 Task: Find connections with filter location Solihull with filter topic #Educationwith filter profile language French with filter current company Forbes Marshall with filter school Dr MGR Educational and Research Institute with filter industry Religious Institutions with filter service category Financial Reporting with filter keywords title Accounting Staff
Action: Mouse moved to (687, 93)
Screenshot: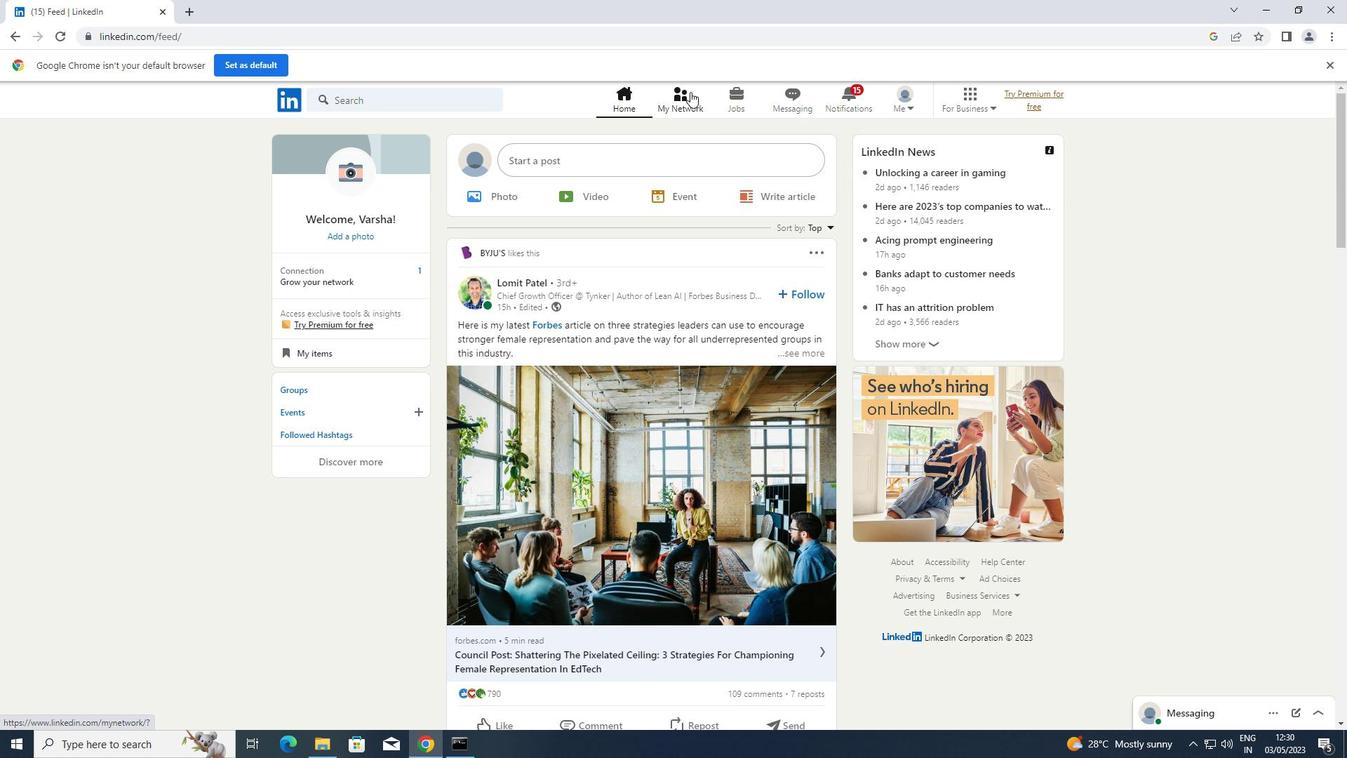 
Action: Mouse pressed left at (687, 93)
Screenshot: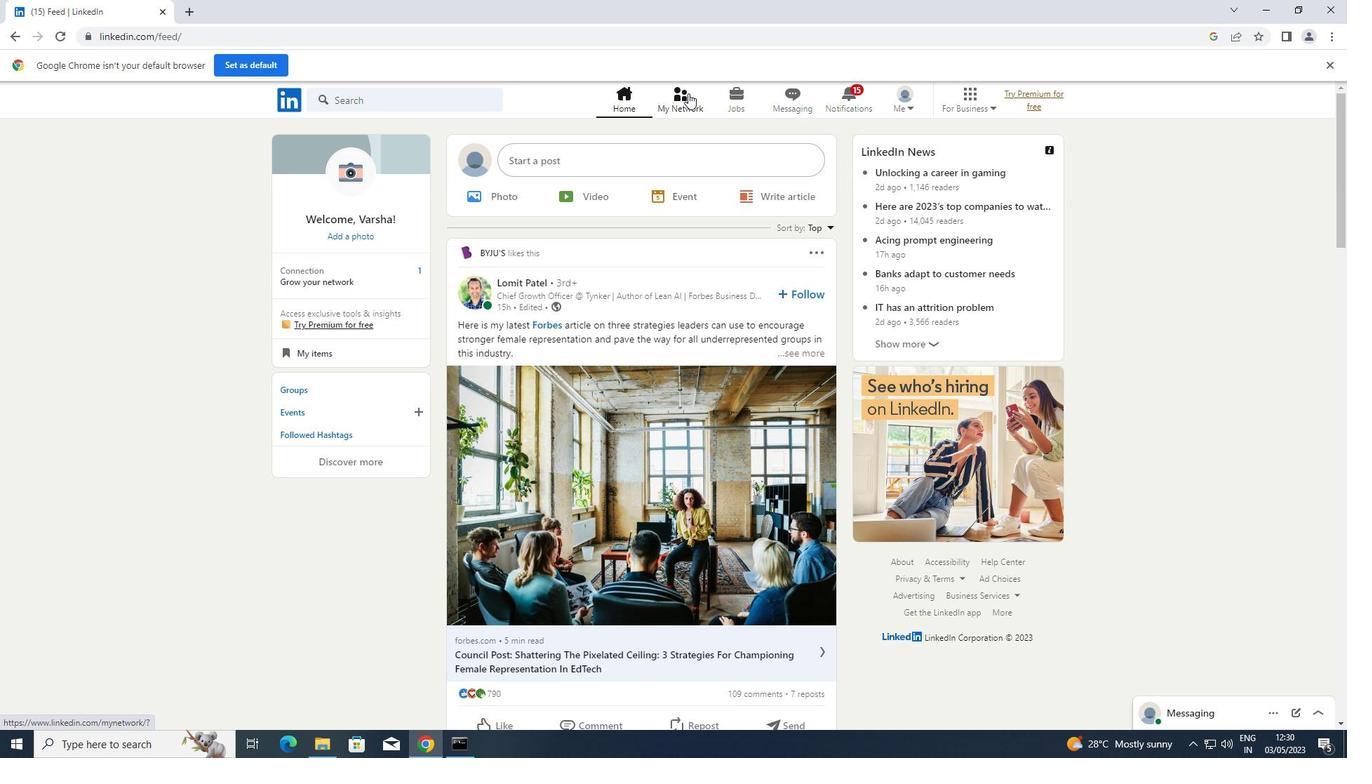 
Action: Mouse moved to (353, 171)
Screenshot: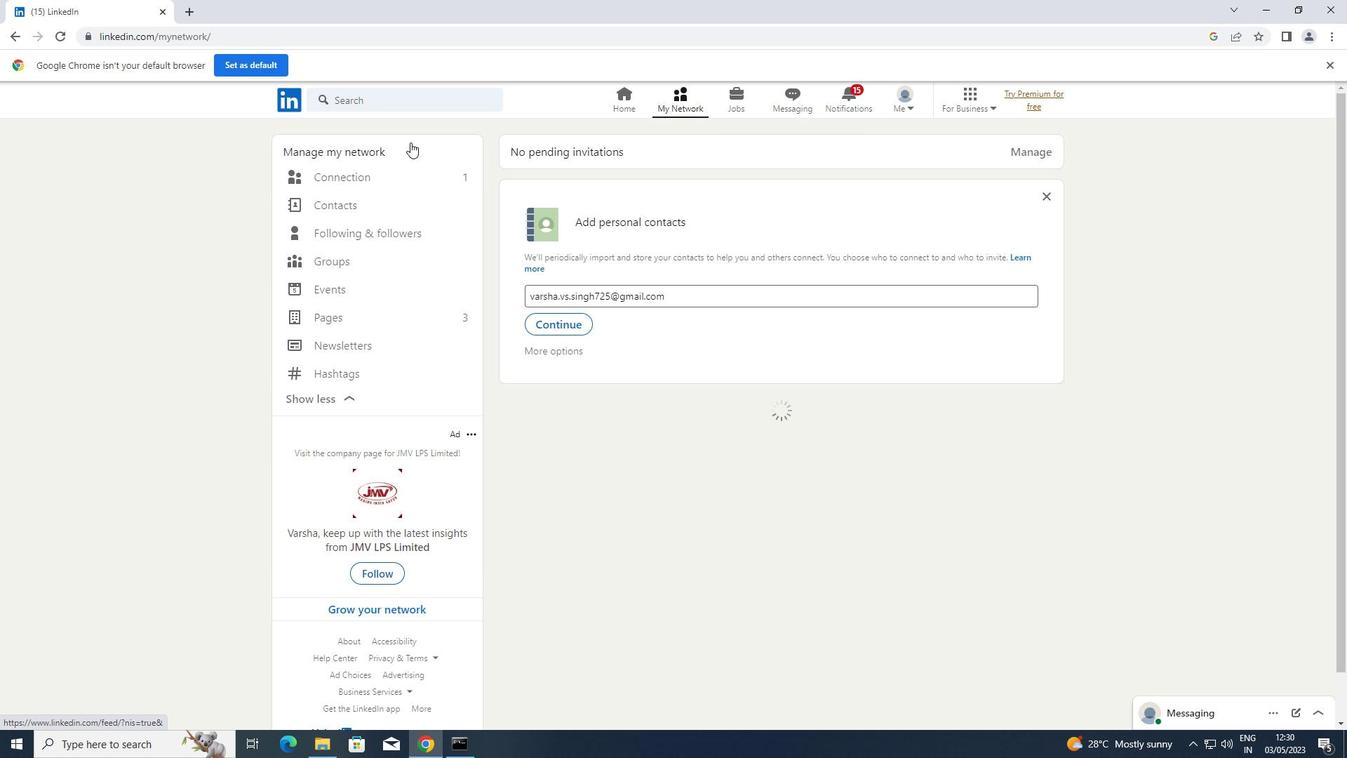 
Action: Mouse pressed left at (353, 171)
Screenshot: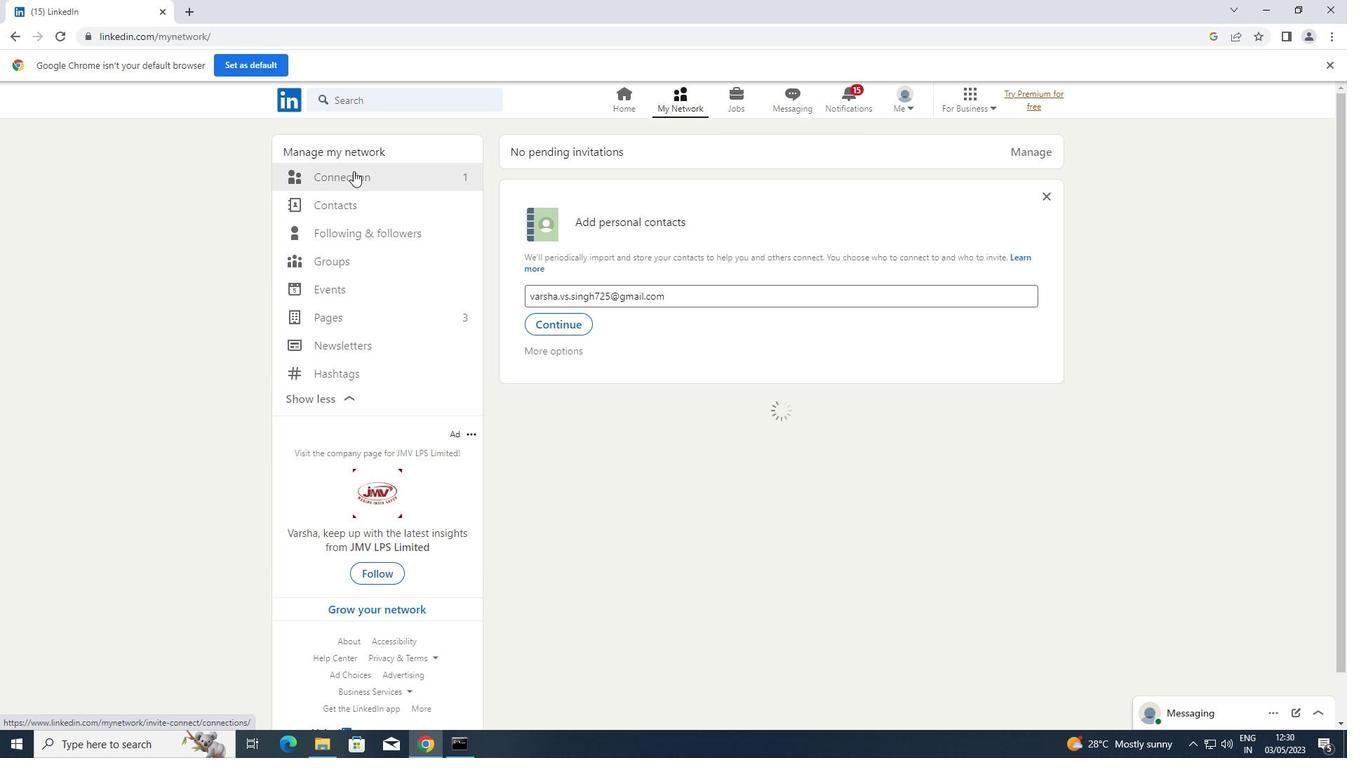 
Action: Mouse moved to (774, 169)
Screenshot: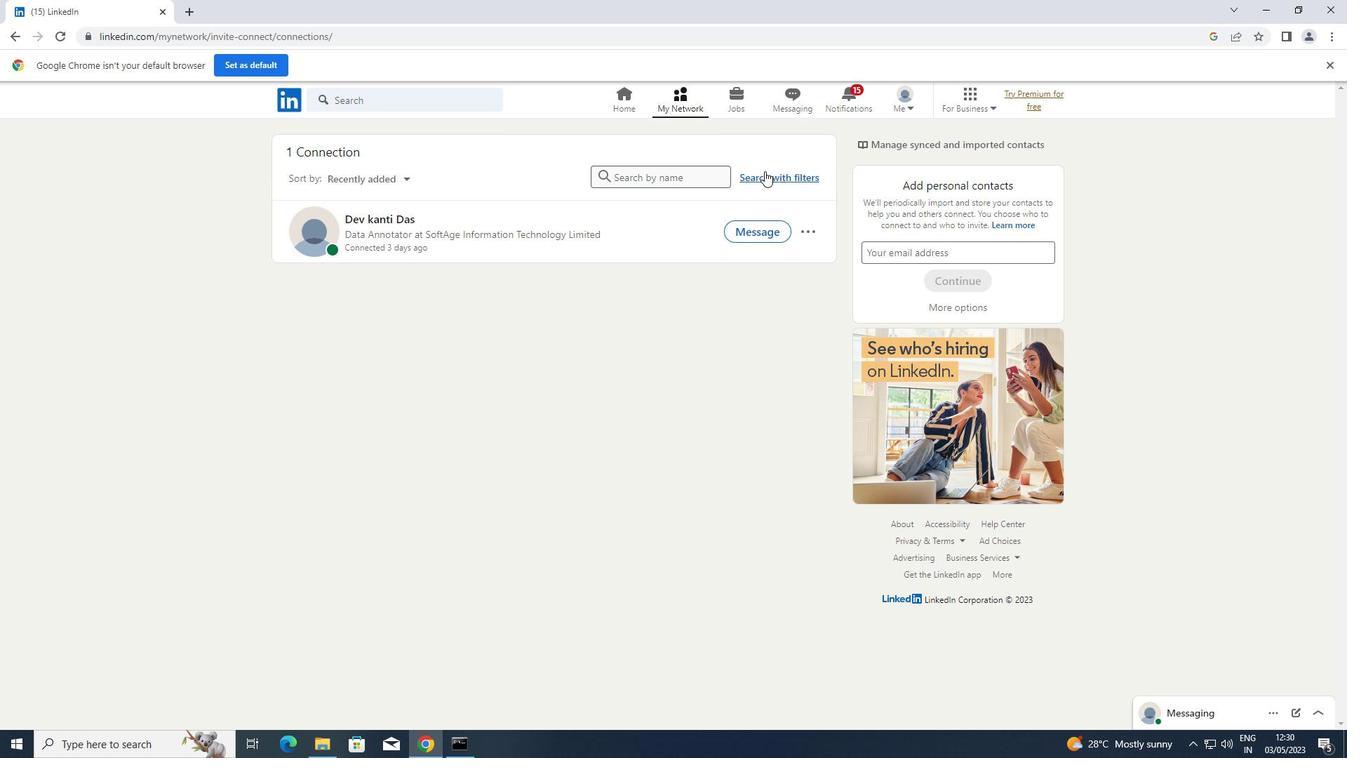 
Action: Mouse pressed left at (774, 169)
Screenshot: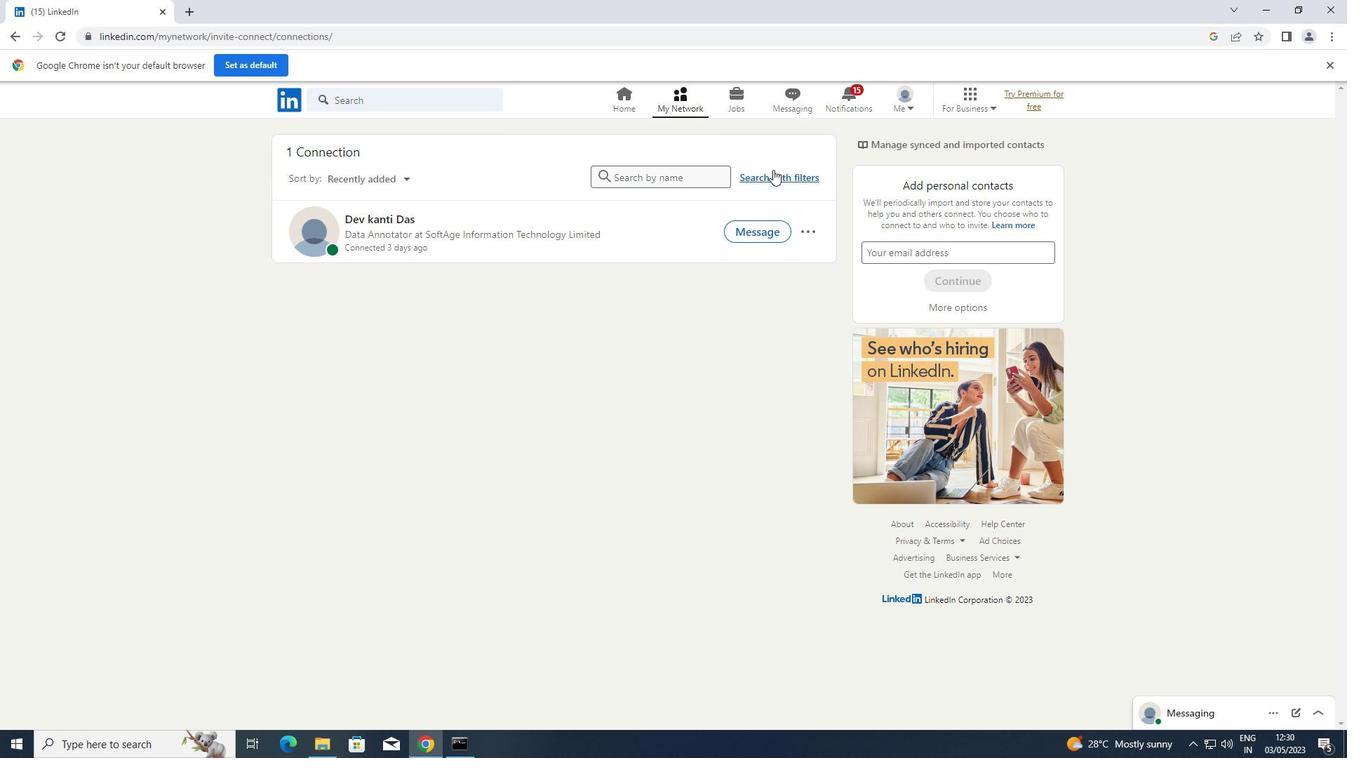 
Action: Mouse moved to (703, 133)
Screenshot: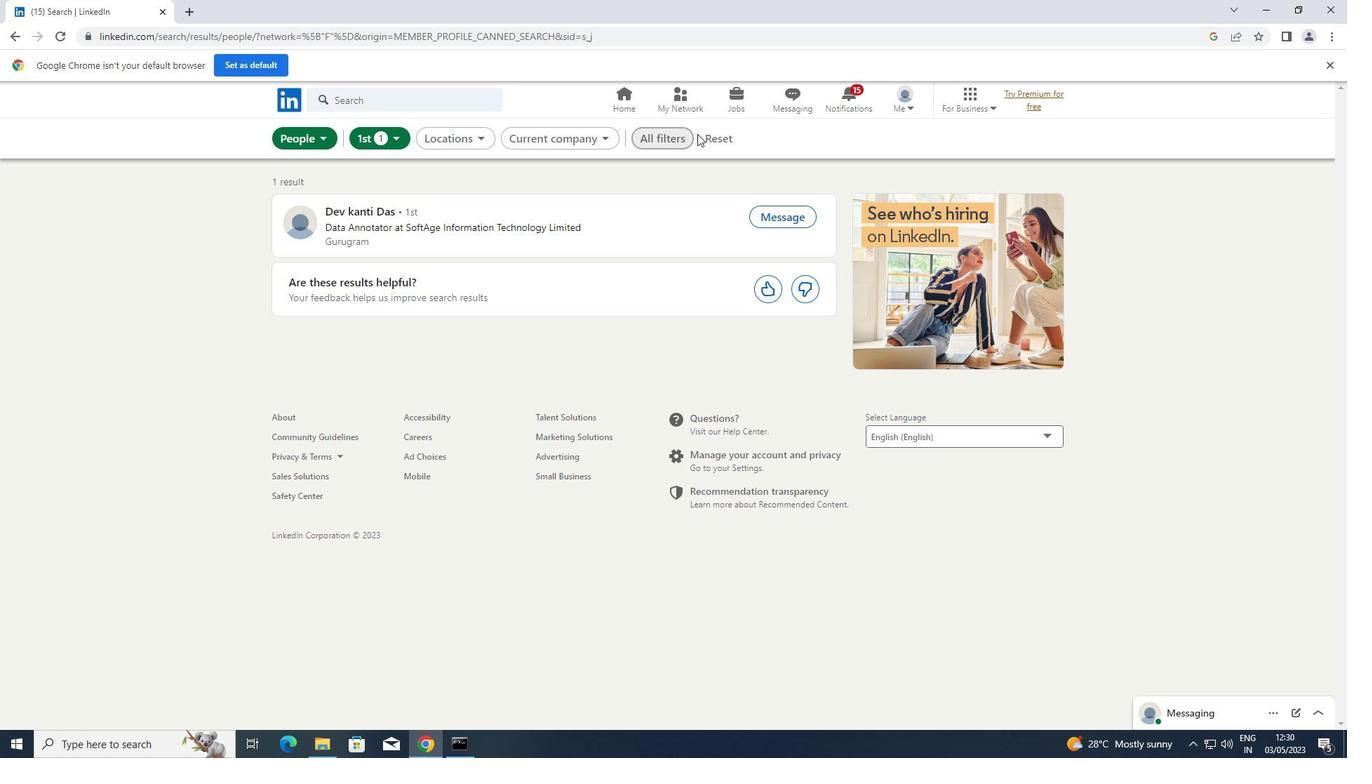 
Action: Mouse pressed left at (703, 133)
Screenshot: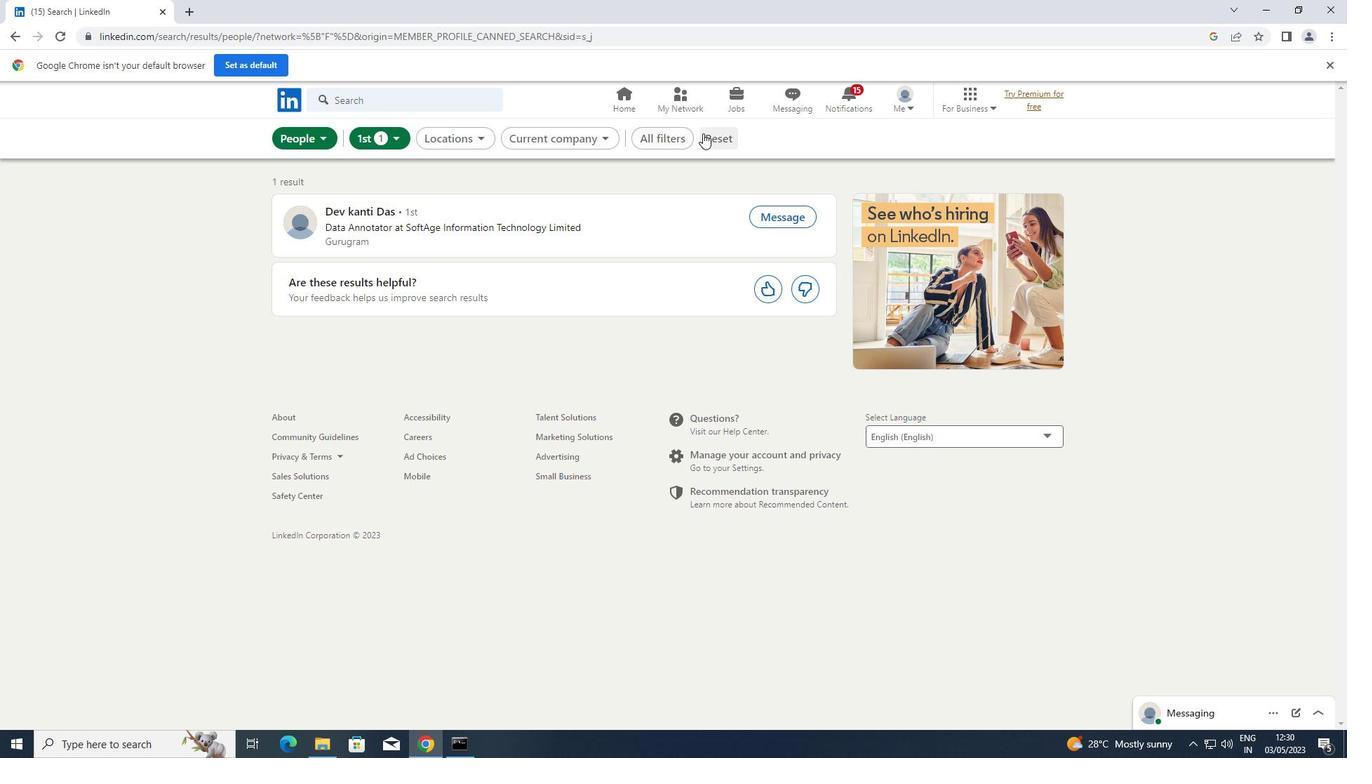 
Action: Mouse moved to (673, 134)
Screenshot: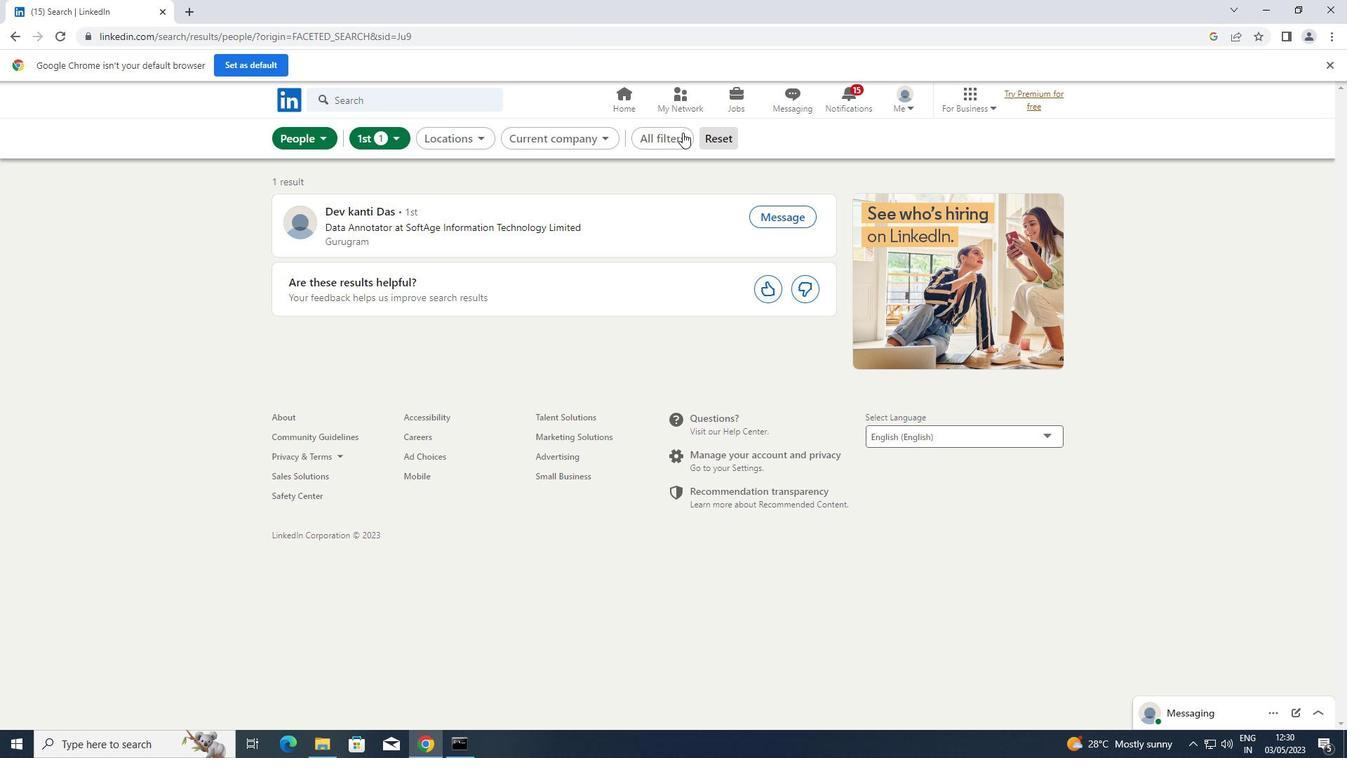
Action: Mouse pressed left at (673, 134)
Screenshot: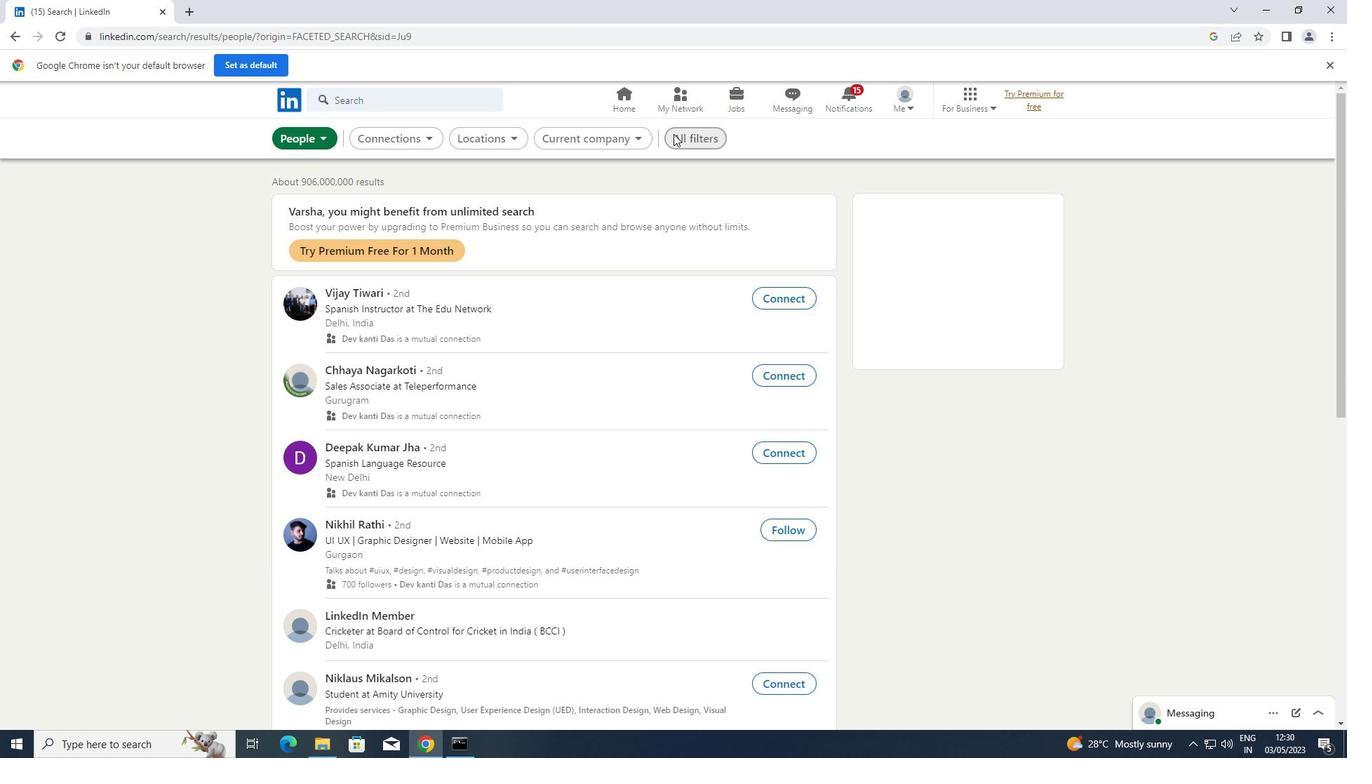 
Action: Mouse moved to (1173, 421)
Screenshot: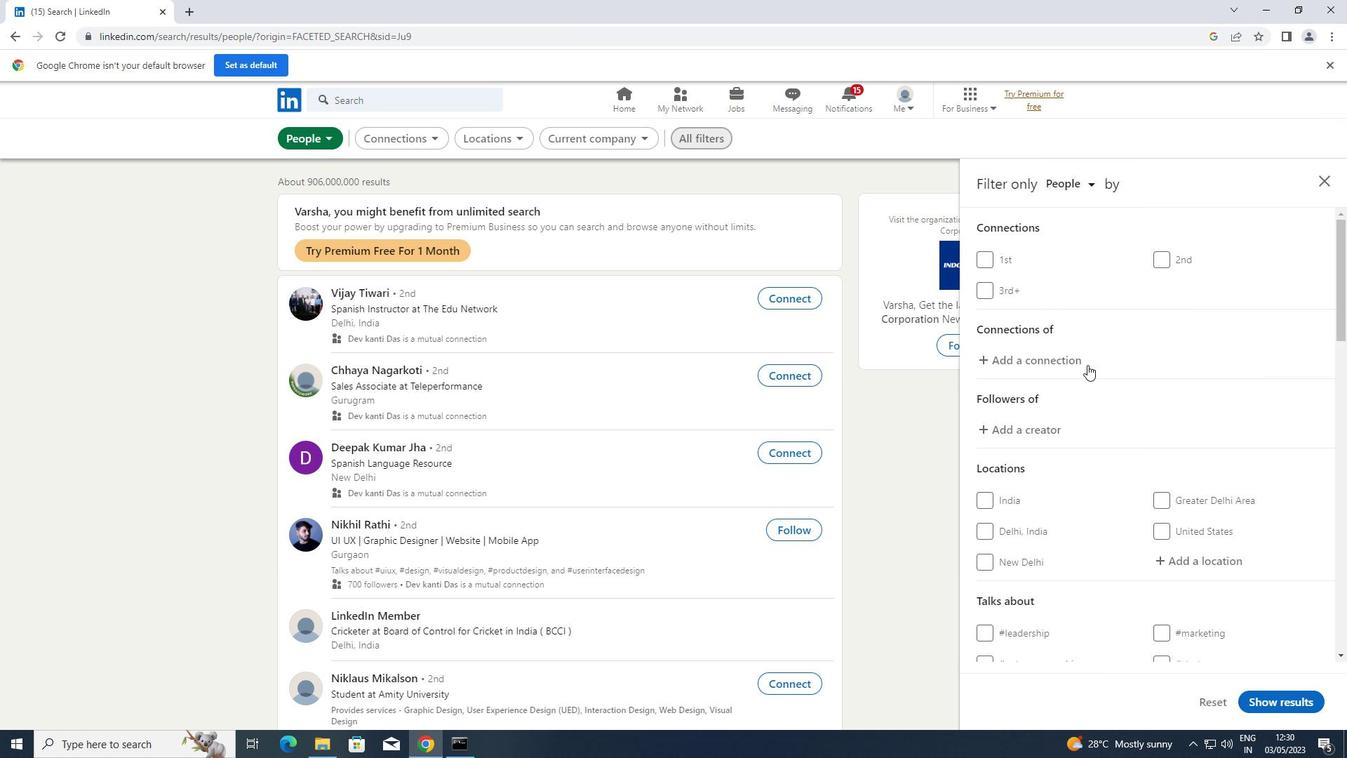 
Action: Mouse scrolled (1173, 421) with delta (0, 0)
Screenshot: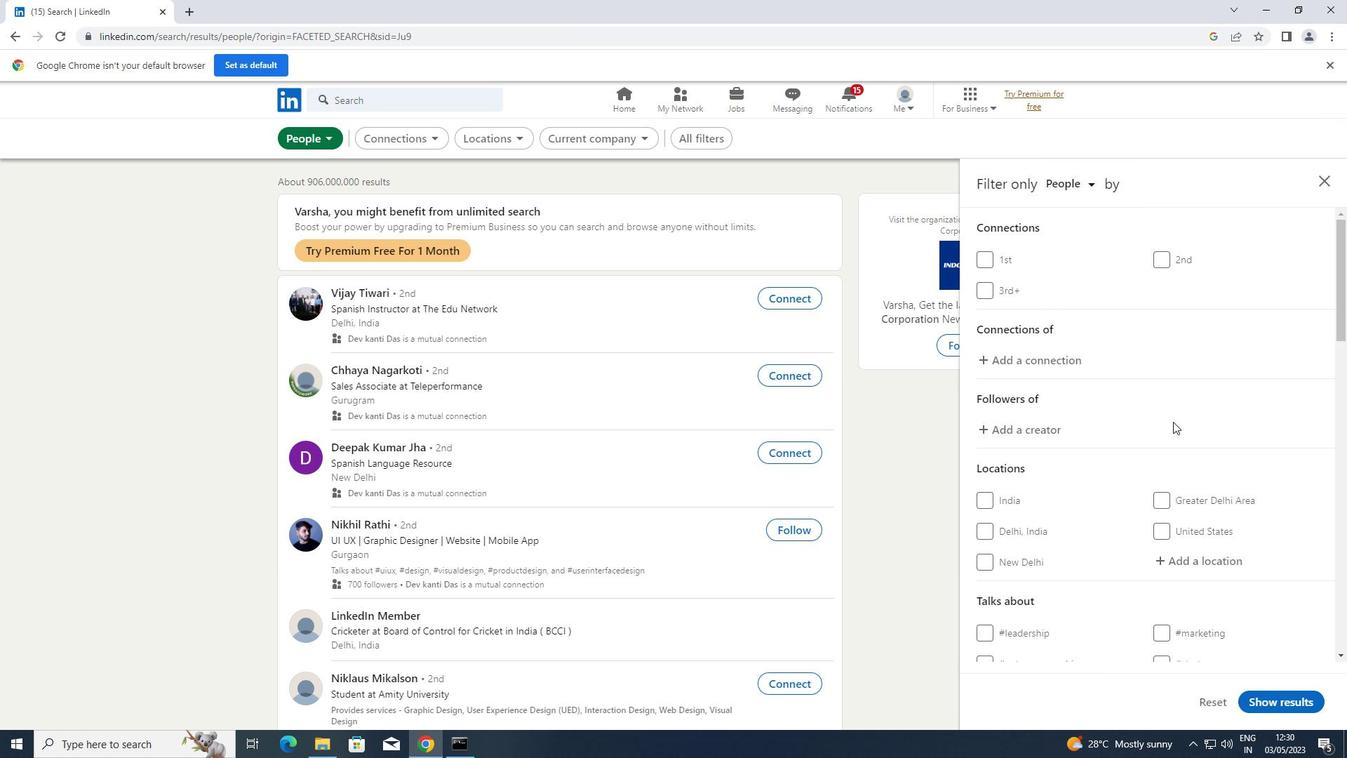 
Action: Mouse scrolled (1173, 421) with delta (0, 0)
Screenshot: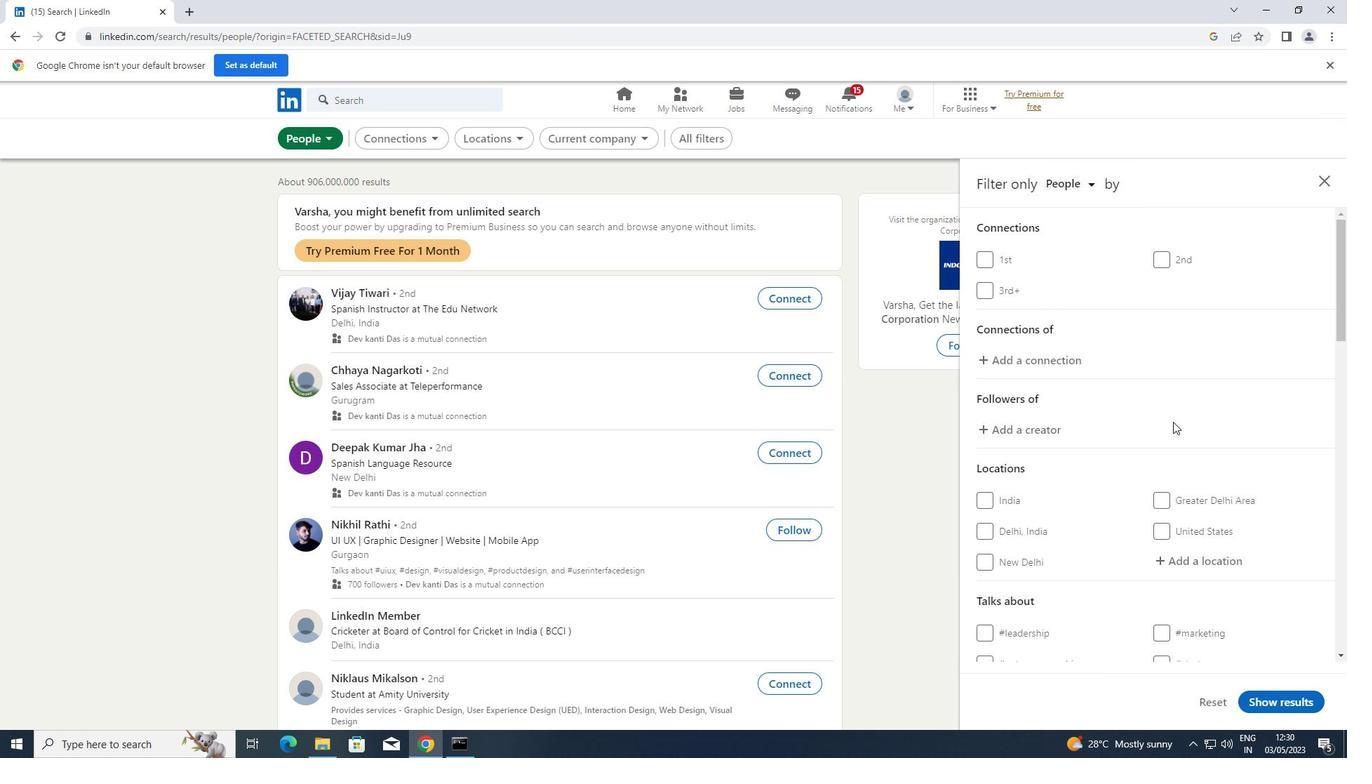 
Action: Mouse moved to (1182, 421)
Screenshot: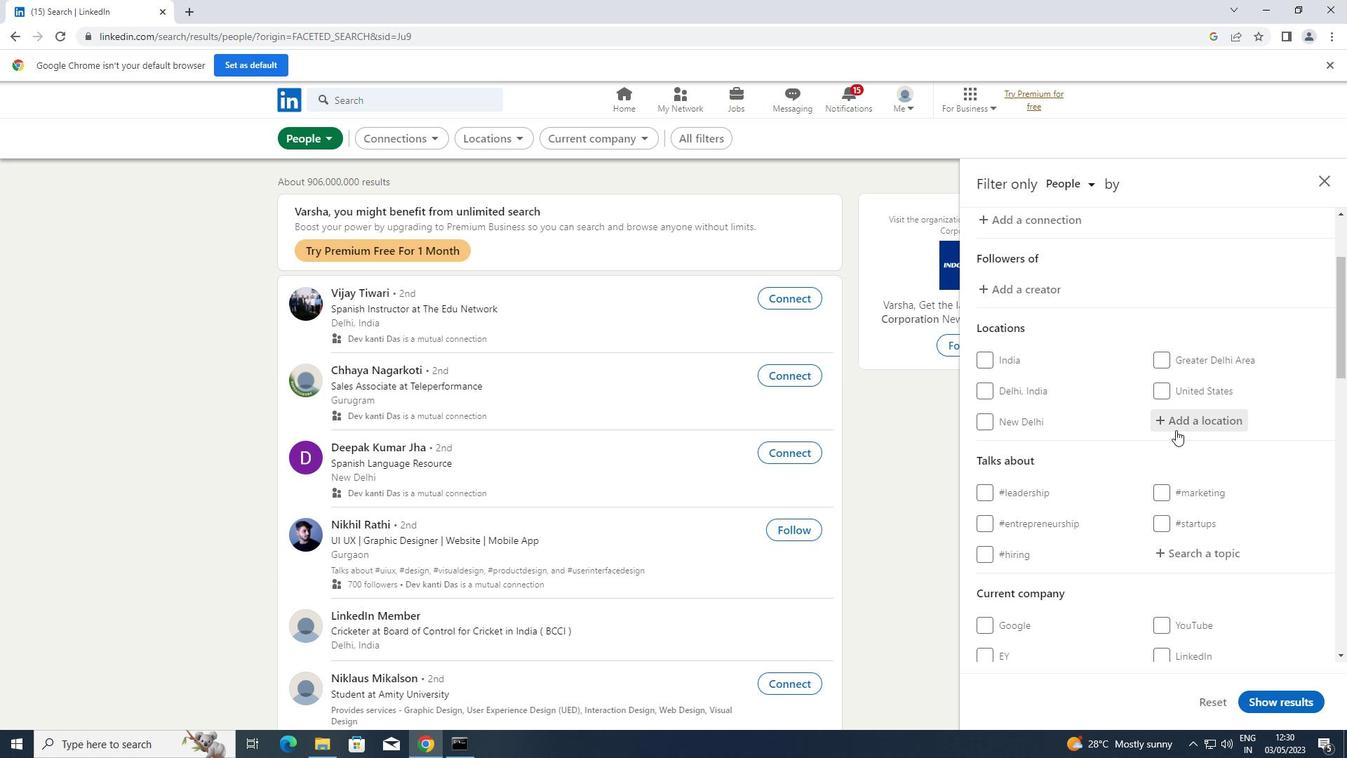 
Action: Mouse pressed left at (1182, 421)
Screenshot: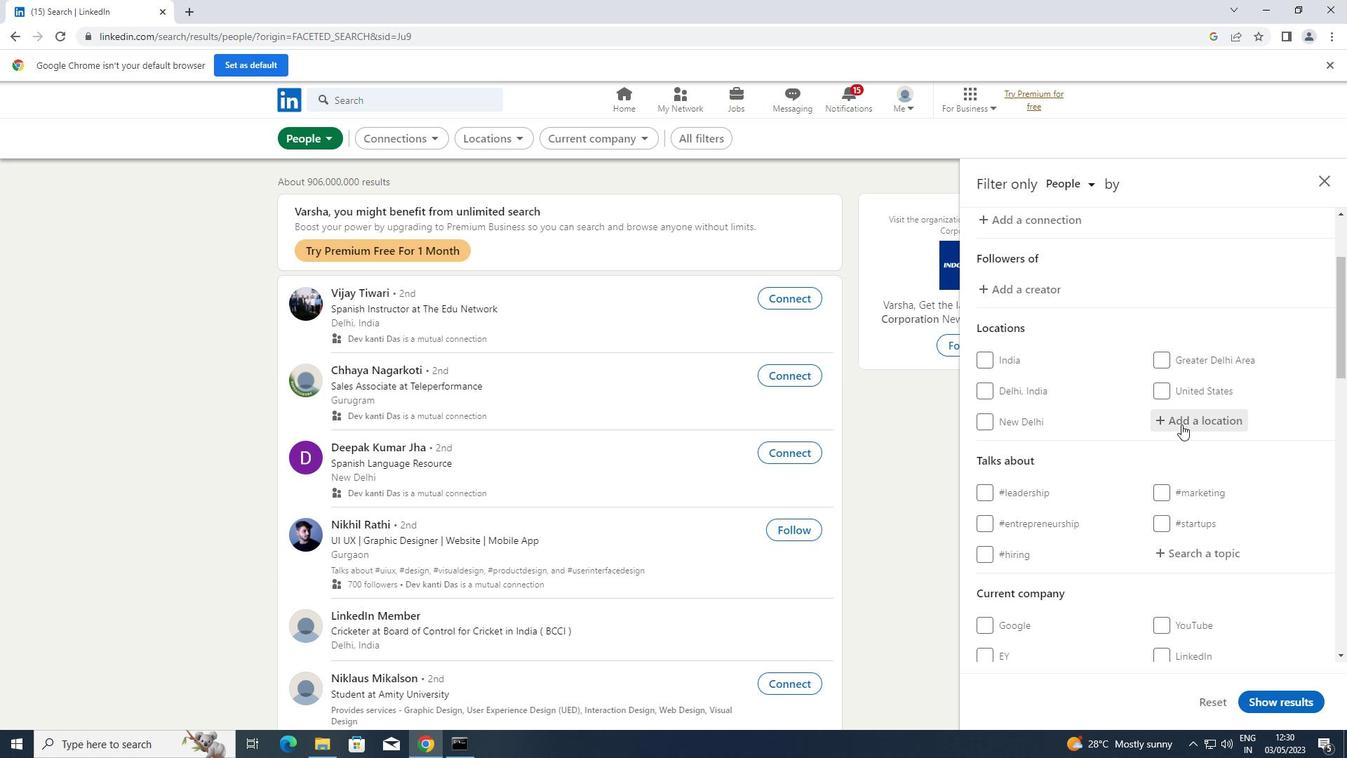 
Action: Key pressed <Key.shift>SOLIHULL
Screenshot: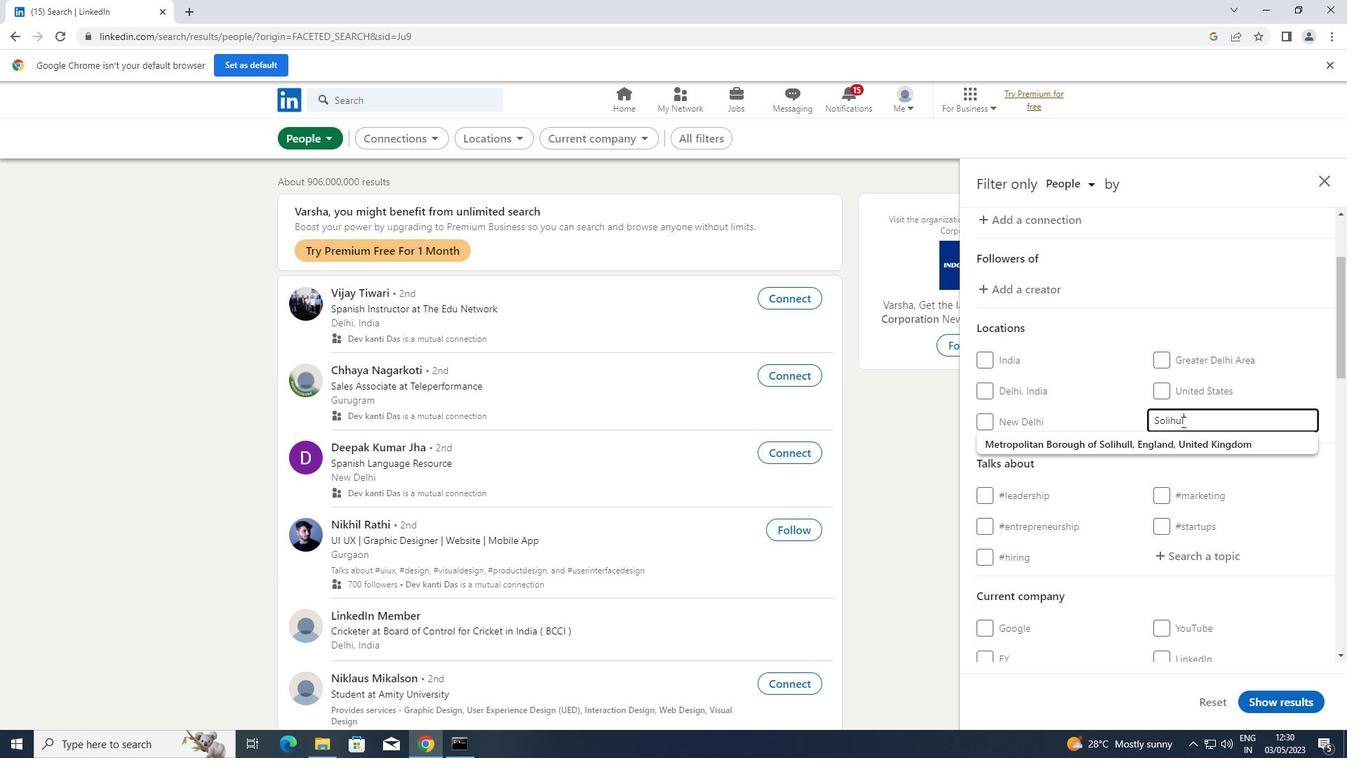
Action: Mouse moved to (1189, 560)
Screenshot: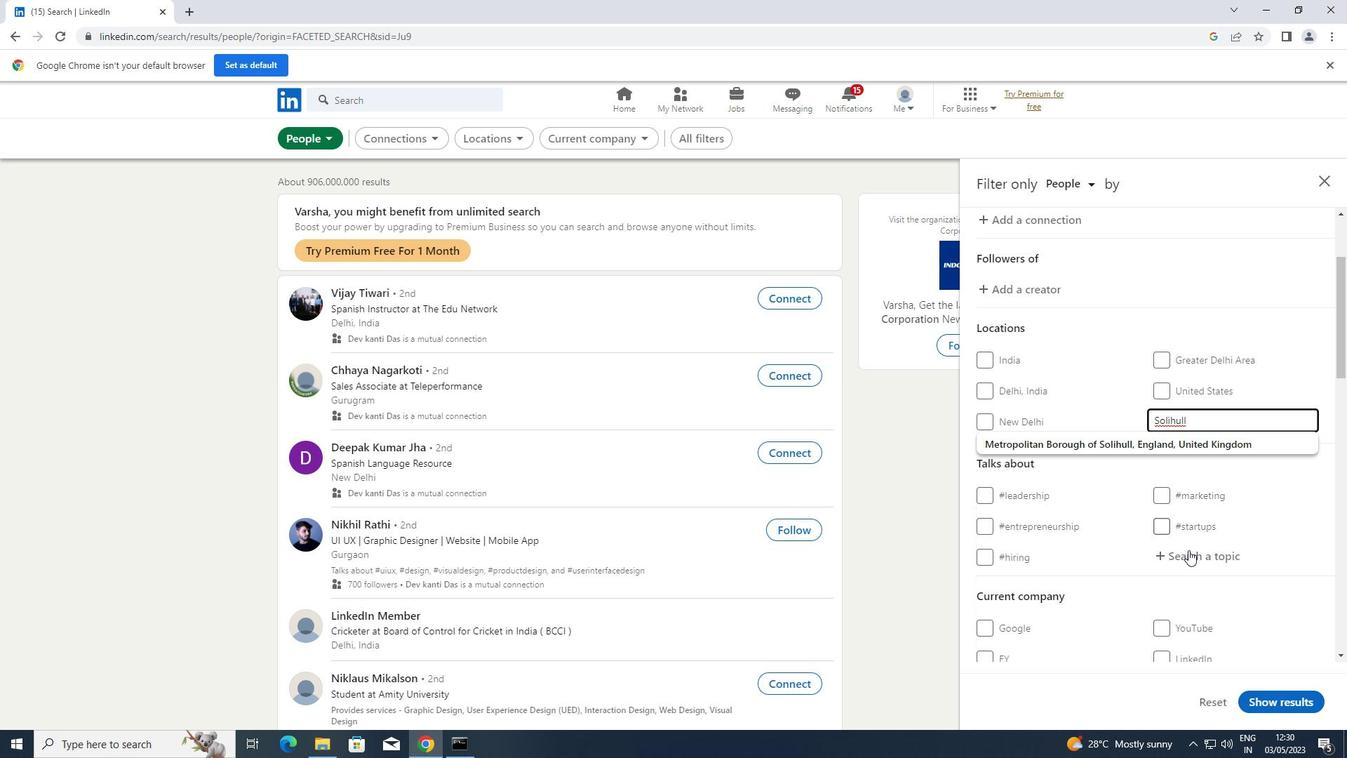 
Action: Mouse pressed left at (1189, 560)
Screenshot: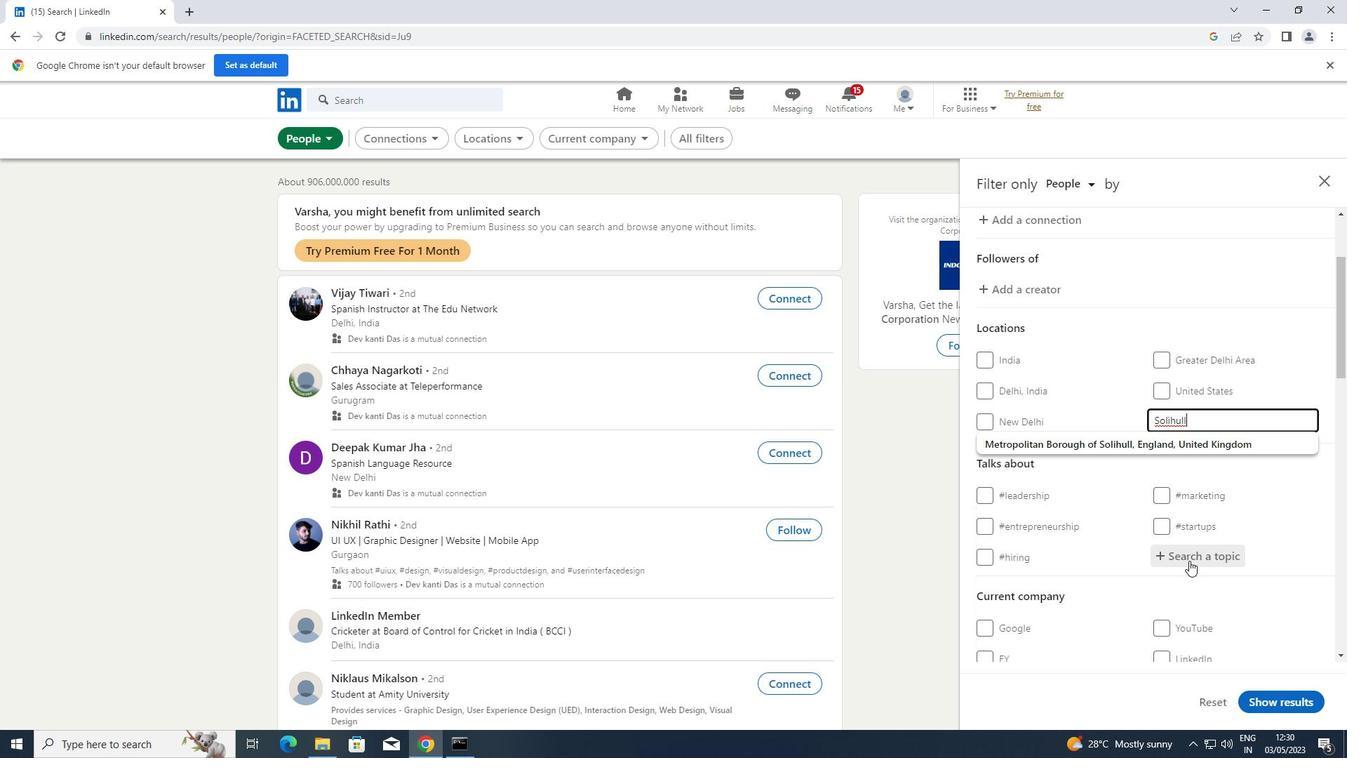 
Action: Key pressed EDUCATIO
Screenshot: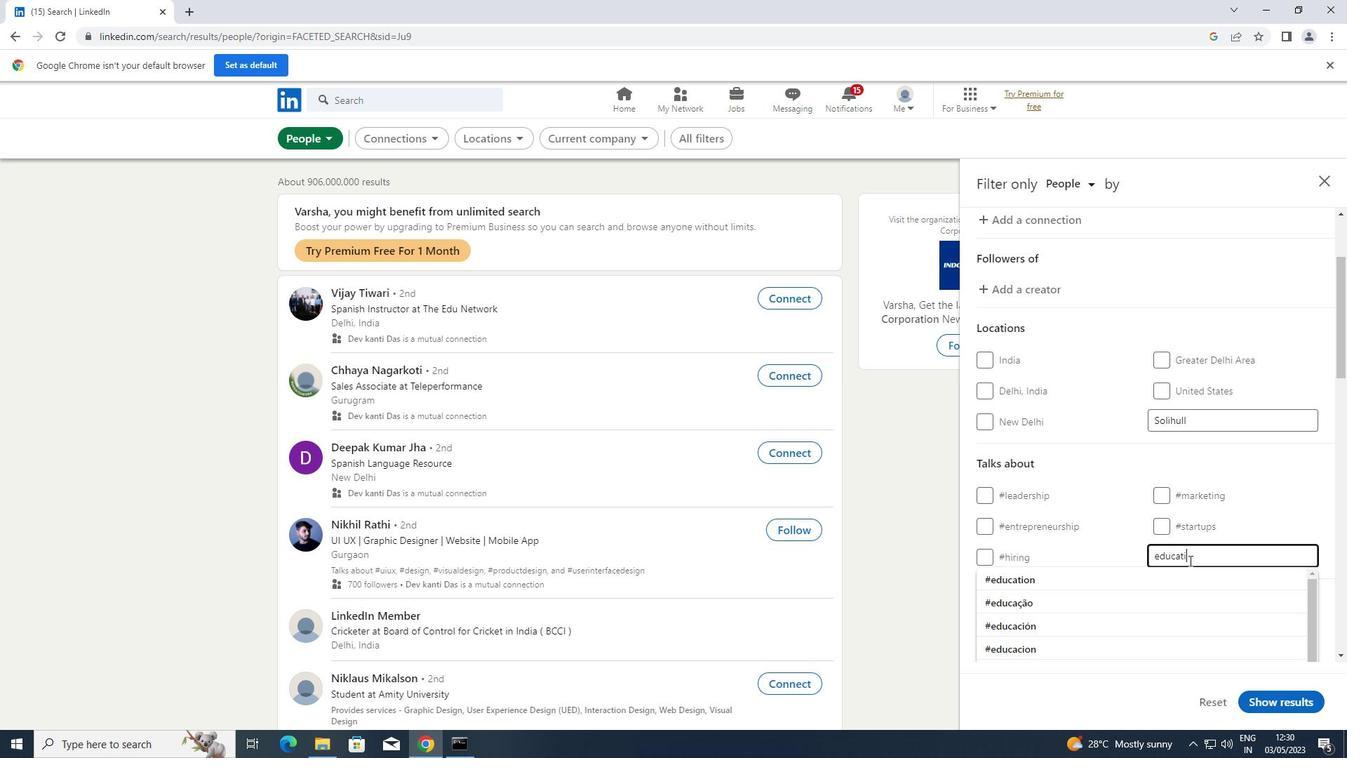 
Action: Mouse moved to (1131, 572)
Screenshot: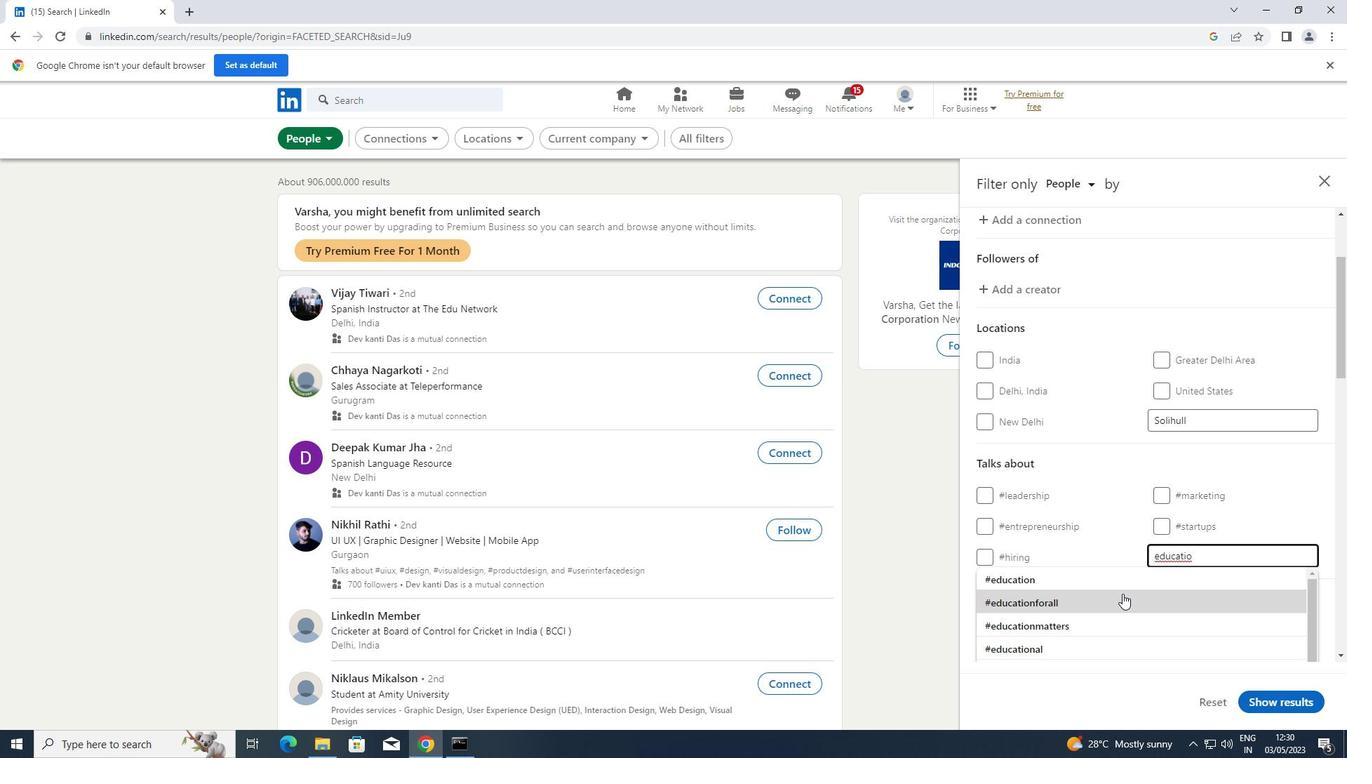 
Action: Mouse pressed left at (1131, 572)
Screenshot: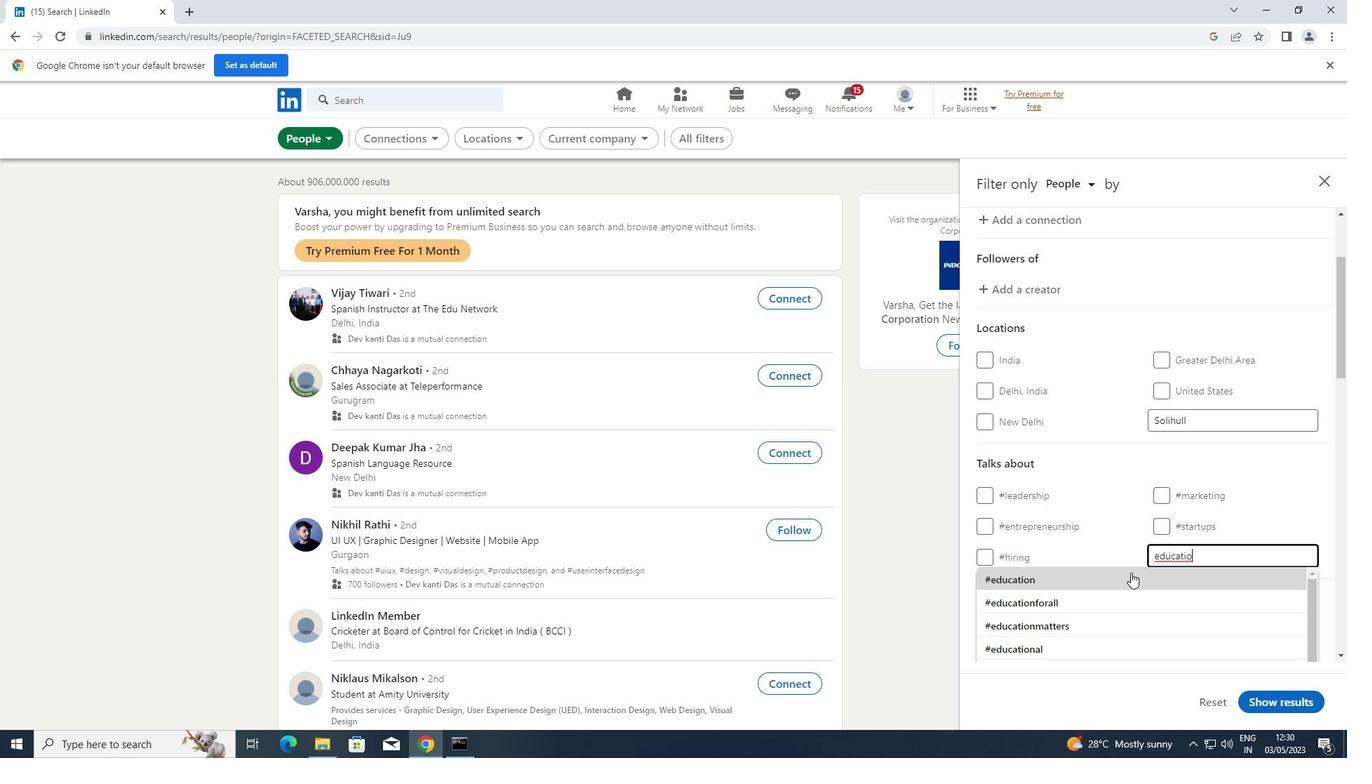 
Action: Mouse moved to (1139, 548)
Screenshot: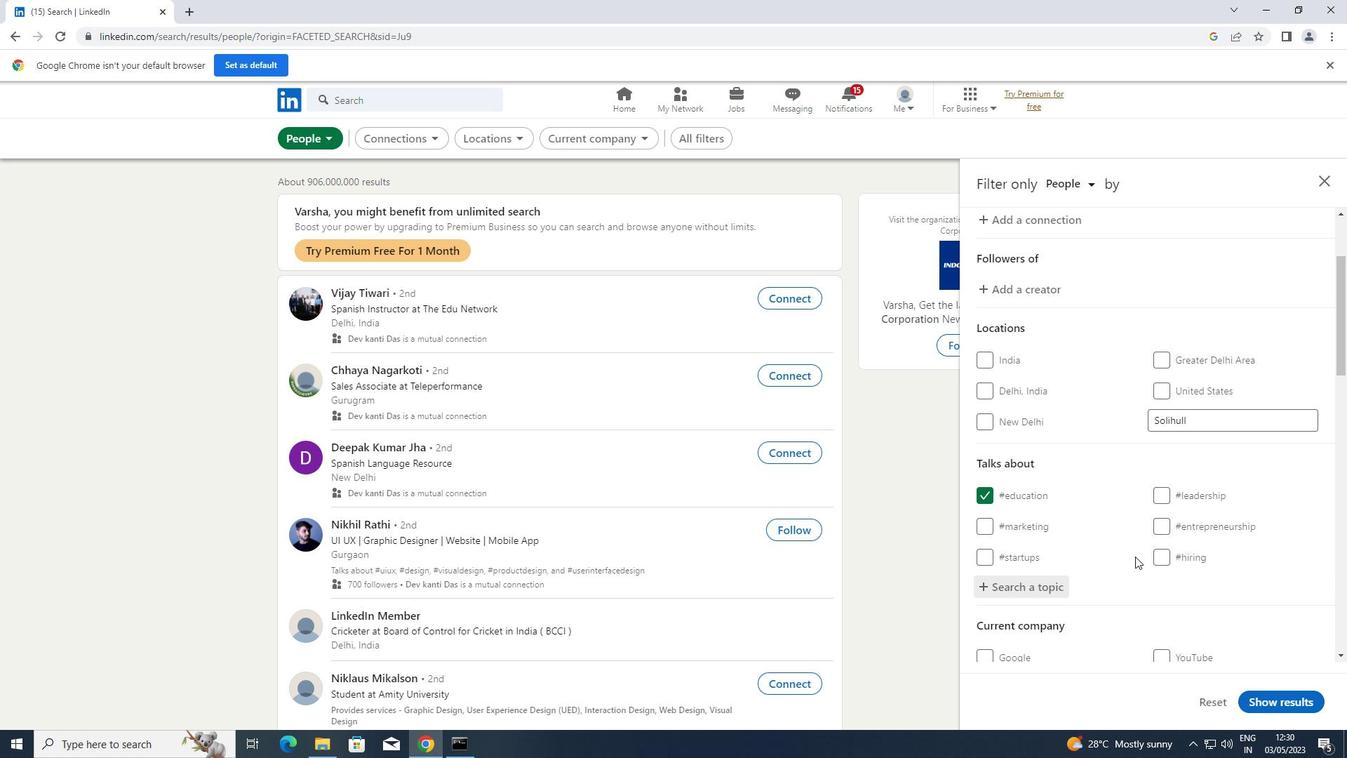 
Action: Mouse scrolled (1139, 547) with delta (0, 0)
Screenshot: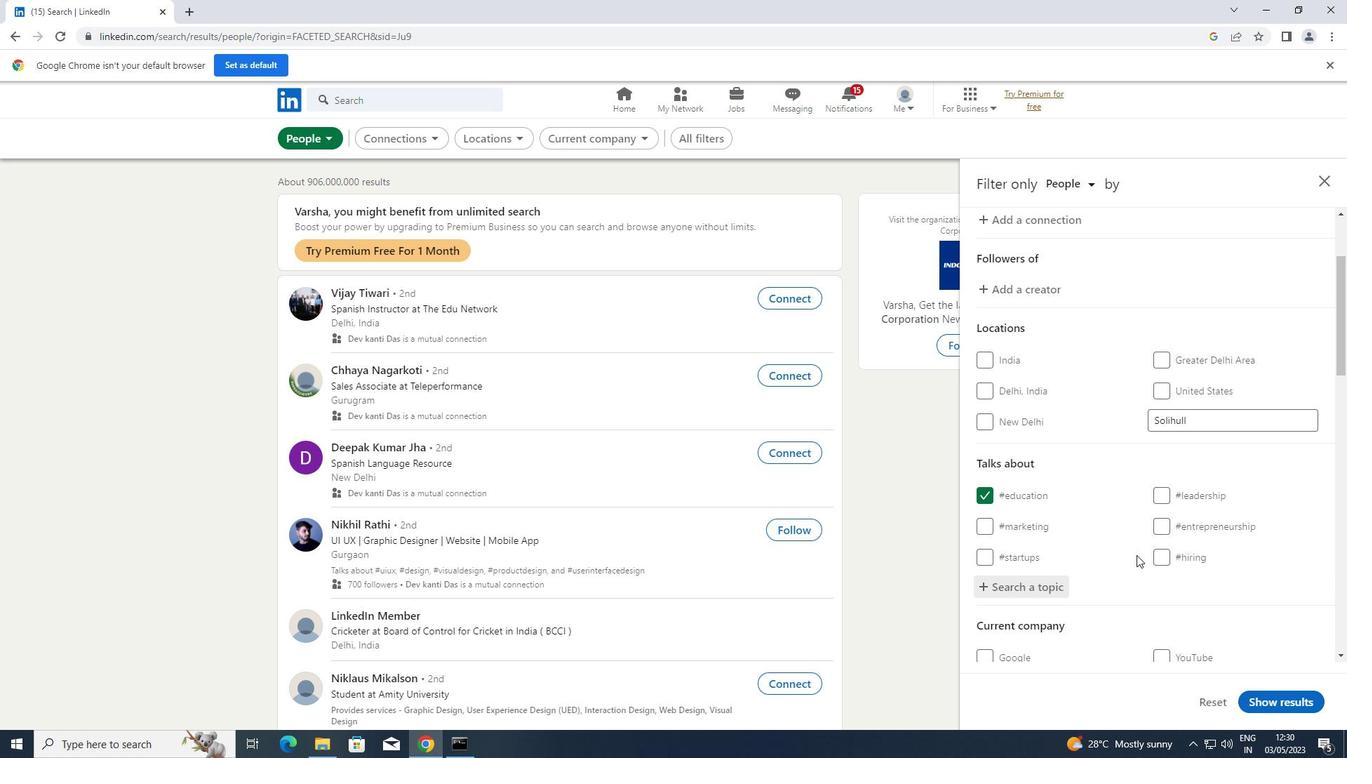 
Action: Mouse scrolled (1139, 547) with delta (0, 0)
Screenshot: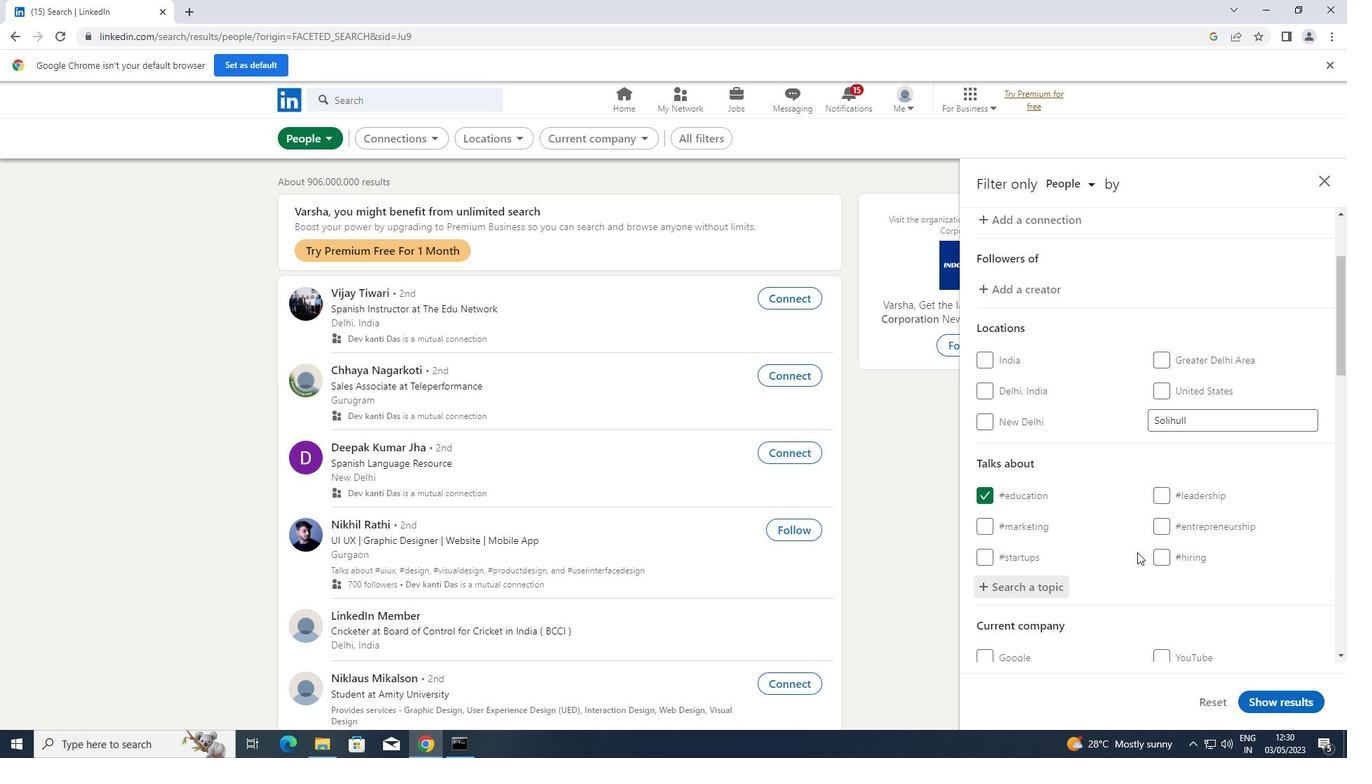 
Action: Mouse scrolled (1139, 547) with delta (0, 0)
Screenshot: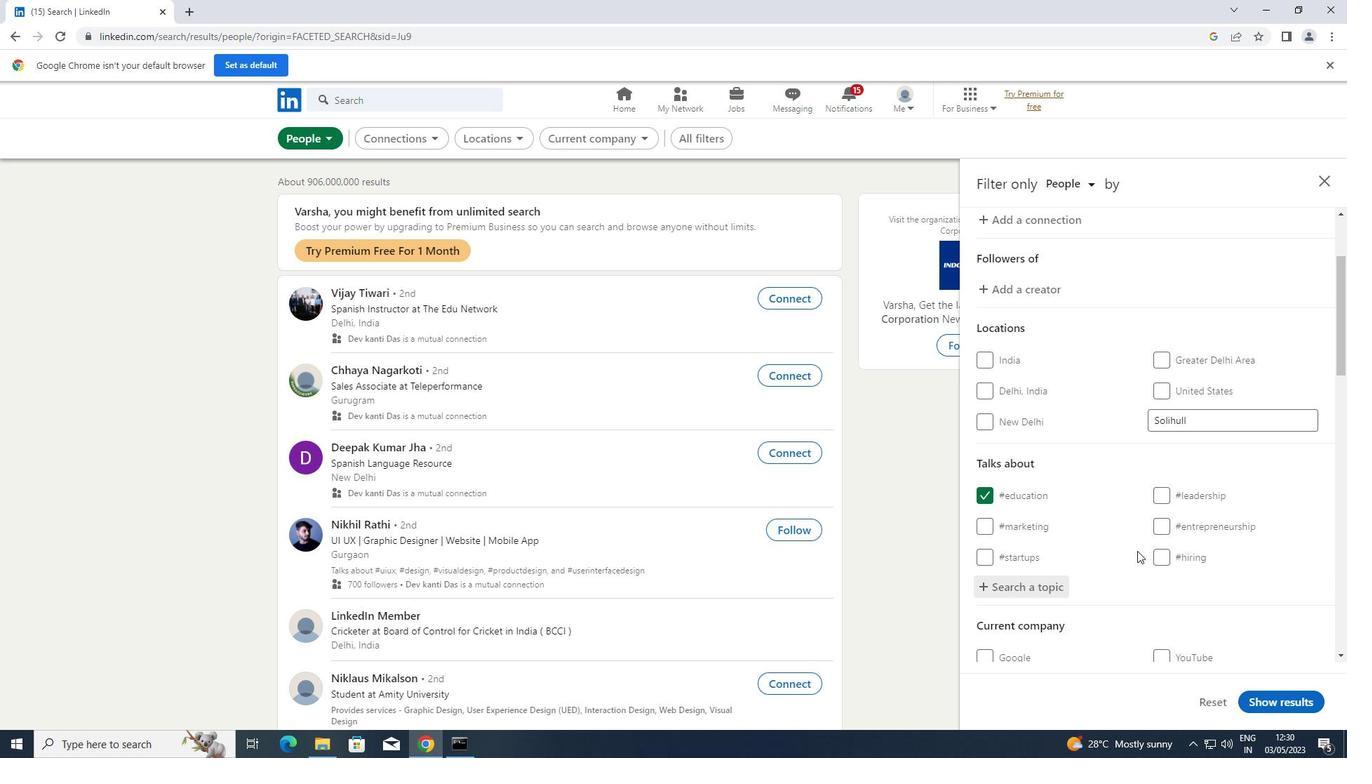 
Action: Mouse scrolled (1139, 547) with delta (0, 0)
Screenshot: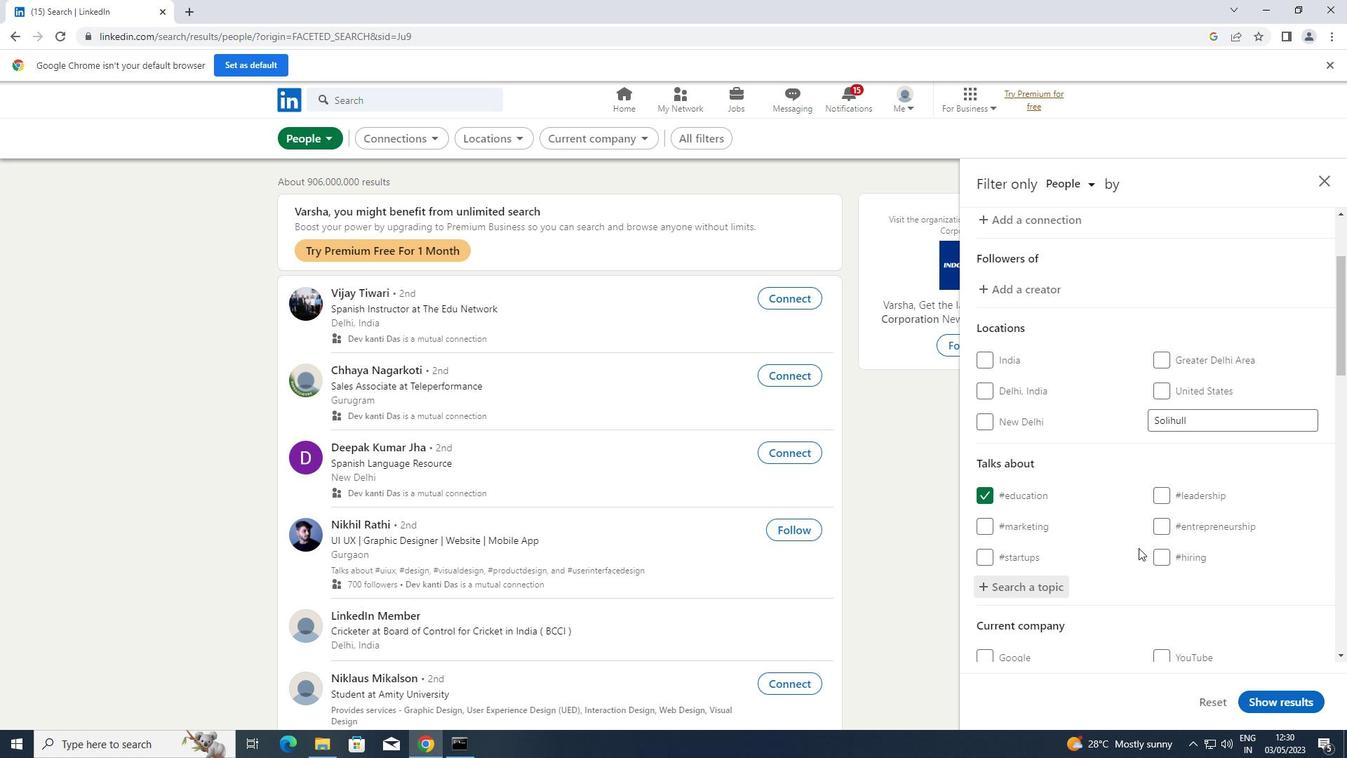 
Action: Mouse scrolled (1139, 547) with delta (0, 0)
Screenshot: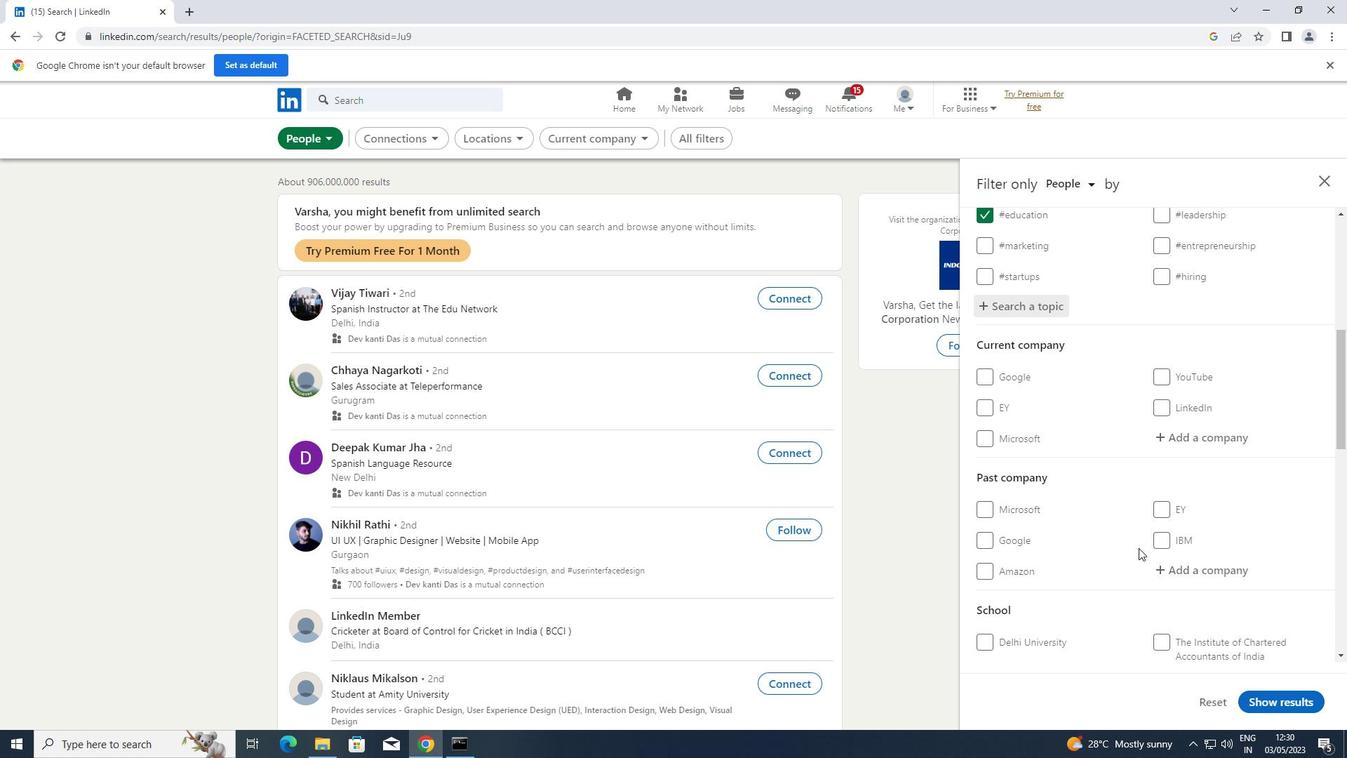 
Action: Mouse scrolled (1139, 547) with delta (0, 0)
Screenshot: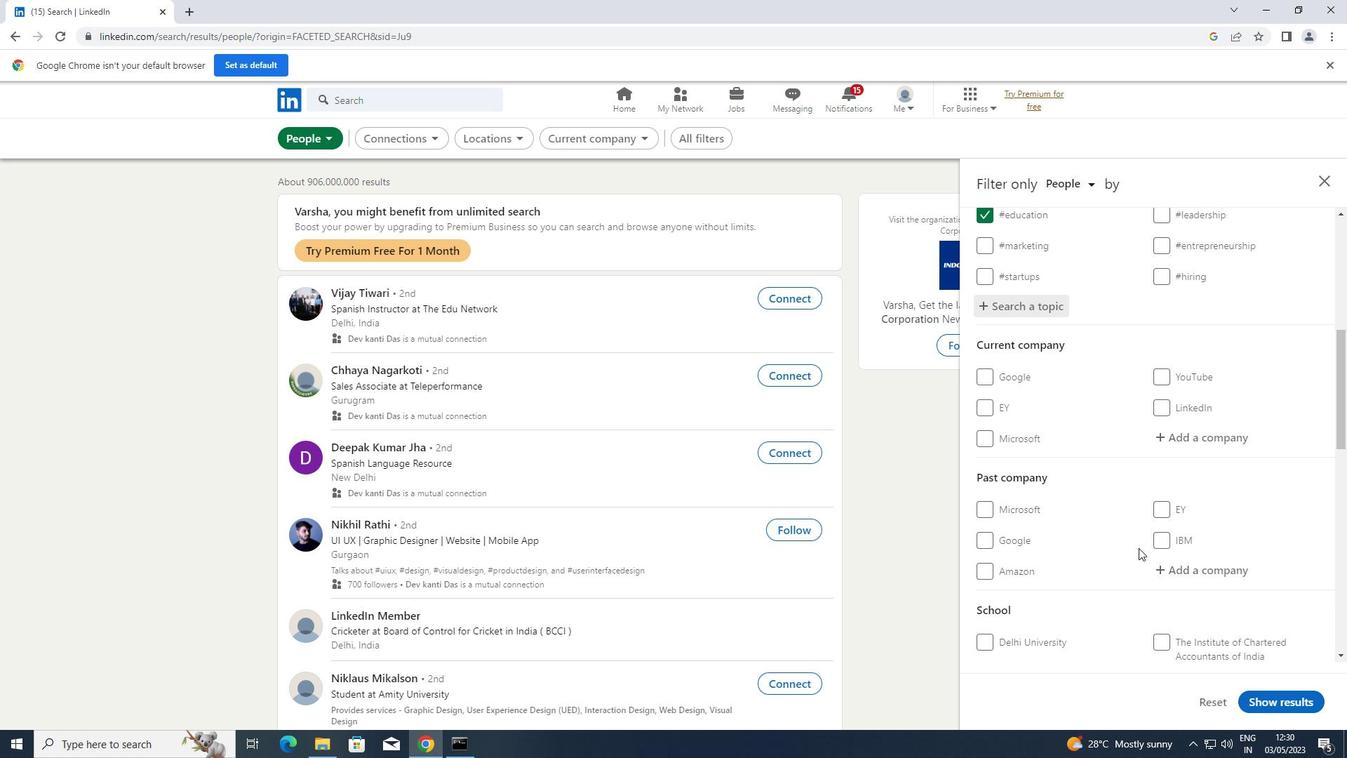 
Action: Mouse scrolled (1139, 547) with delta (0, 0)
Screenshot: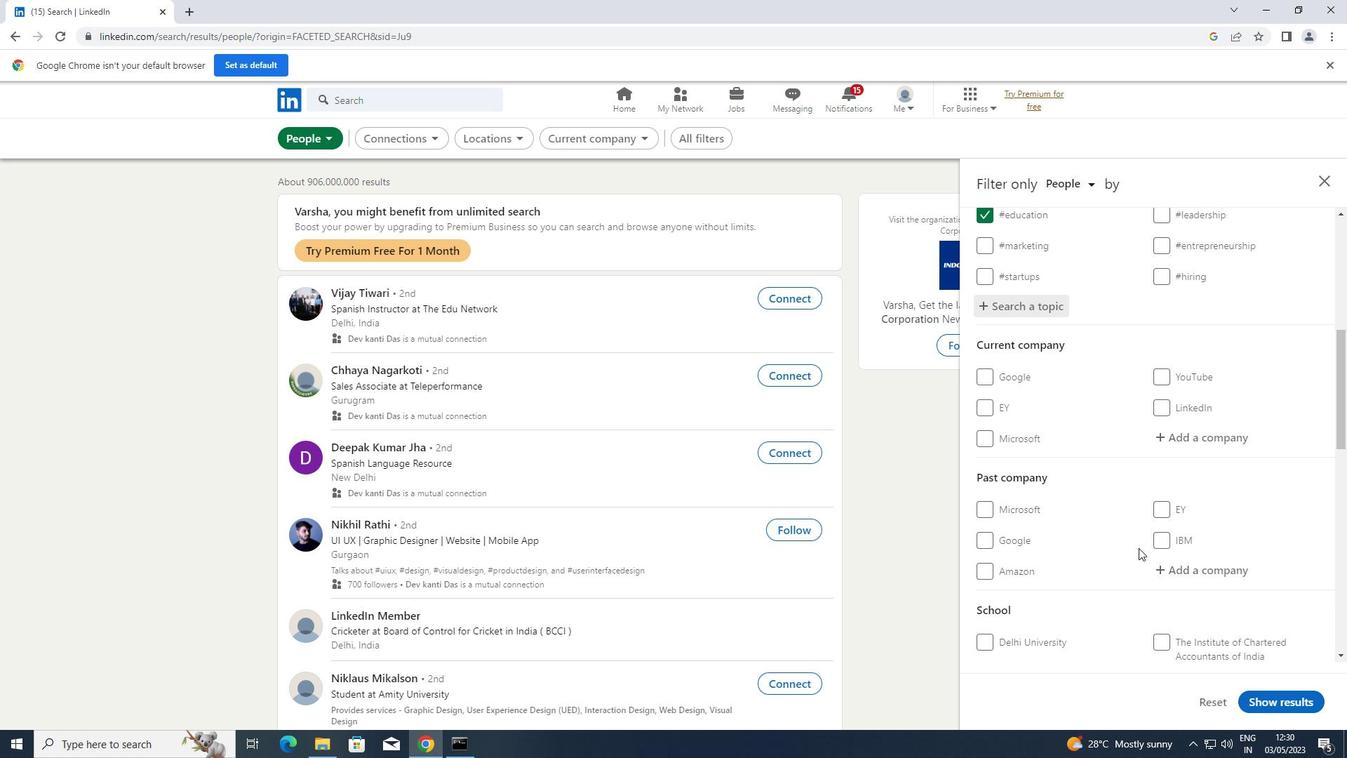 
Action: Mouse scrolled (1139, 547) with delta (0, 0)
Screenshot: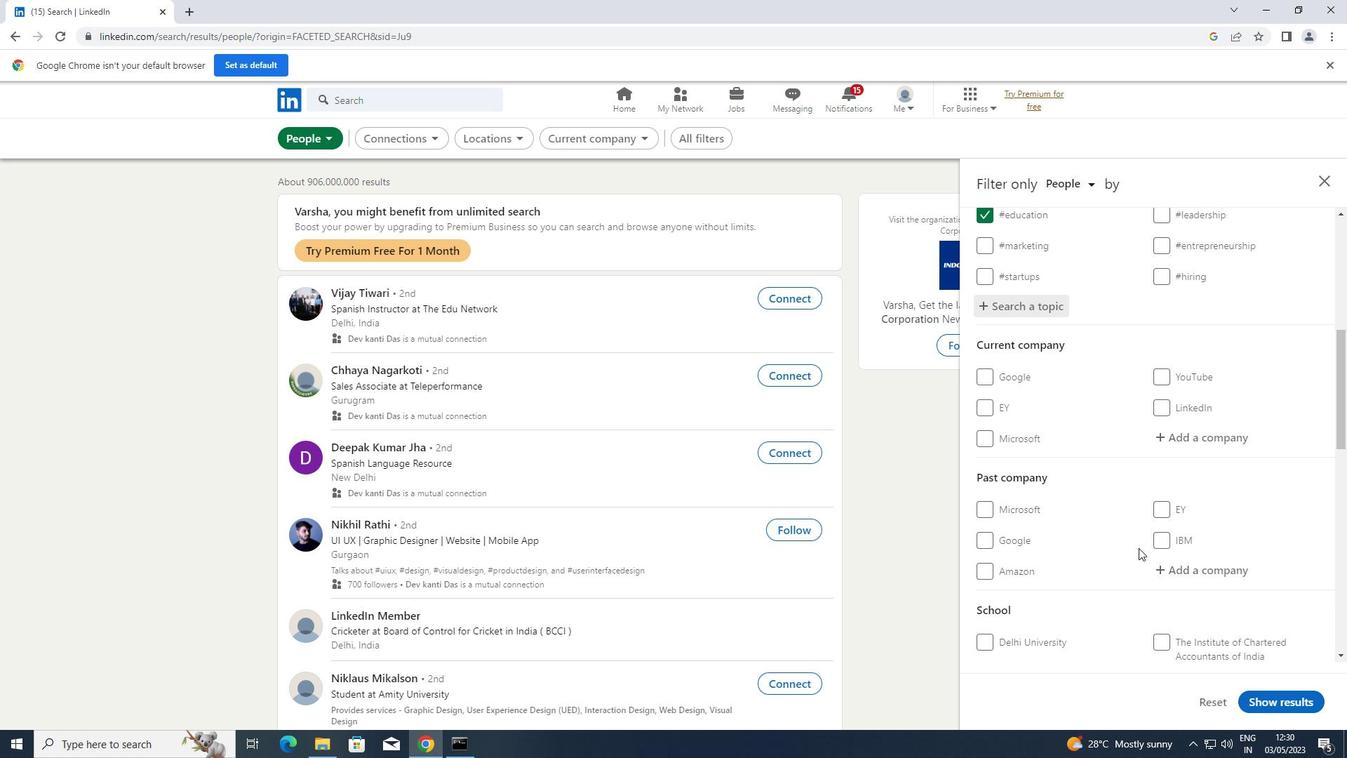 
Action: Mouse scrolled (1139, 547) with delta (0, 0)
Screenshot: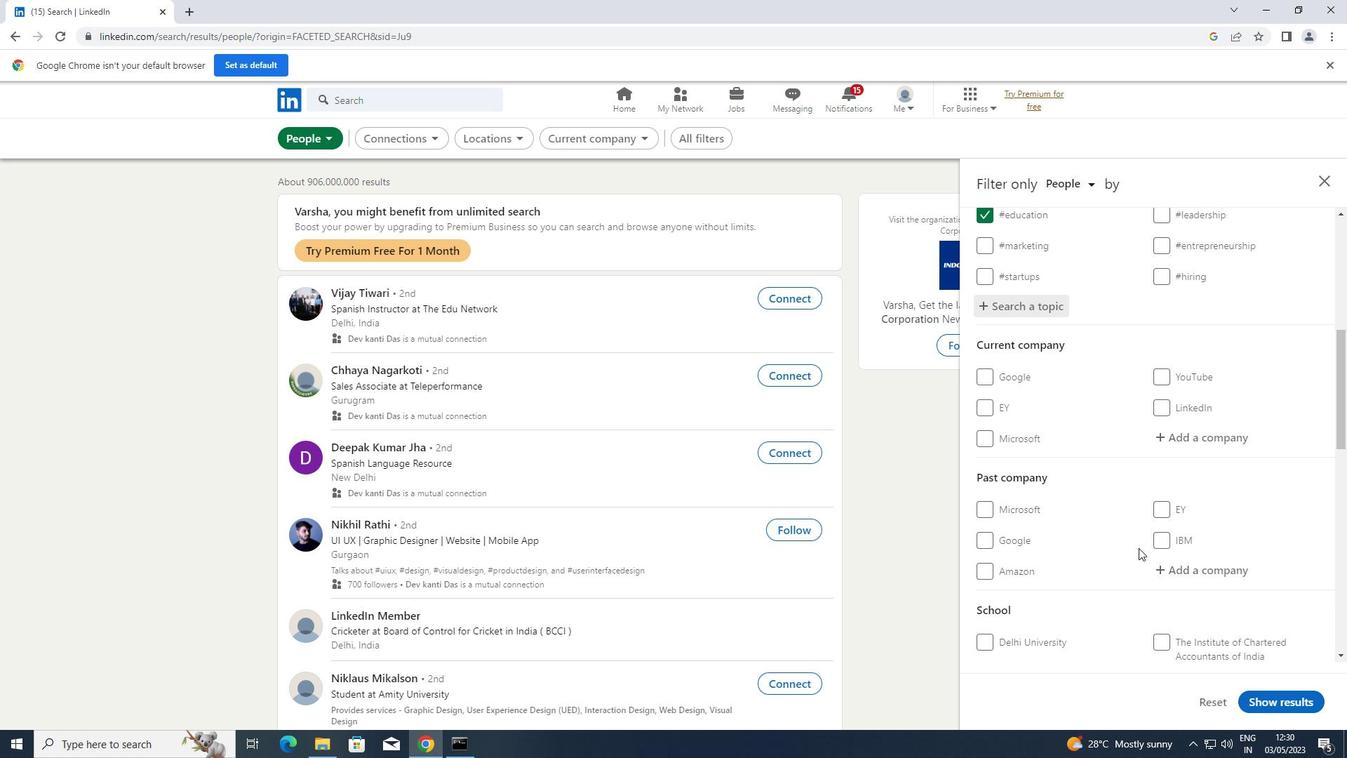 
Action: Mouse moved to (1160, 595)
Screenshot: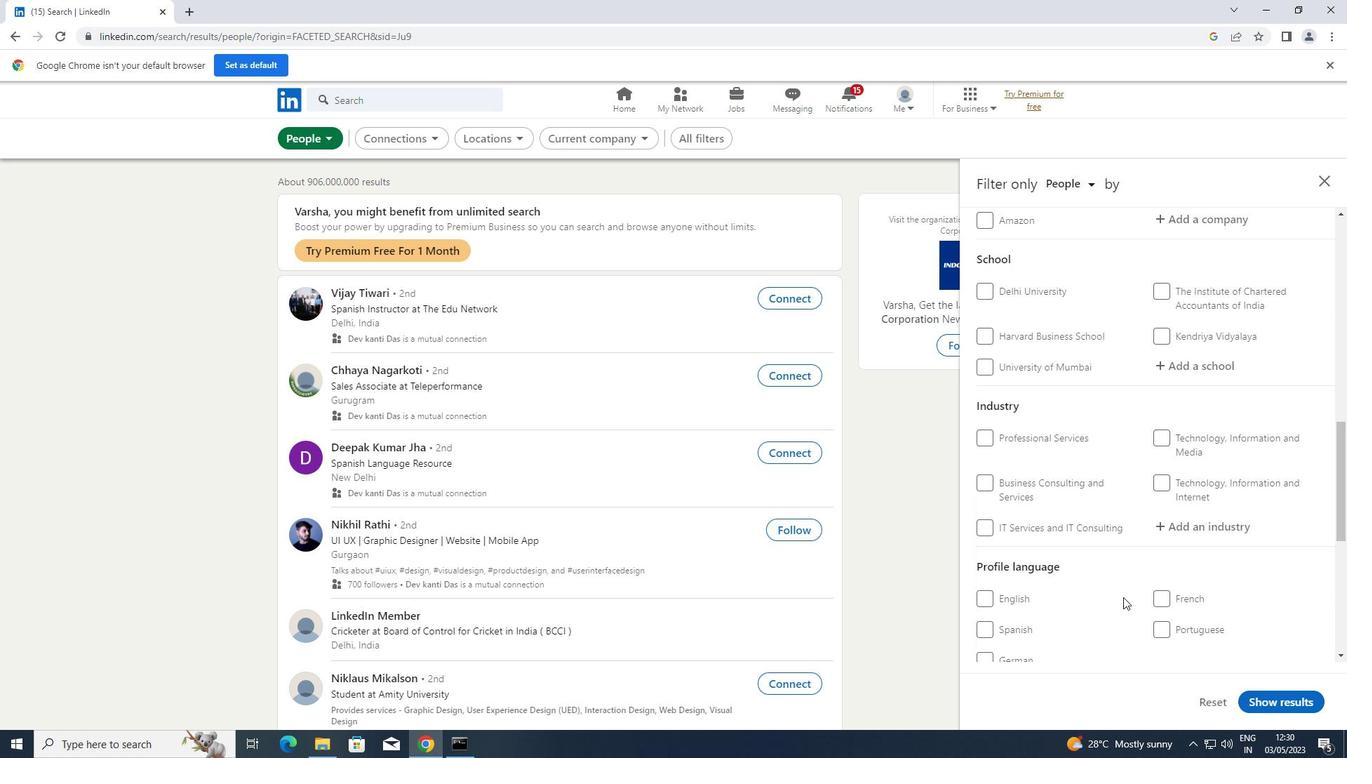
Action: Mouse pressed left at (1160, 595)
Screenshot: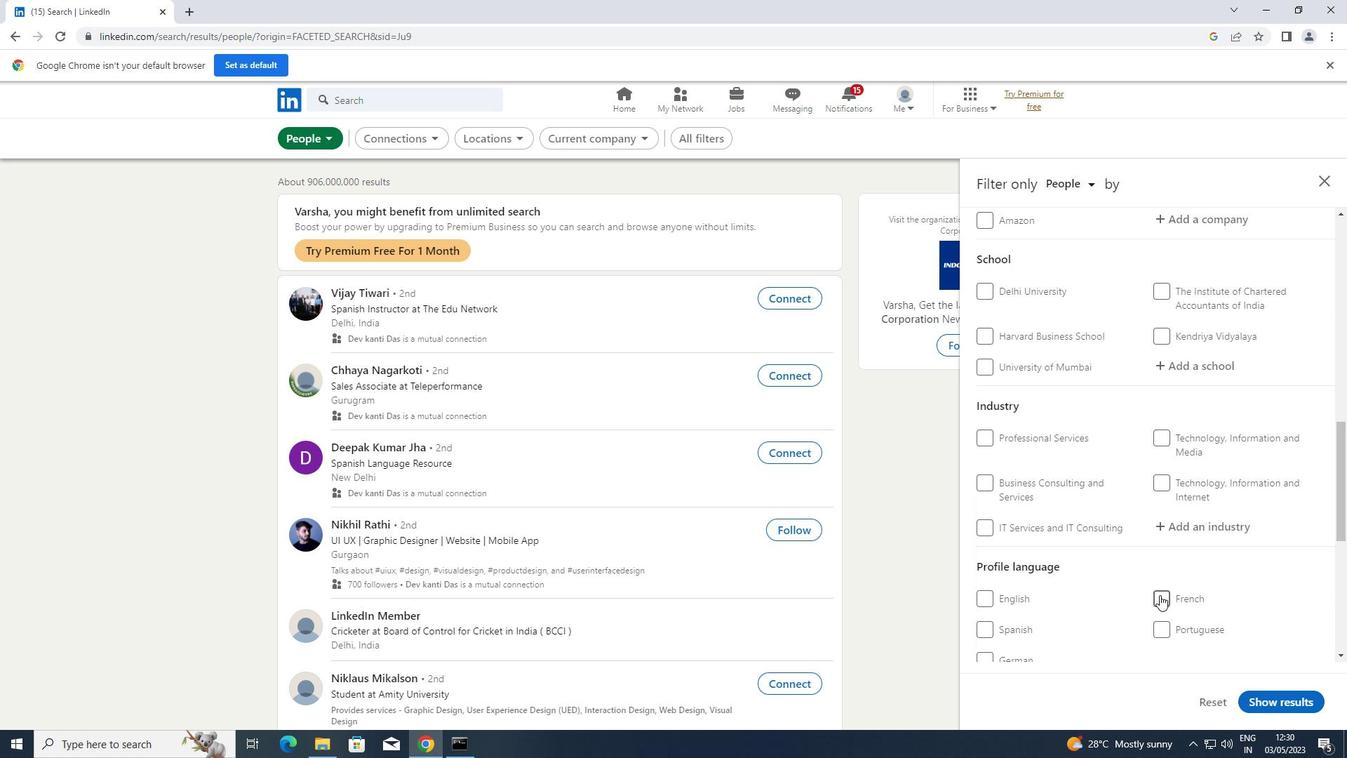 
Action: Mouse moved to (1160, 541)
Screenshot: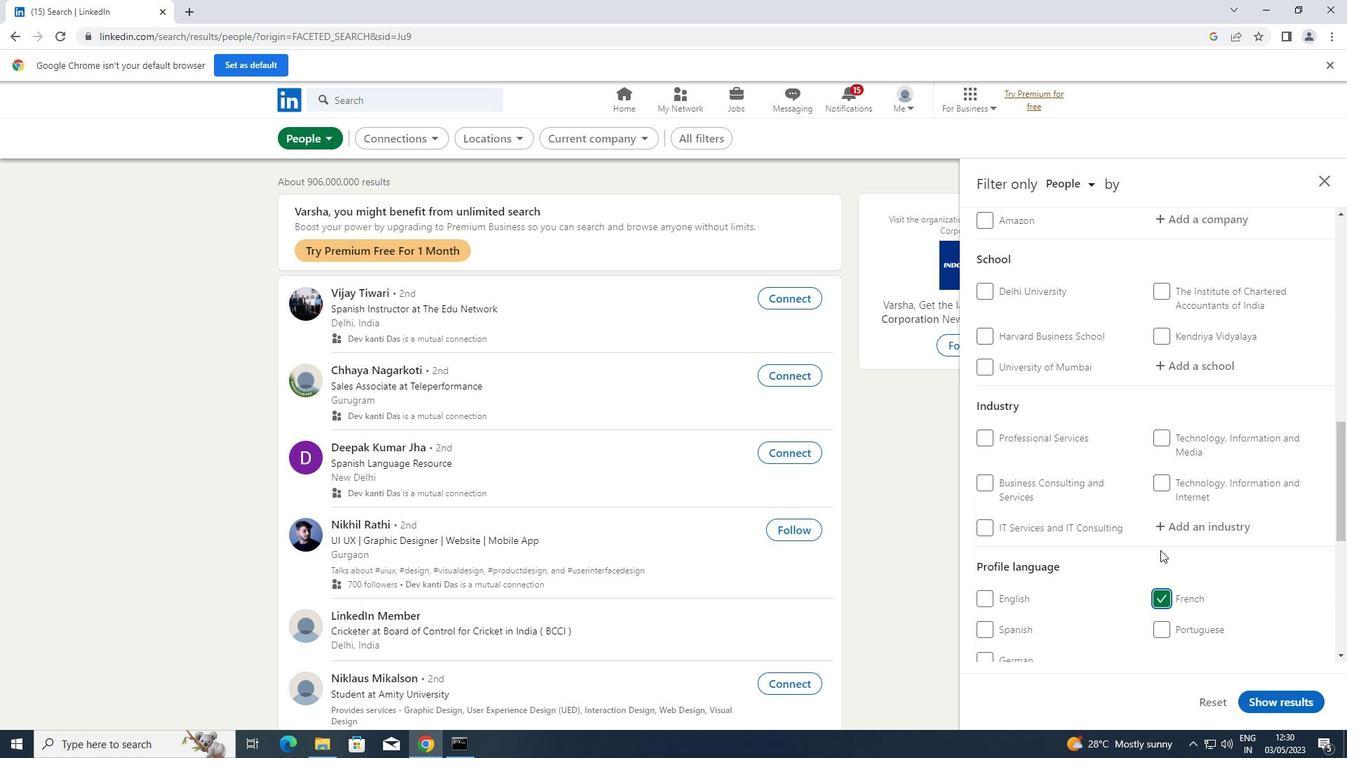 
Action: Mouse scrolled (1160, 542) with delta (0, 0)
Screenshot: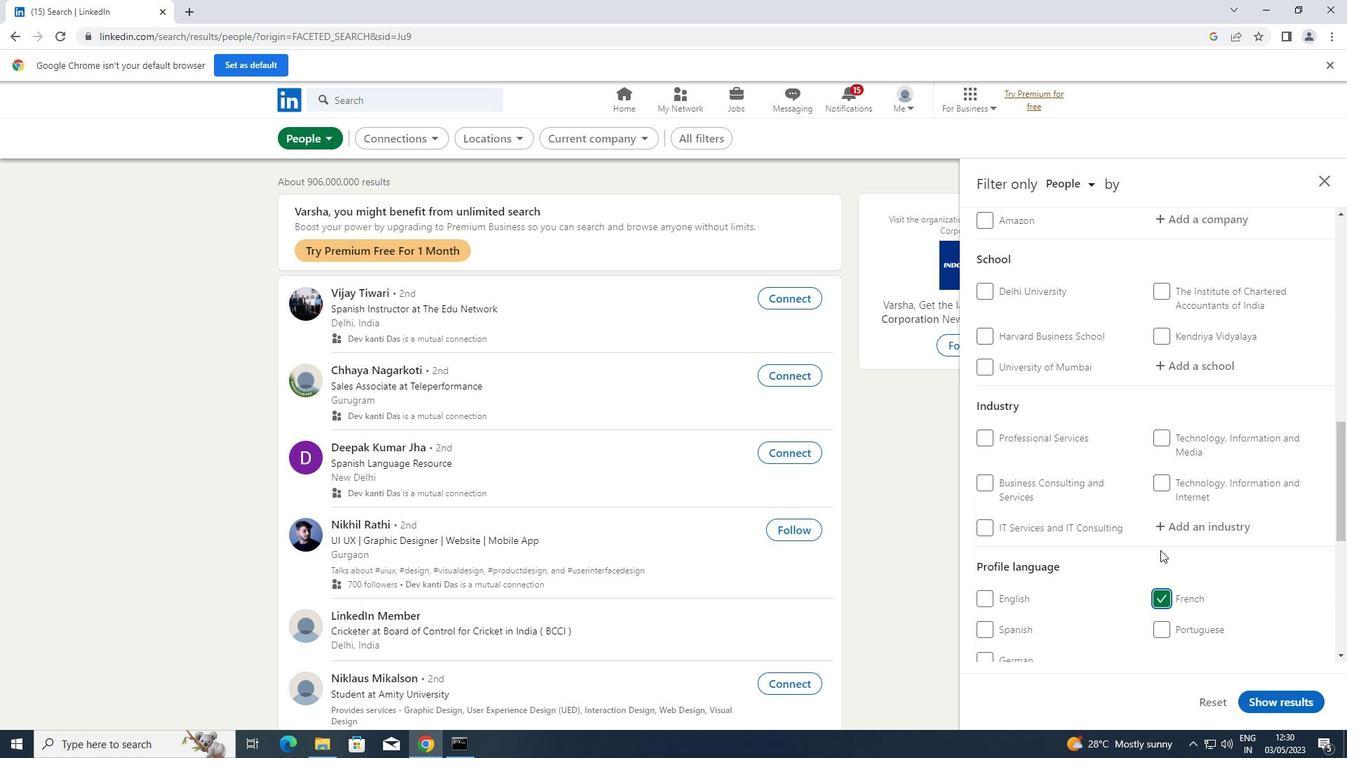
Action: Mouse moved to (1160, 537)
Screenshot: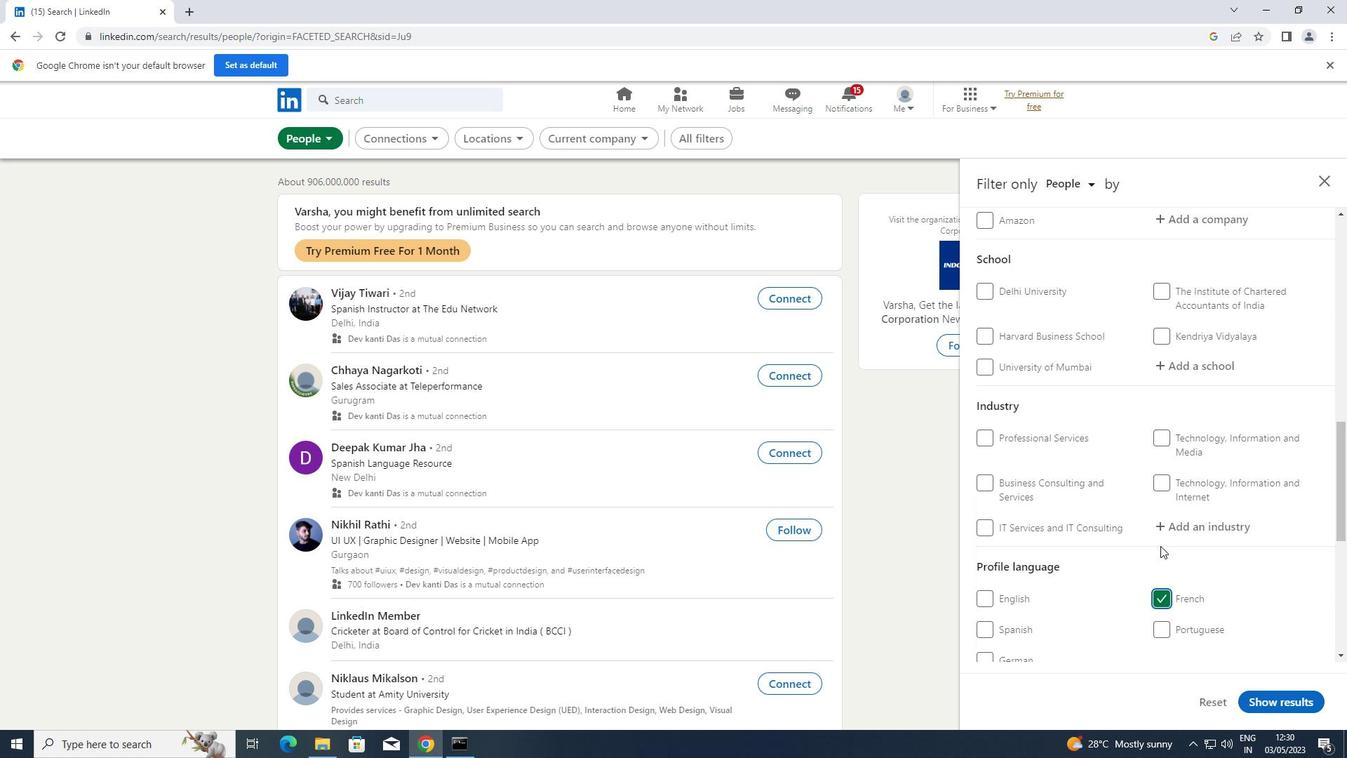 
Action: Mouse scrolled (1160, 538) with delta (0, 0)
Screenshot: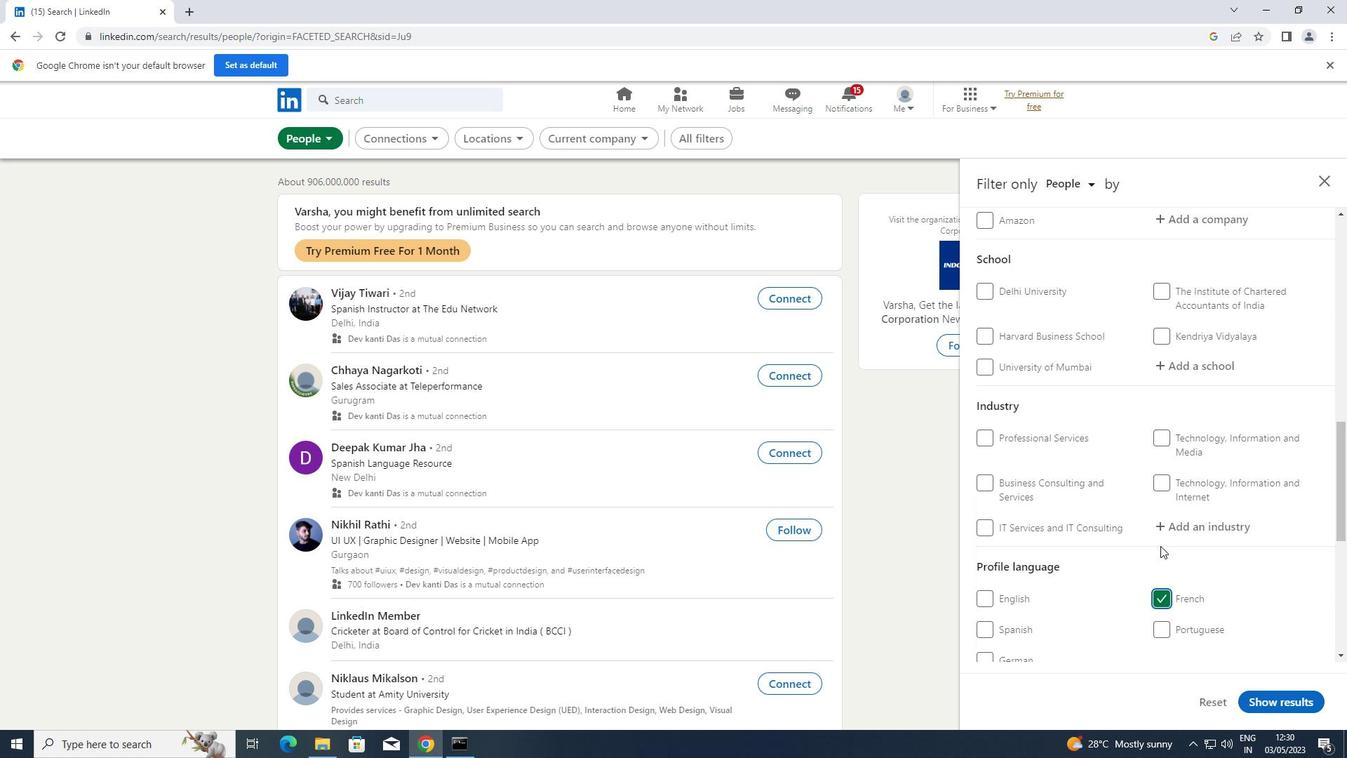 
Action: Mouse moved to (1160, 536)
Screenshot: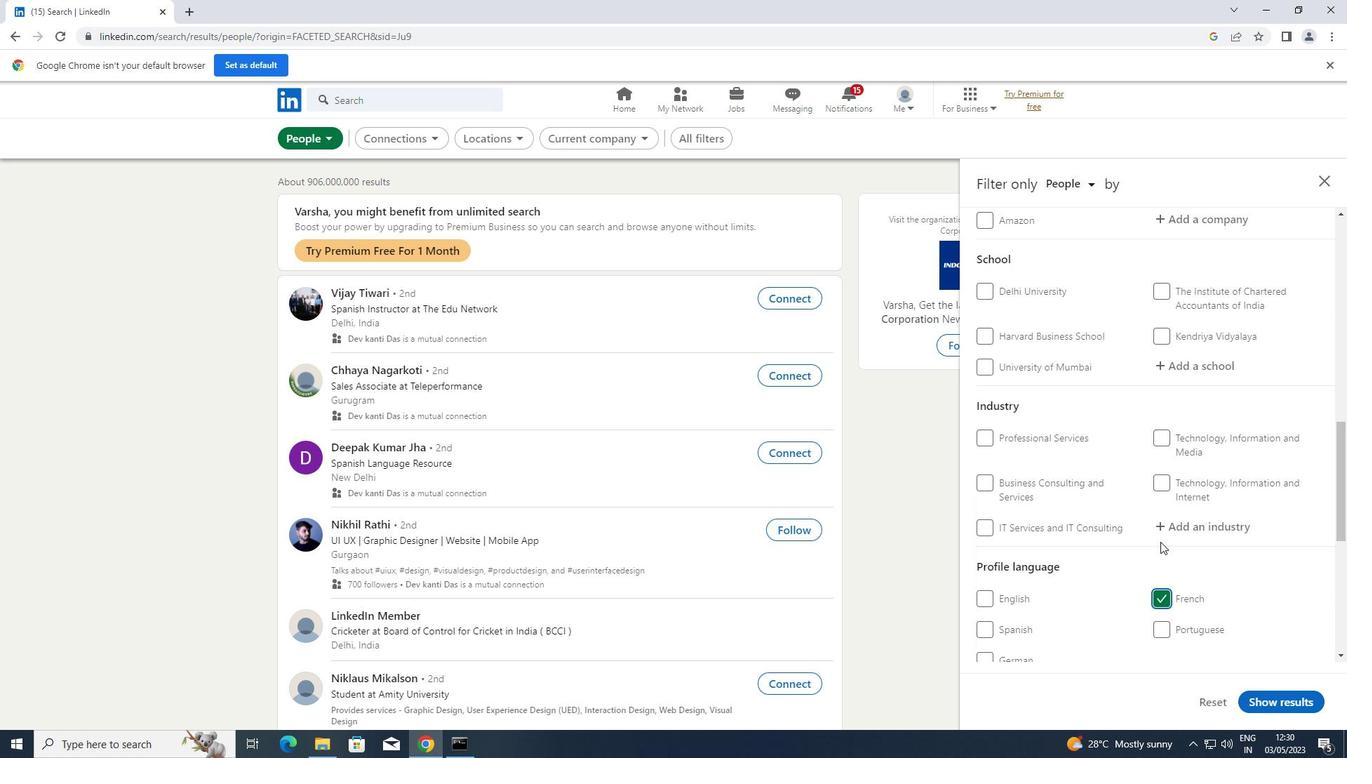 
Action: Mouse scrolled (1160, 536) with delta (0, 0)
Screenshot: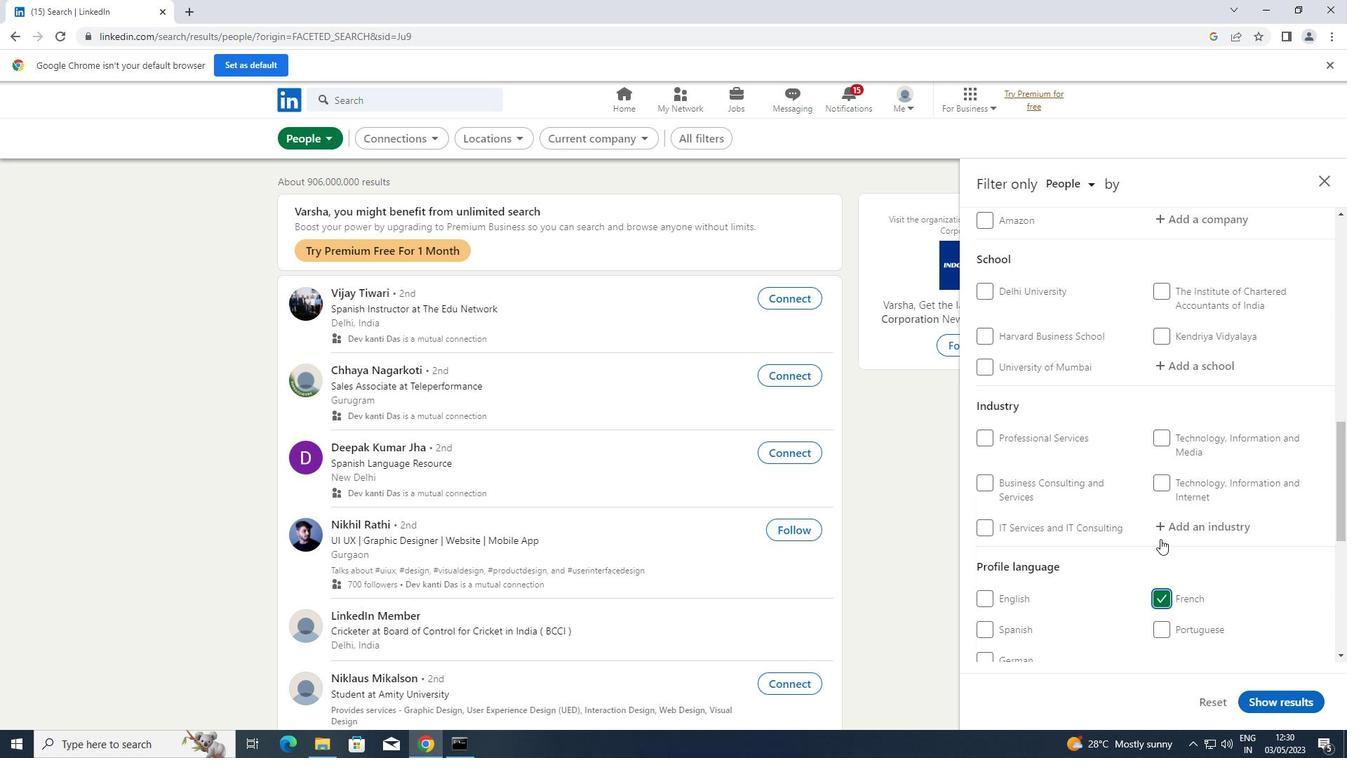 
Action: Mouse scrolled (1160, 536) with delta (0, 0)
Screenshot: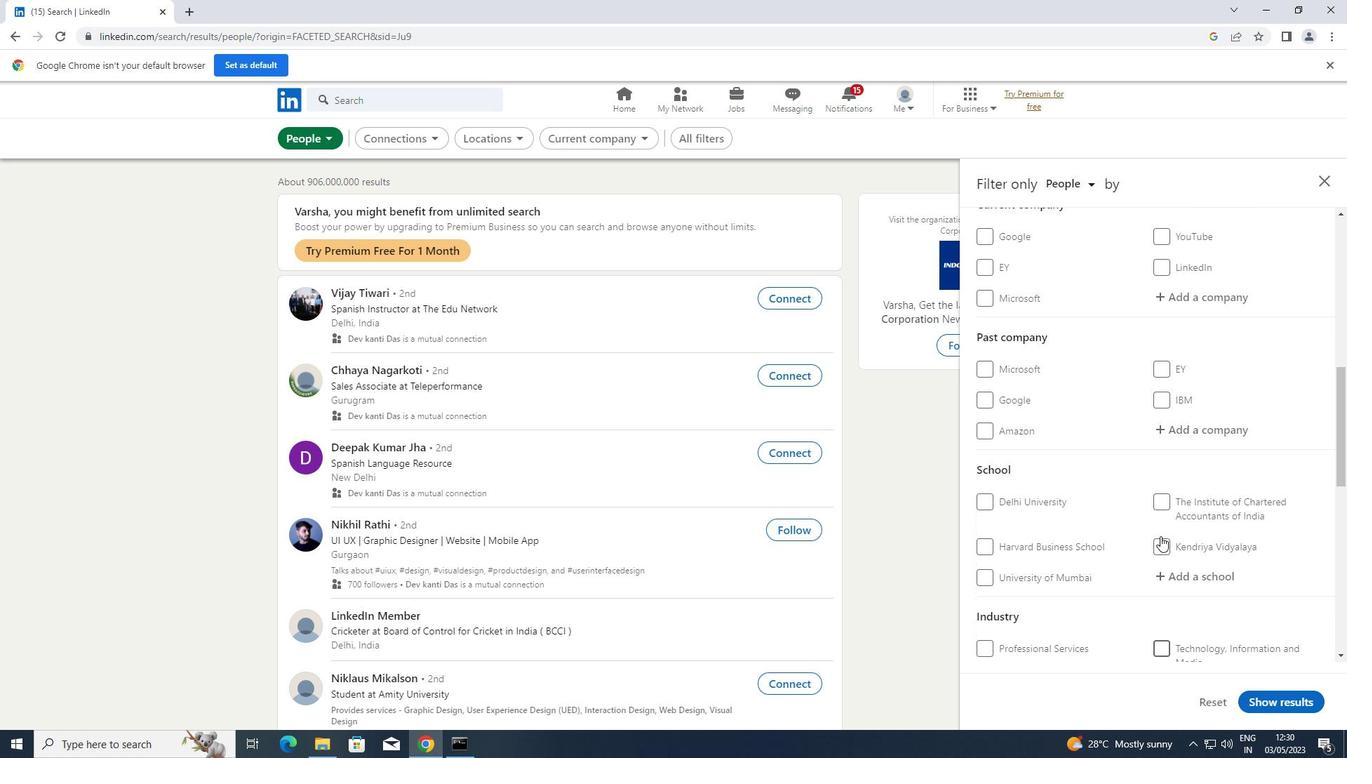
Action: Mouse scrolled (1160, 536) with delta (0, 0)
Screenshot: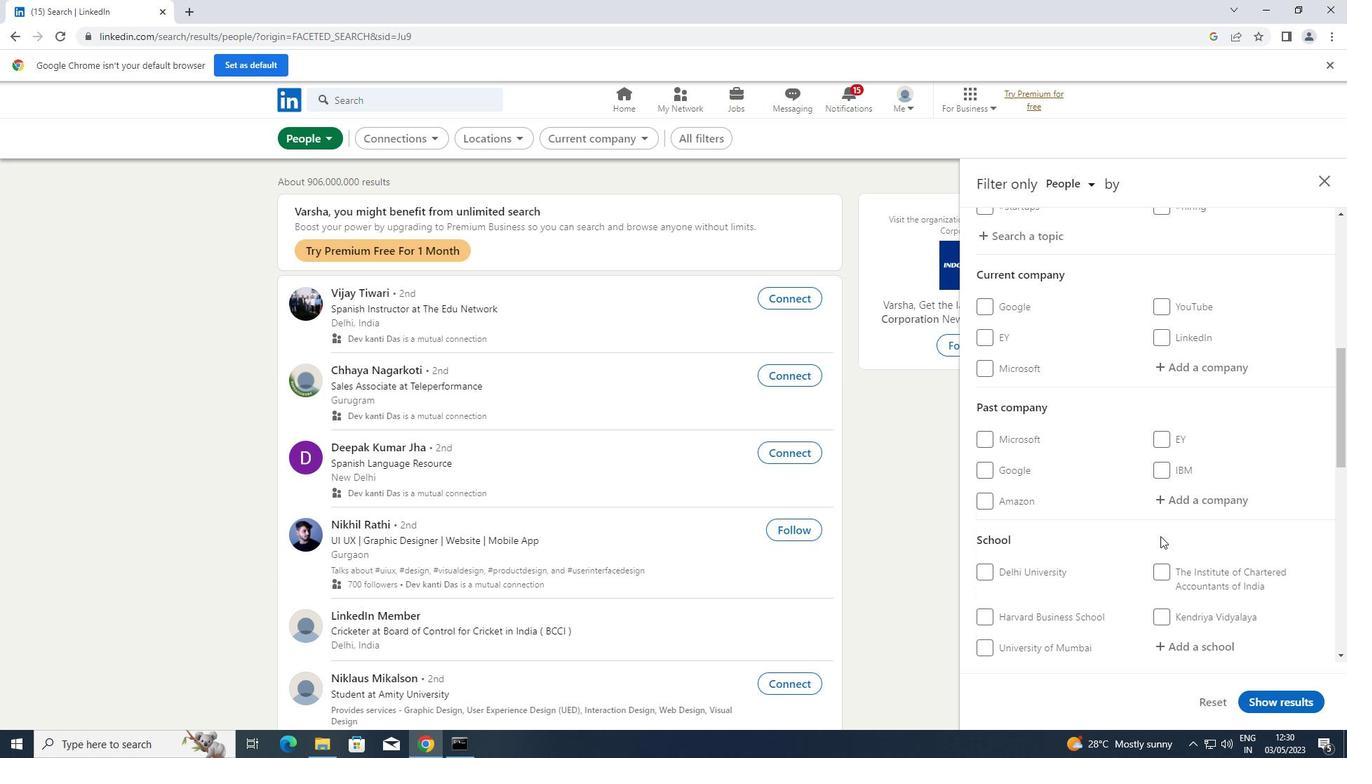 
Action: Mouse moved to (1193, 433)
Screenshot: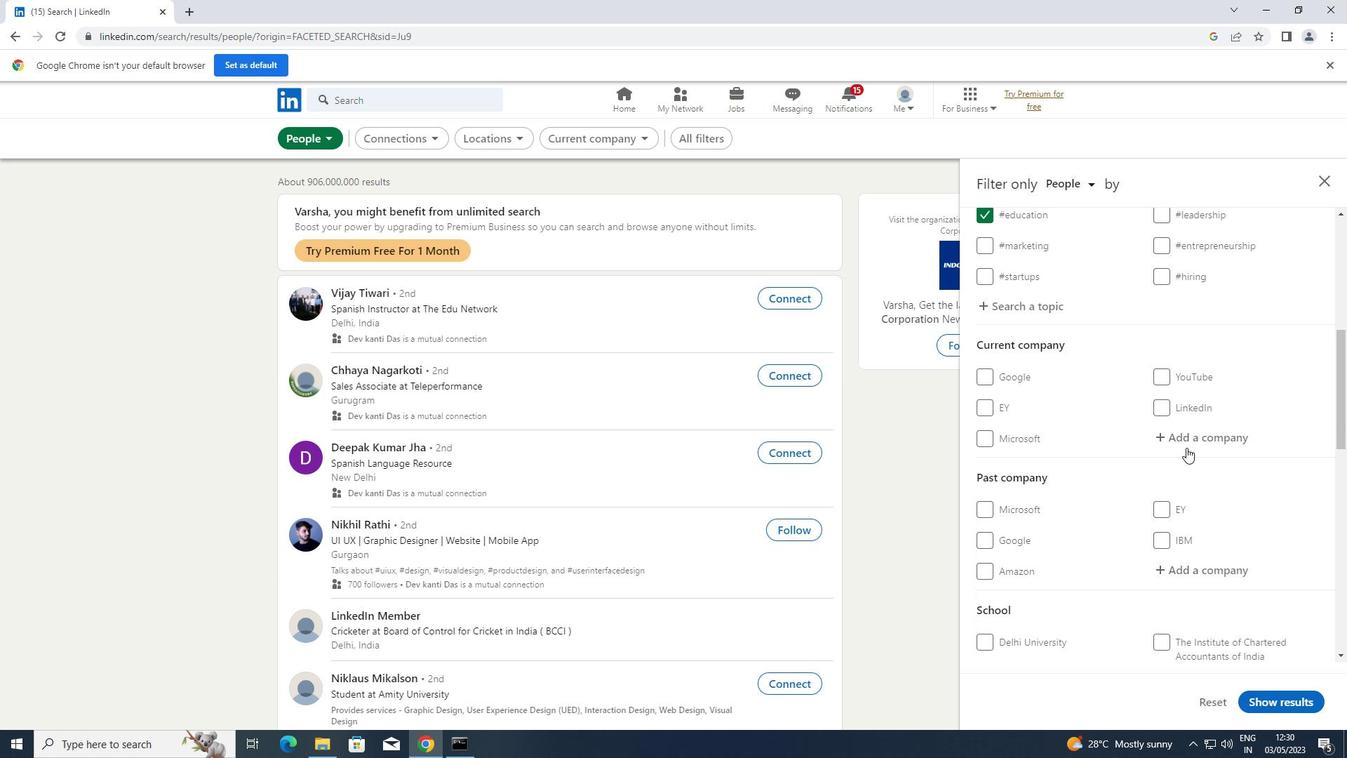
Action: Mouse pressed left at (1193, 433)
Screenshot: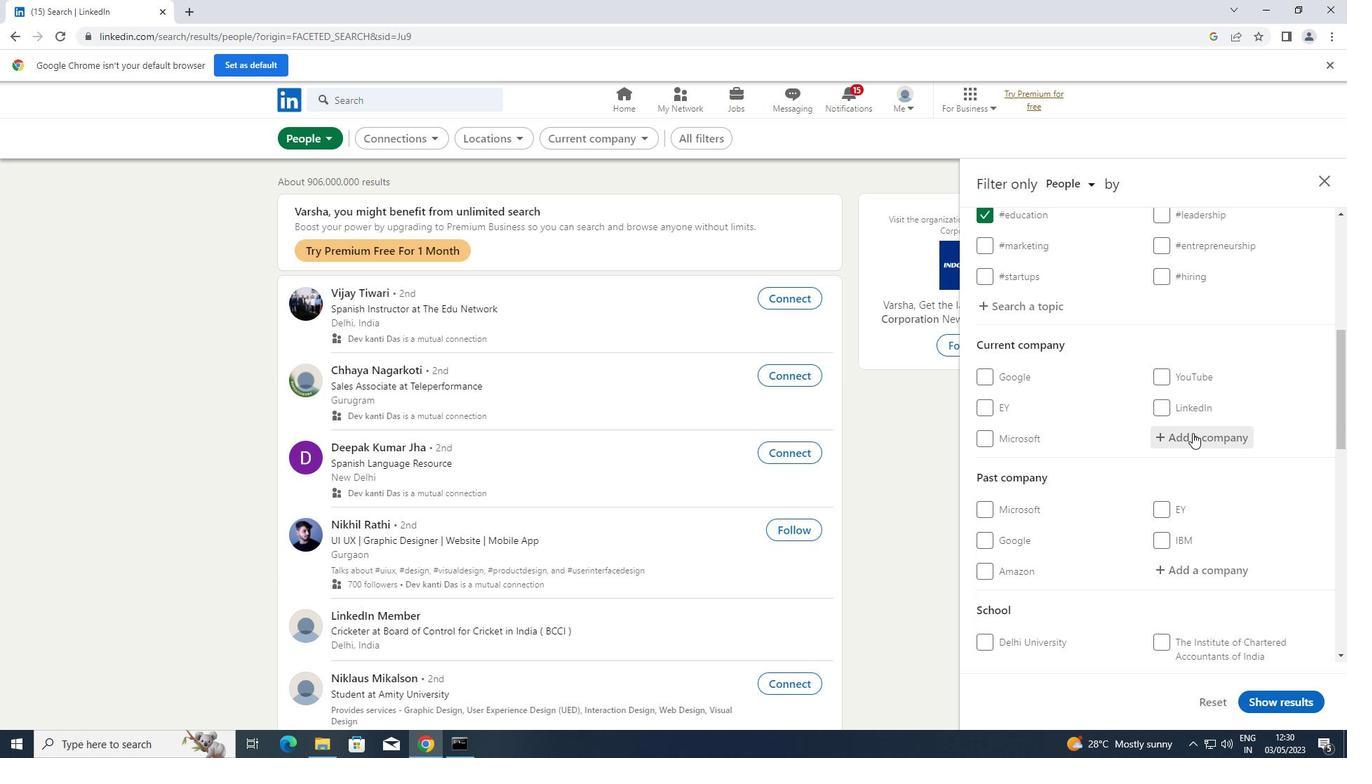 
Action: Key pressed <Key.shift>FORBES<Key.space>
Screenshot: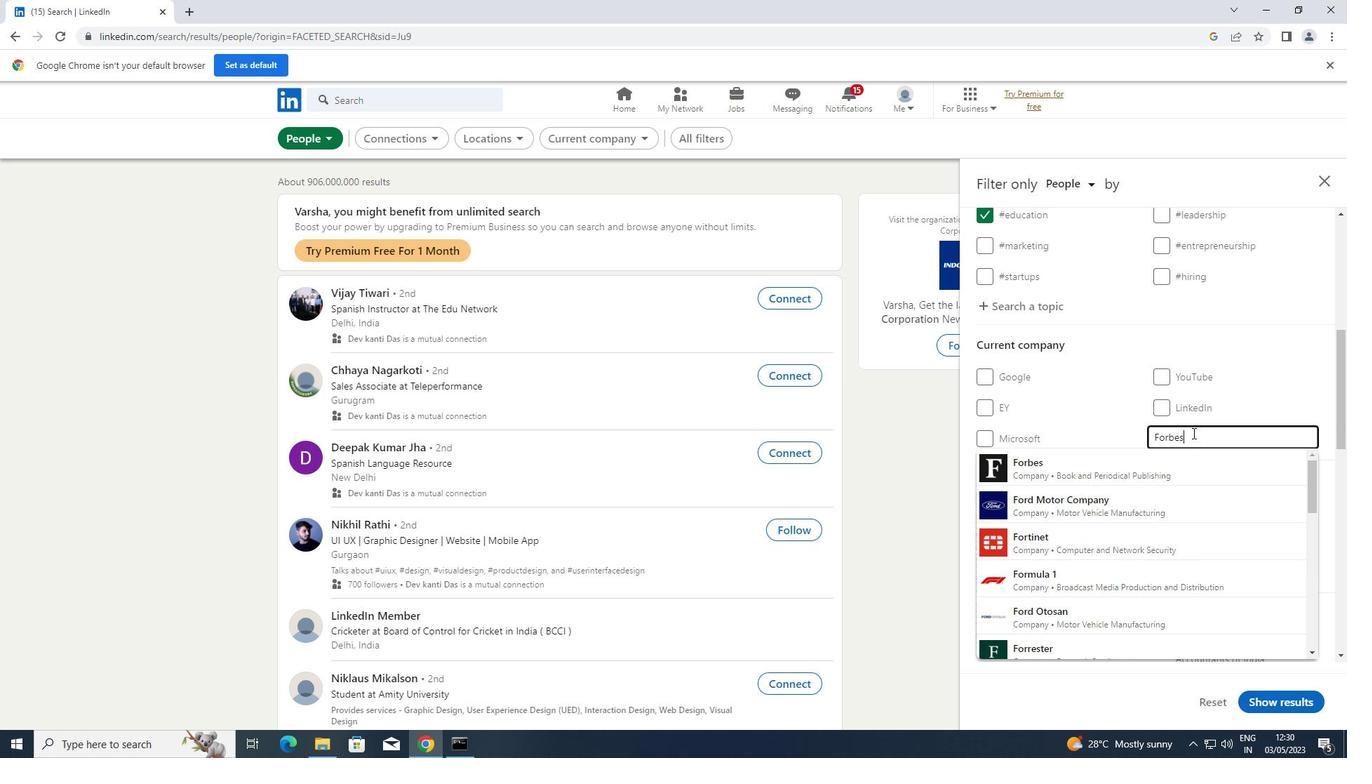 
Action: Mouse moved to (1092, 575)
Screenshot: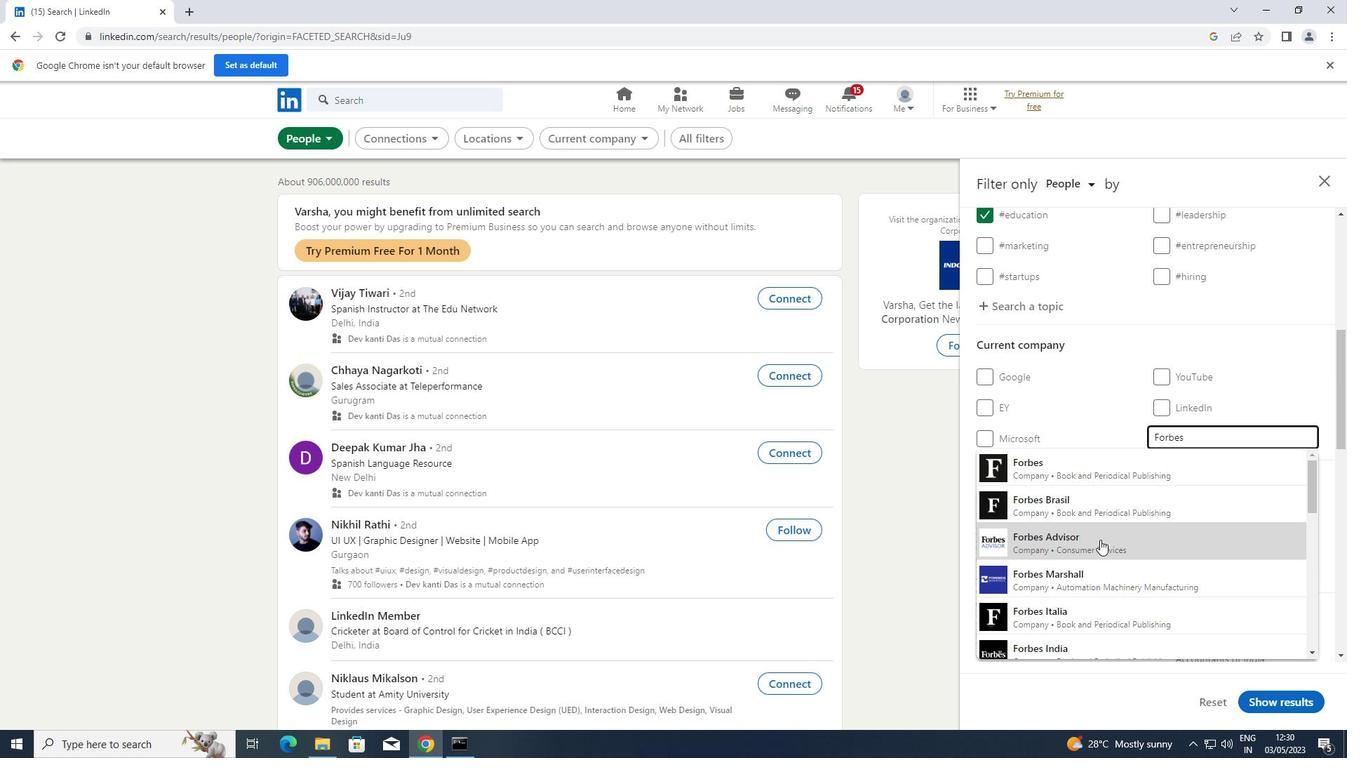 
Action: Mouse pressed left at (1092, 575)
Screenshot: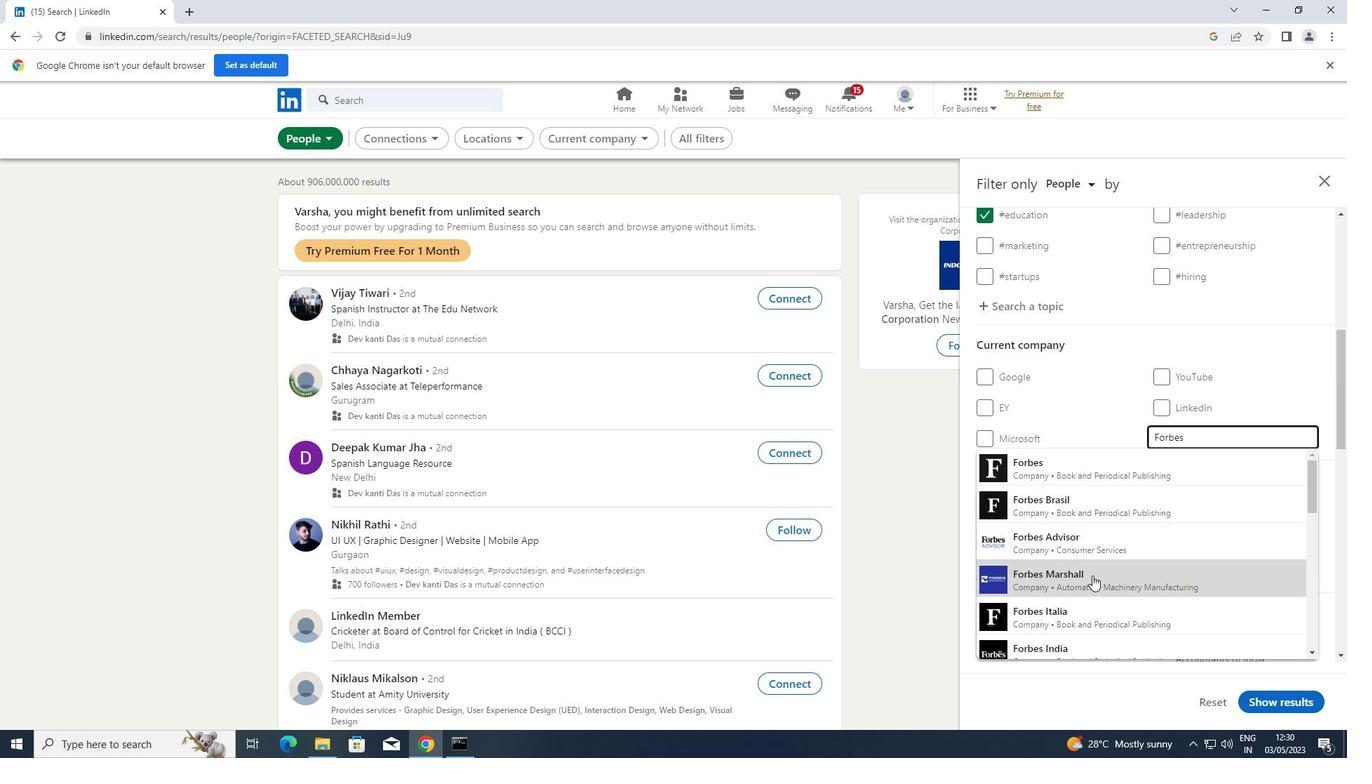 
Action: Mouse scrolled (1092, 574) with delta (0, 0)
Screenshot: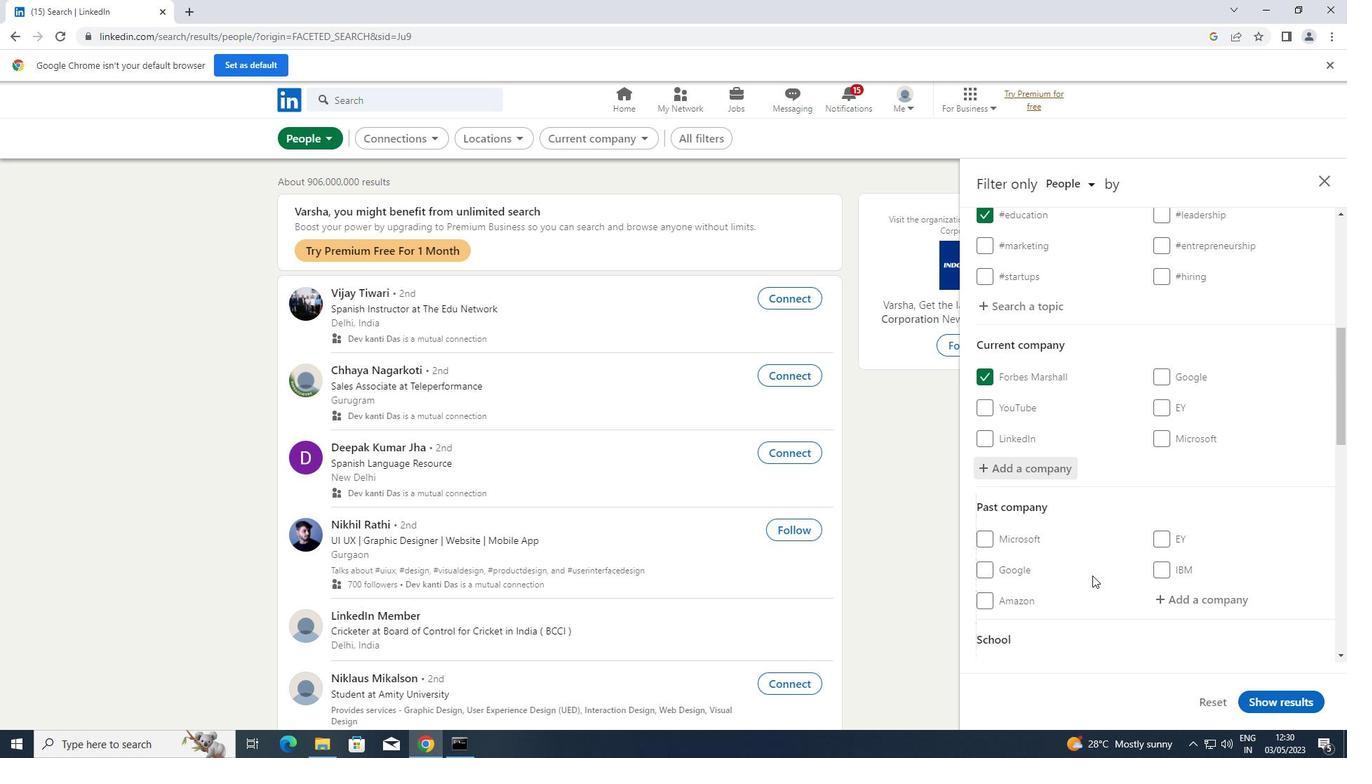 
Action: Mouse scrolled (1092, 574) with delta (0, 0)
Screenshot: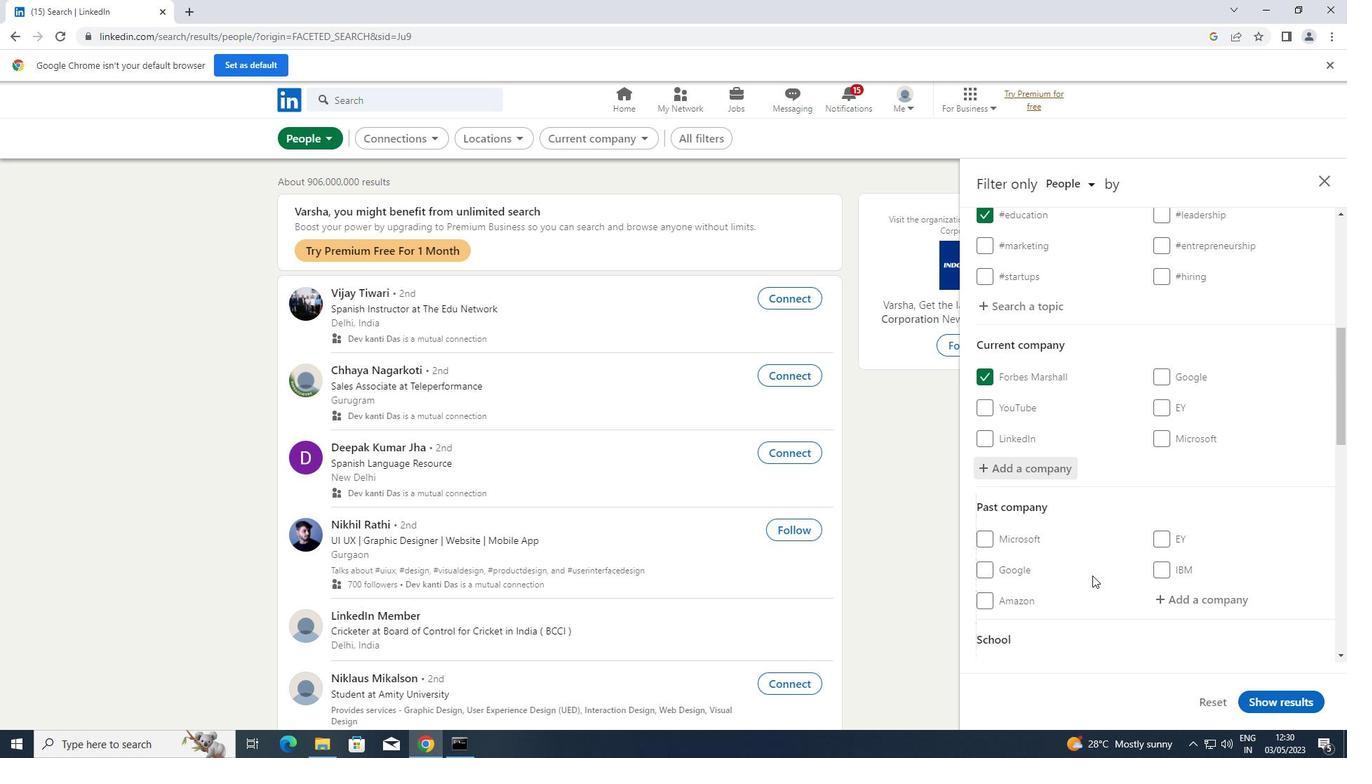
Action: Mouse moved to (1184, 598)
Screenshot: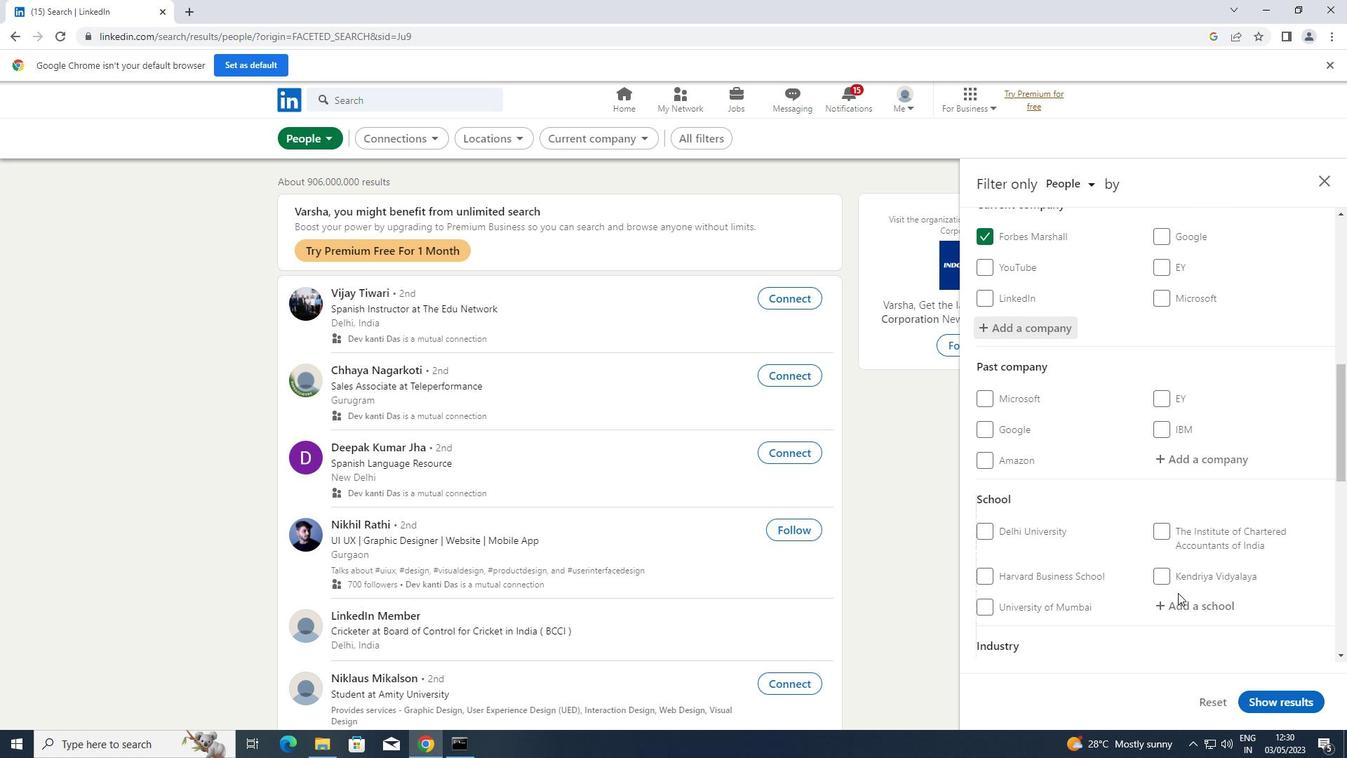 
Action: Mouse pressed left at (1184, 598)
Screenshot: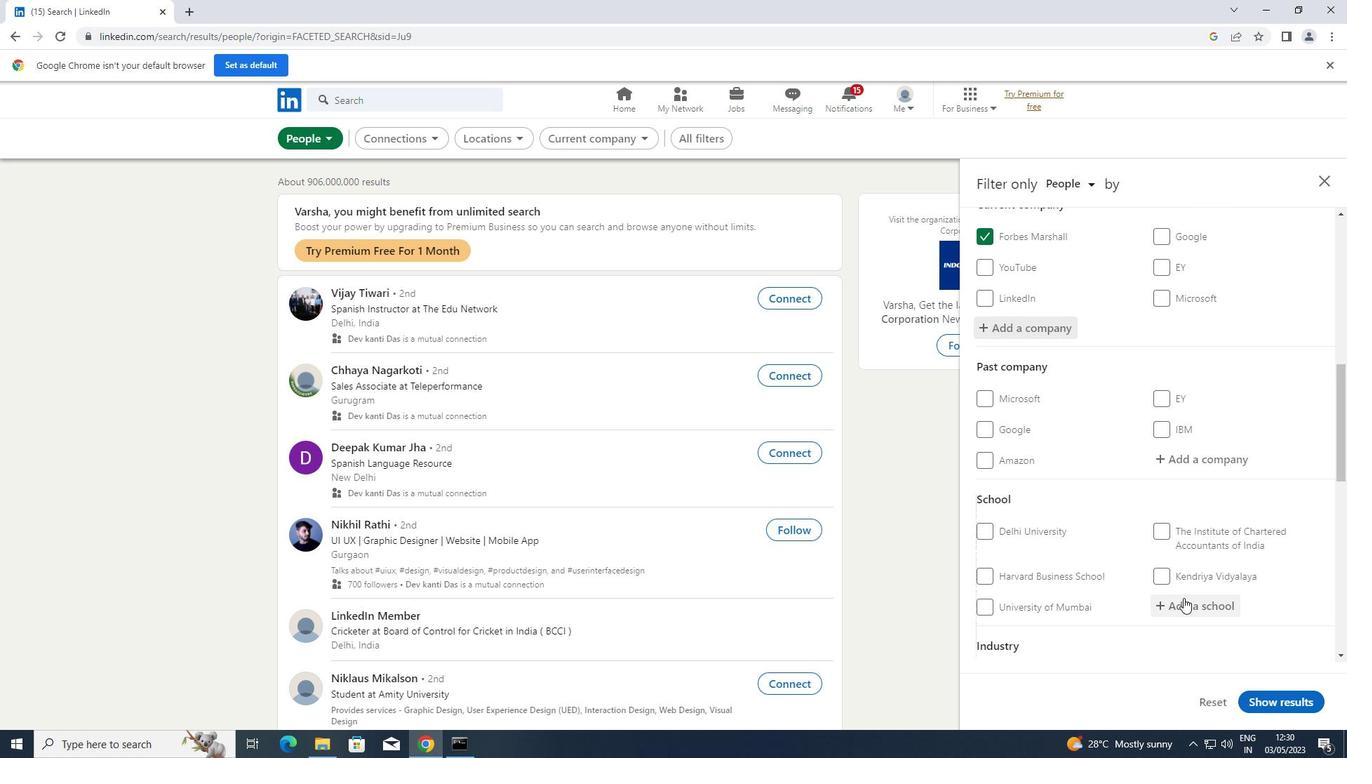 
Action: Key pressed <Key.shift>DR<Key.space><Key.shift>MGR
Screenshot: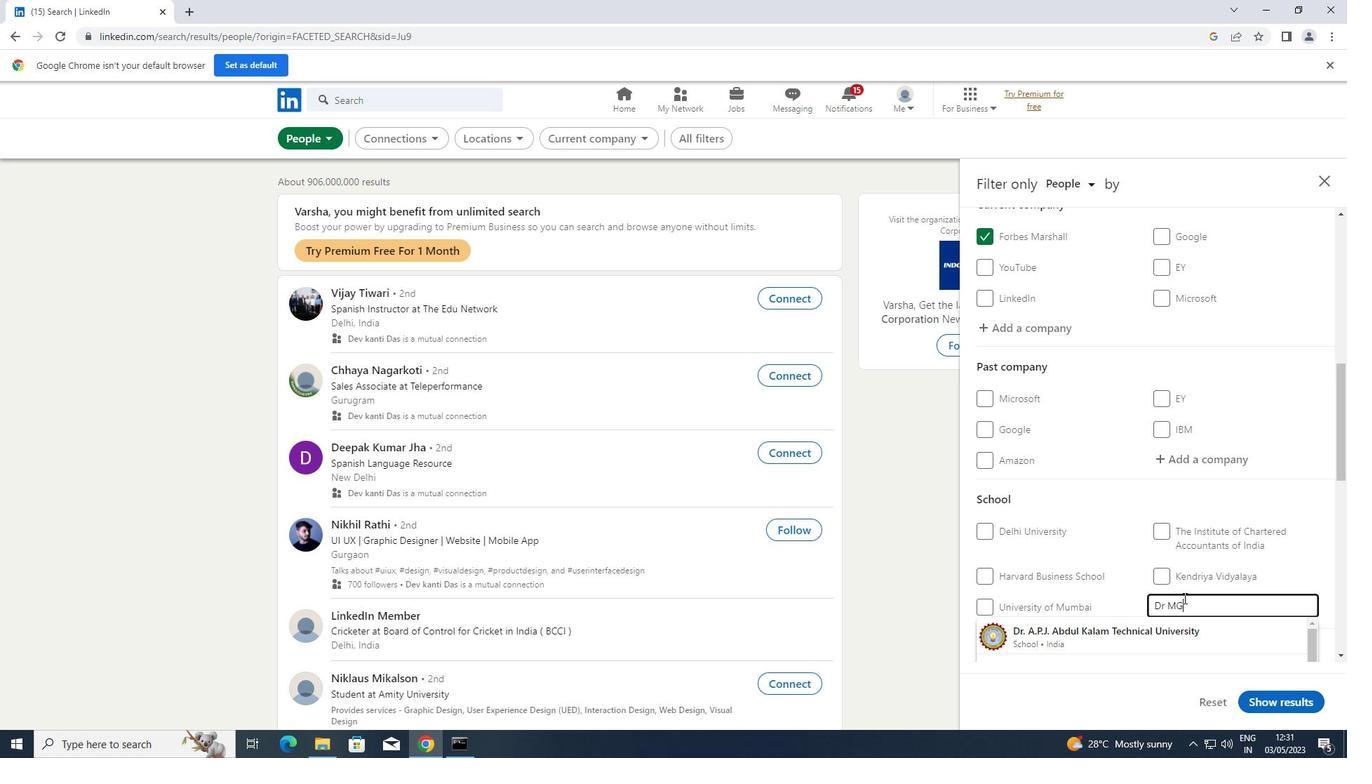 
Action: Mouse moved to (1159, 631)
Screenshot: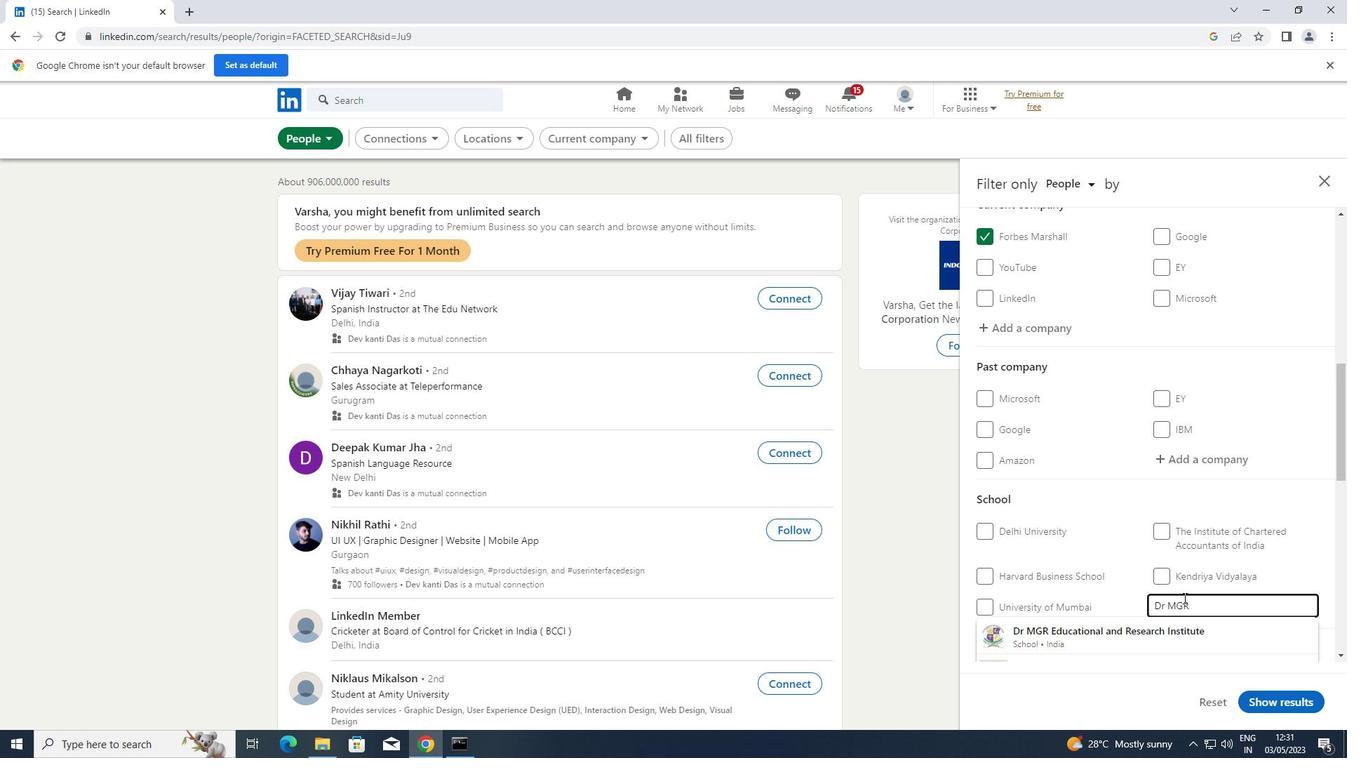 
Action: Mouse pressed left at (1159, 631)
Screenshot: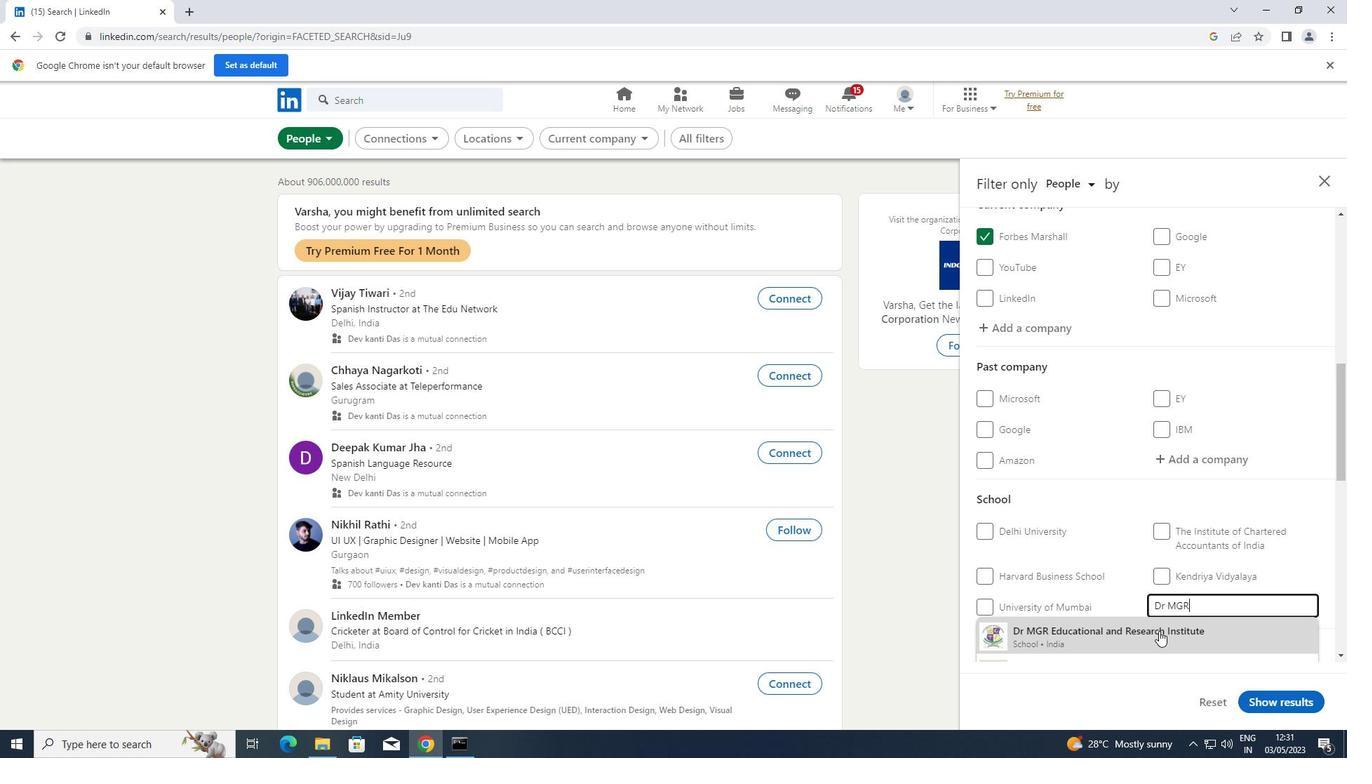 
Action: Mouse moved to (1177, 593)
Screenshot: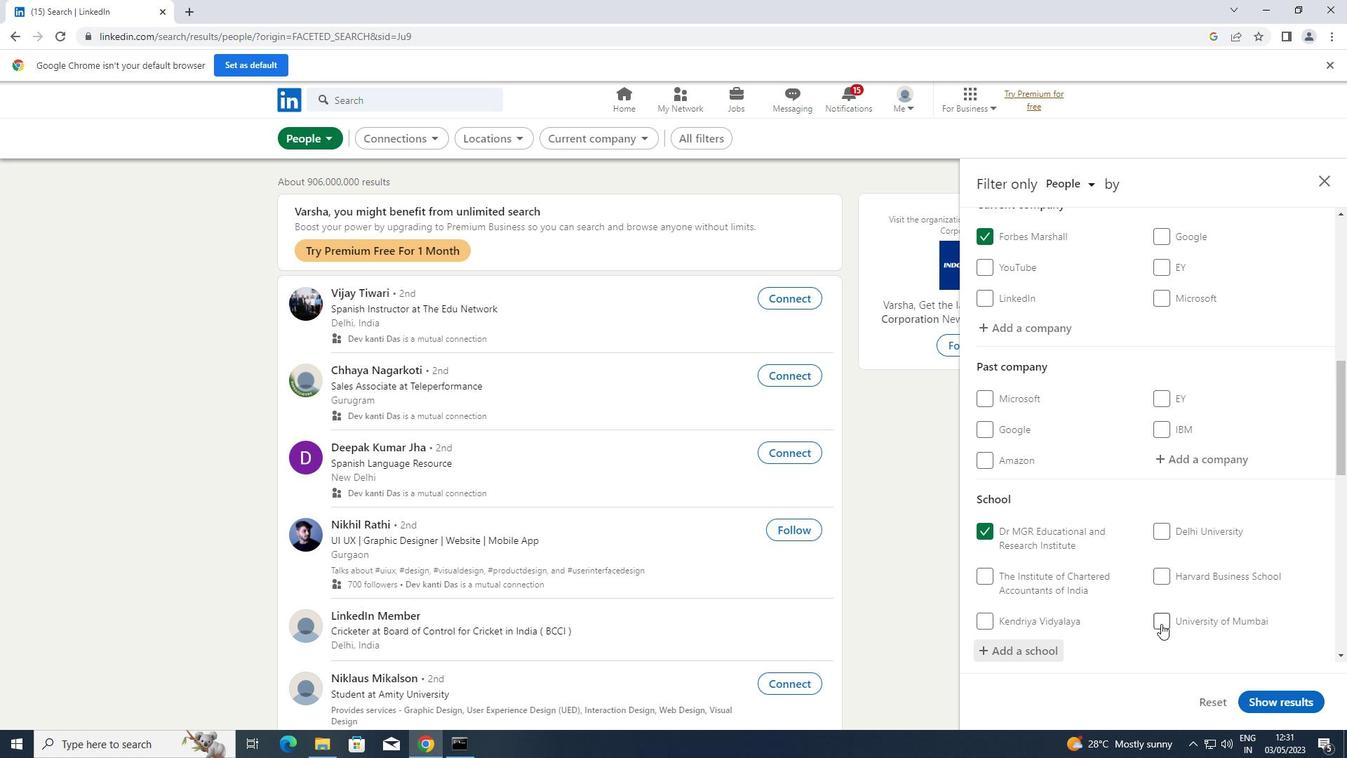 
Action: Mouse scrolled (1177, 592) with delta (0, 0)
Screenshot: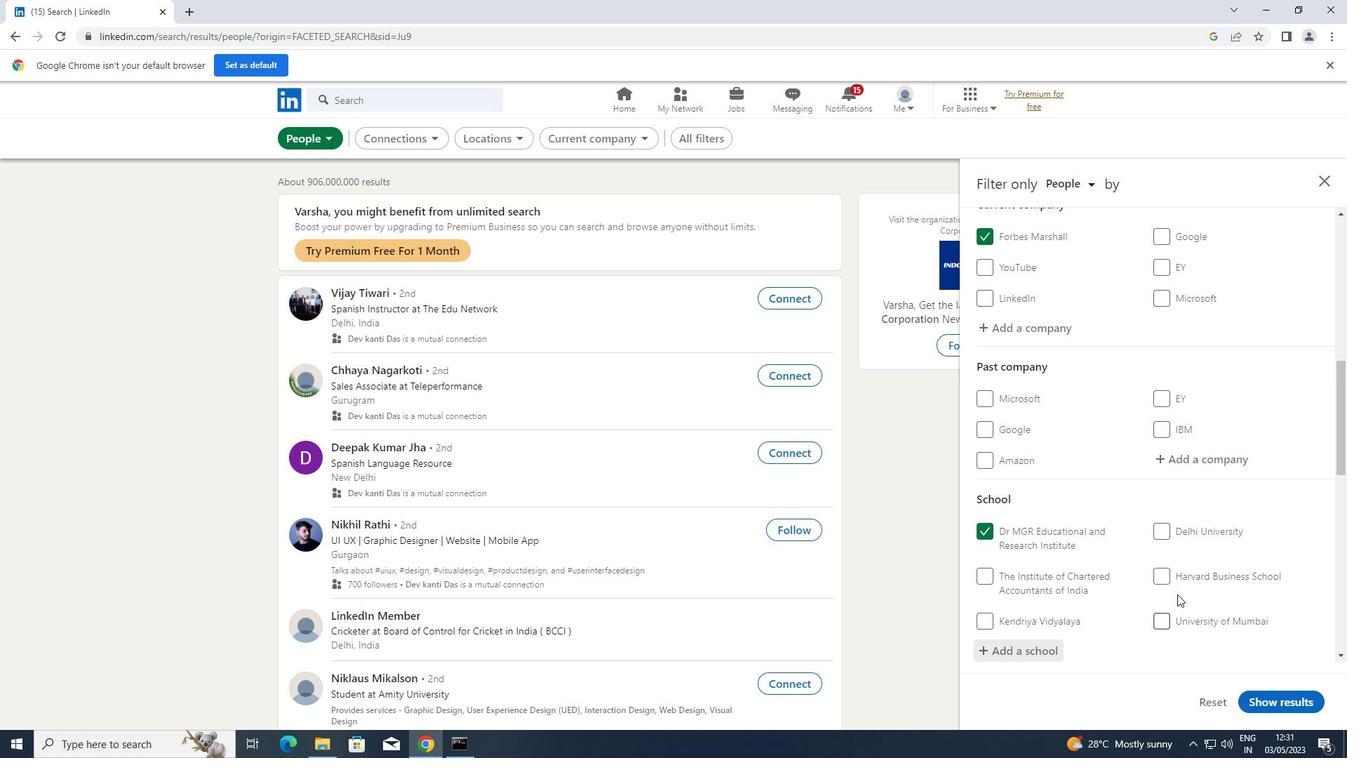 
Action: Mouse scrolled (1177, 592) with delta (0, 0)
Screenshot: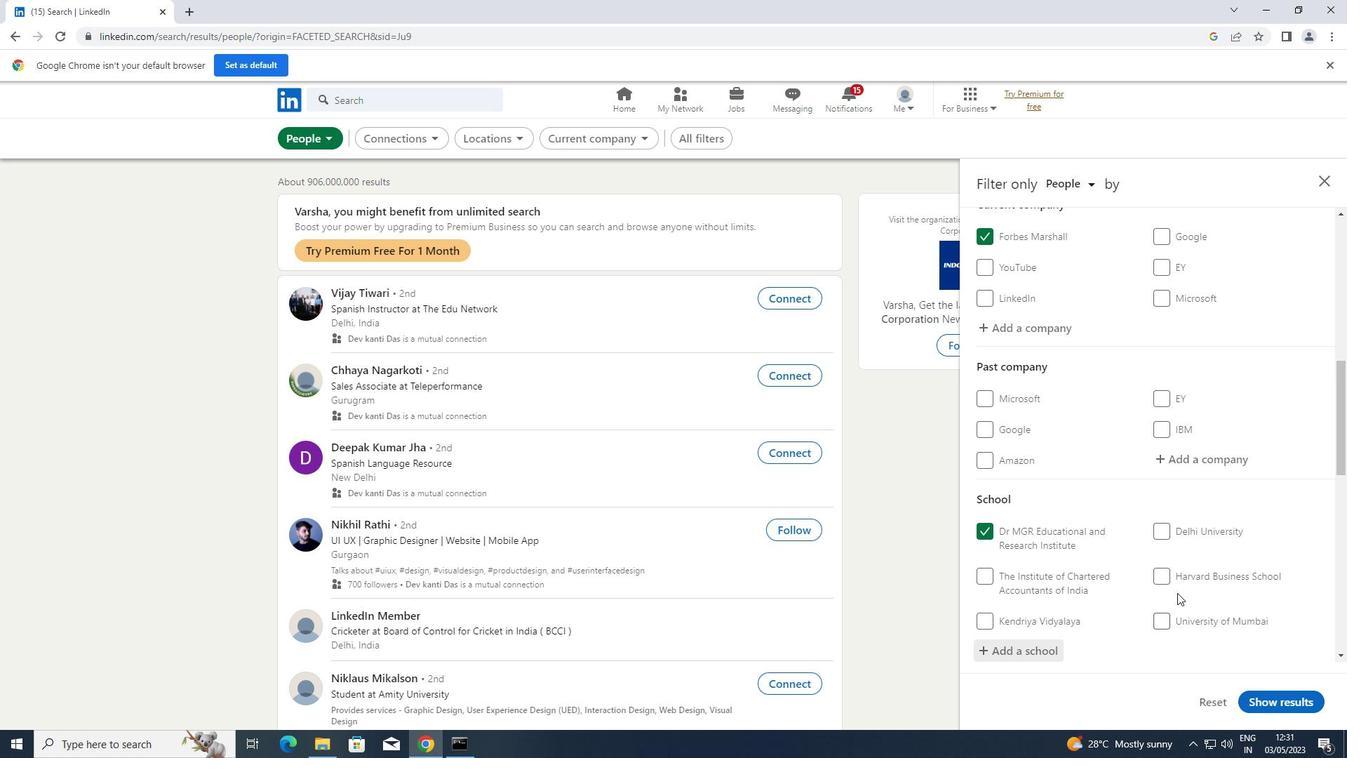
Action: Mouse scrolled (1177, 592) with delta (0, 0)
Screenshot: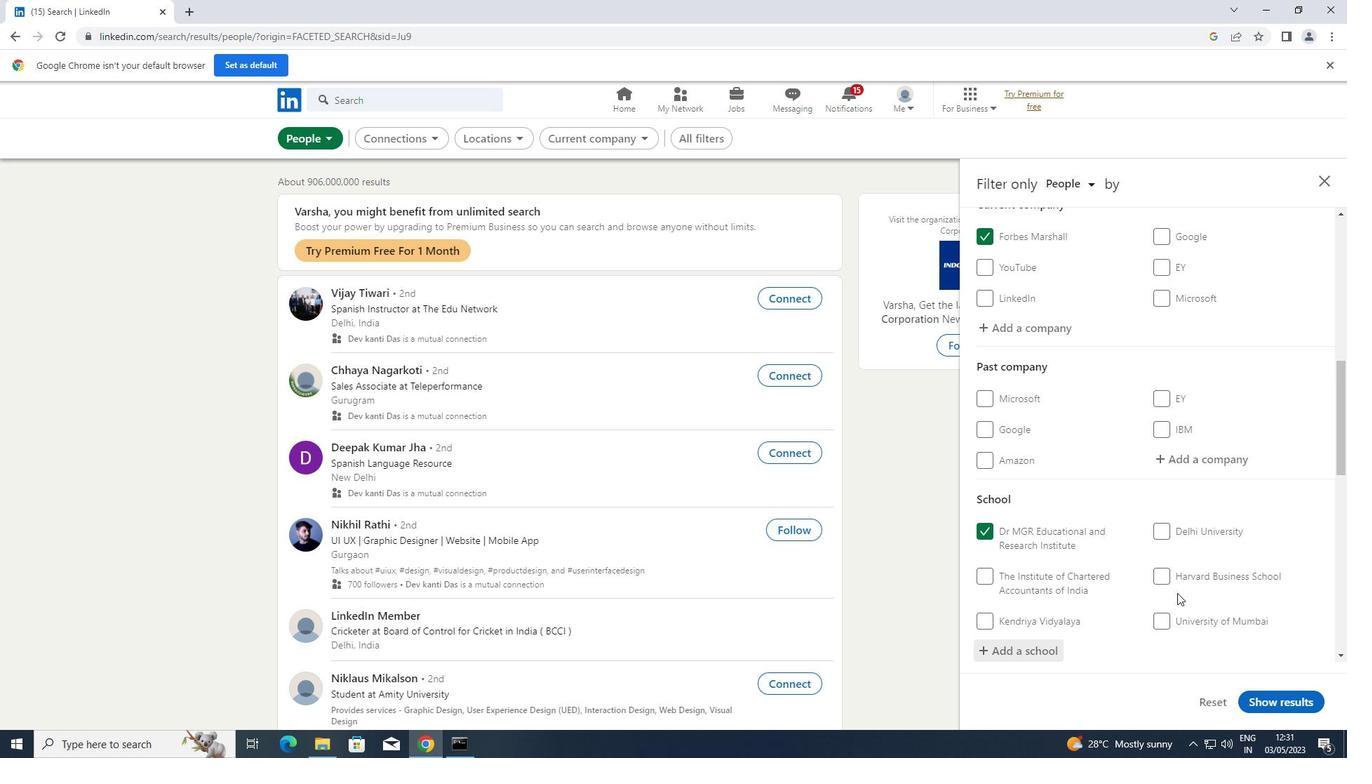 
Action: Mouse scrolled (1177, 592) with delta (0, 0)
Screenshot: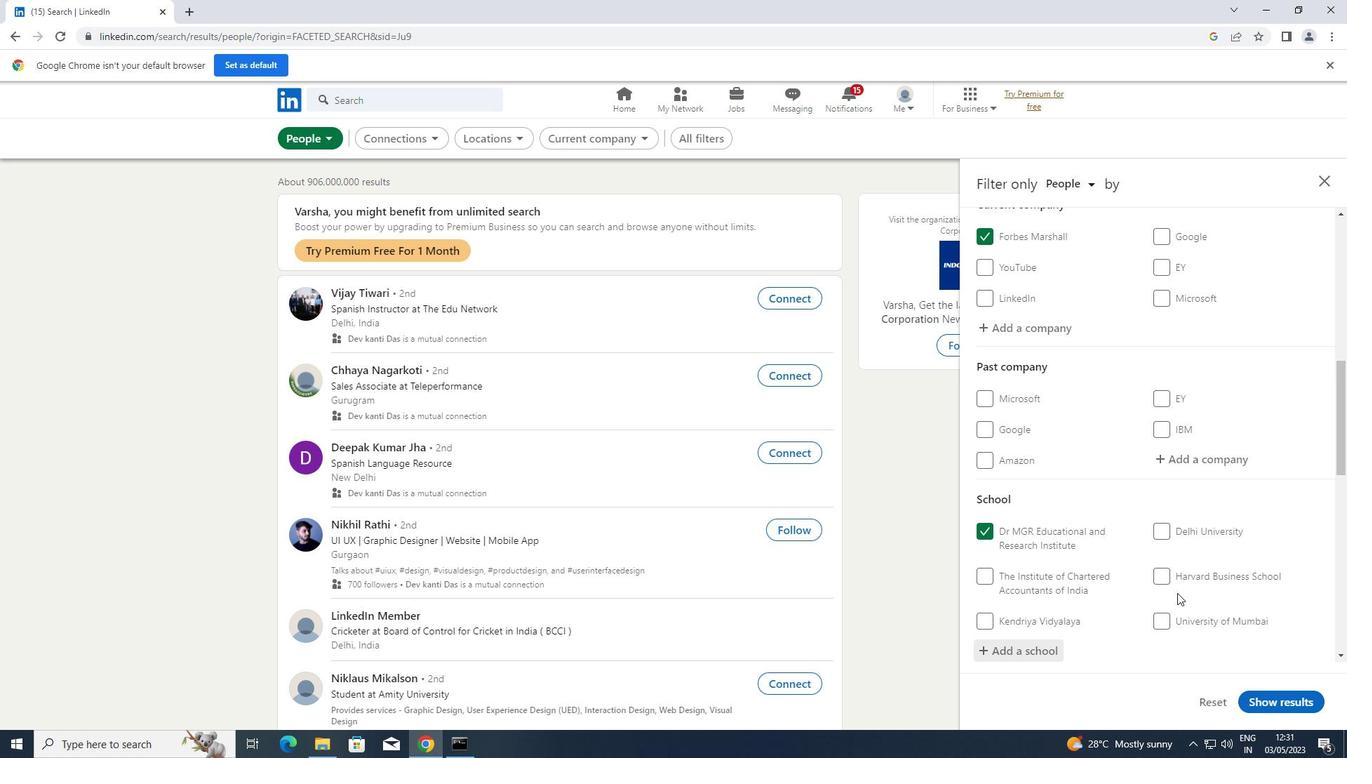 
Action: Mouse moved to (1221, 520)
Screenshot: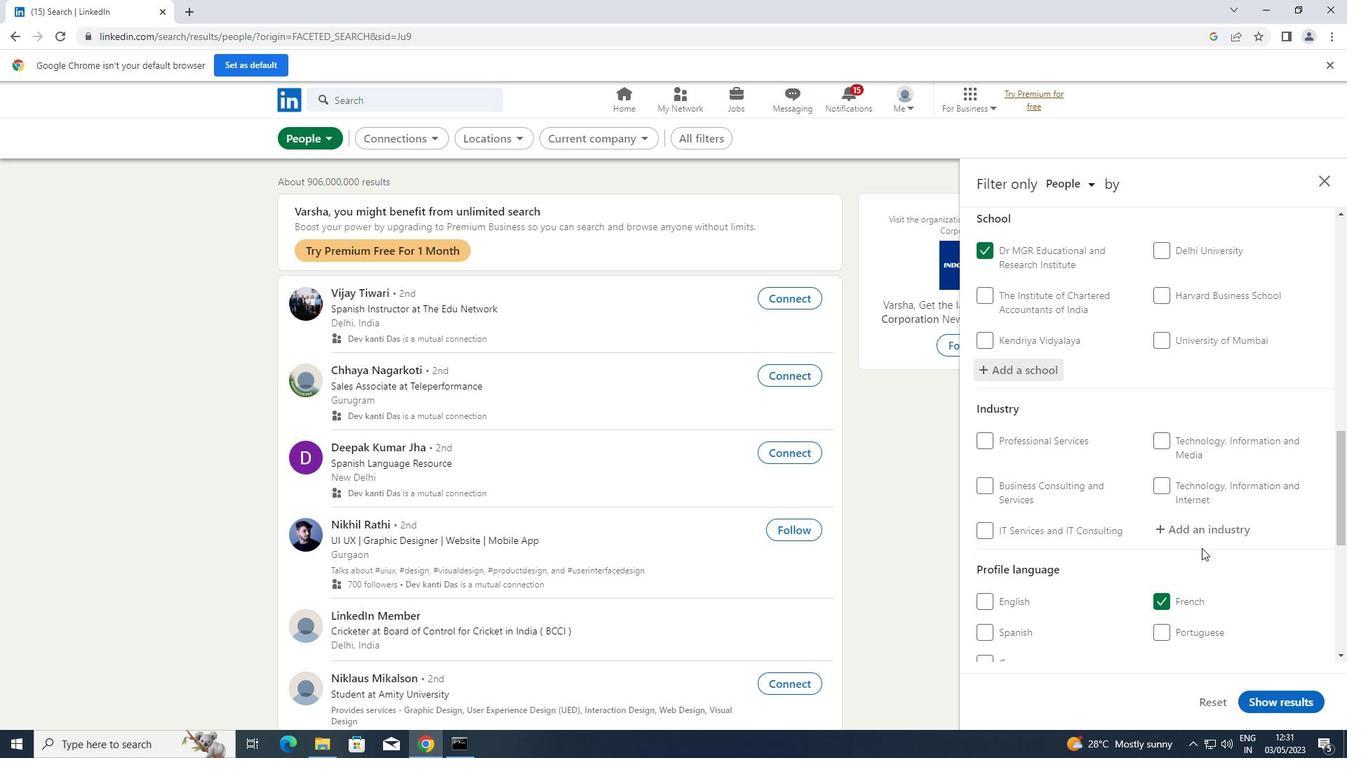 
Action: Mouse pressed left at (1221, 520)
Screenshot: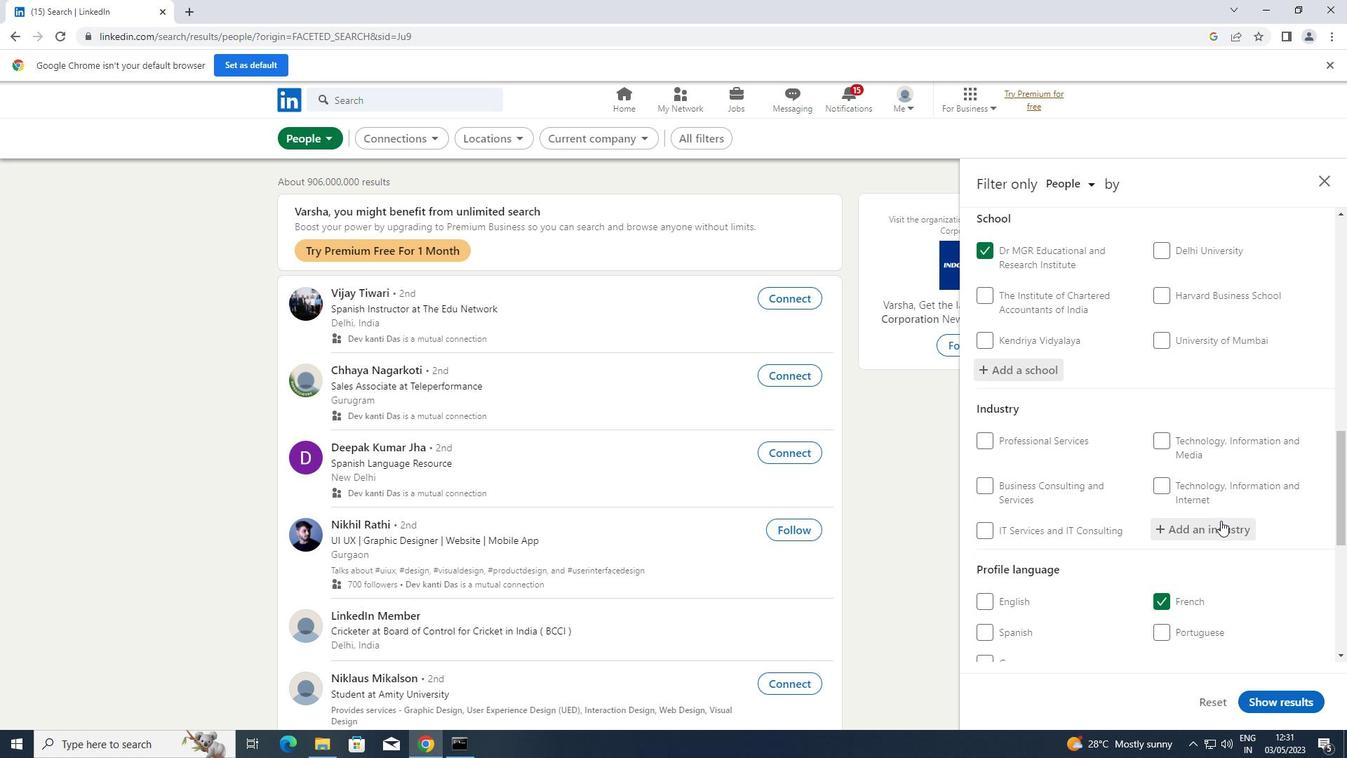 
Action: Key pressed <Key.shift>RELIGIOUS<Key.space>
Screenshot: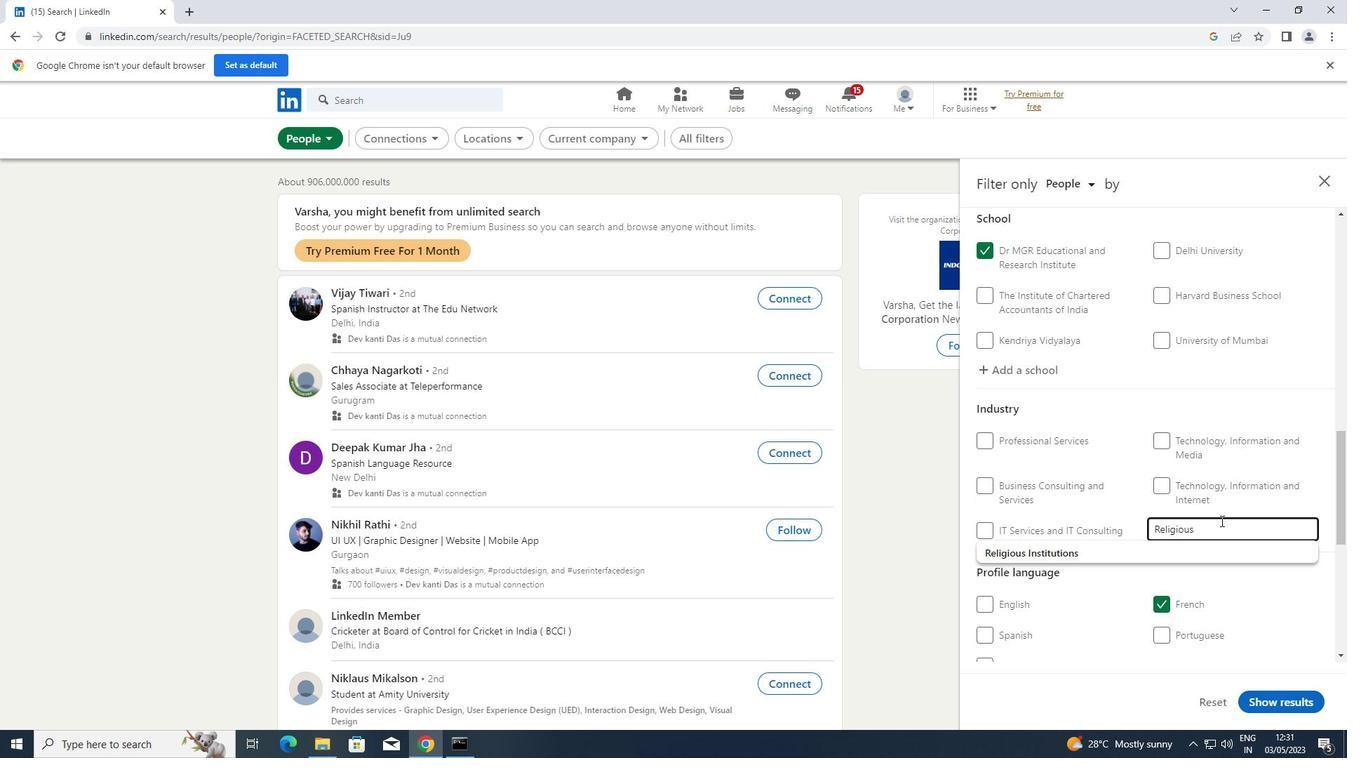 
Action: Mouse moved to (1072, 551)
Screenshot: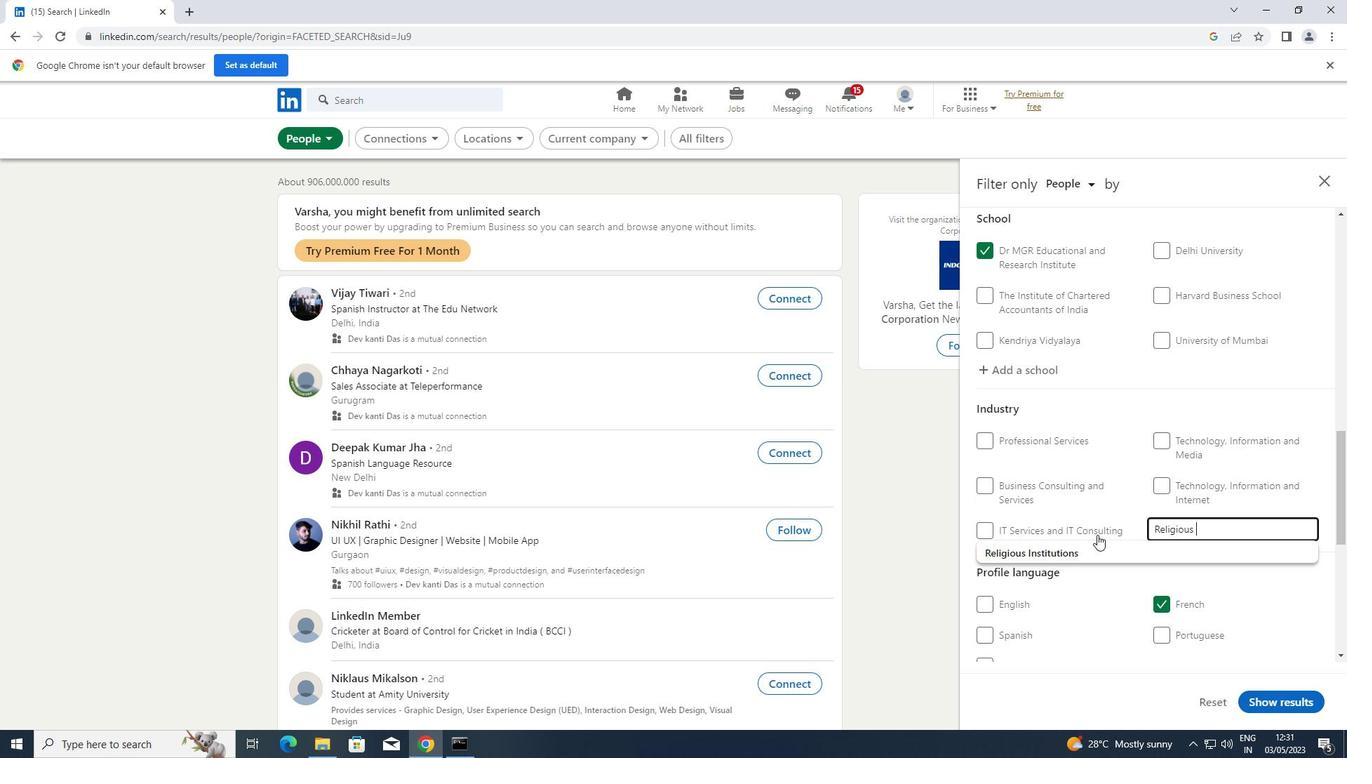 
Action: Mouse pressed left at (1072, 551)
Screenshot: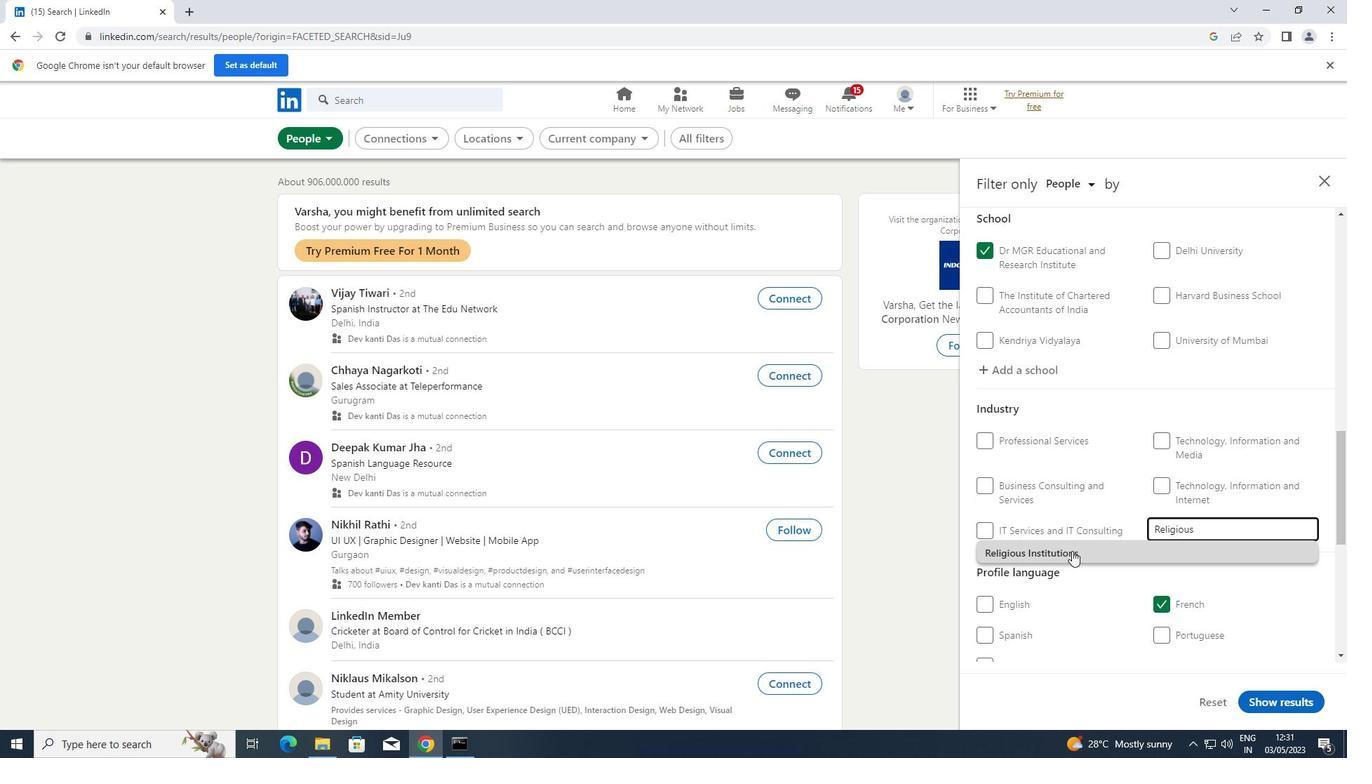 
Action: Mouse scrolled (1072, 550) with delta (0, 0)
Screenshot: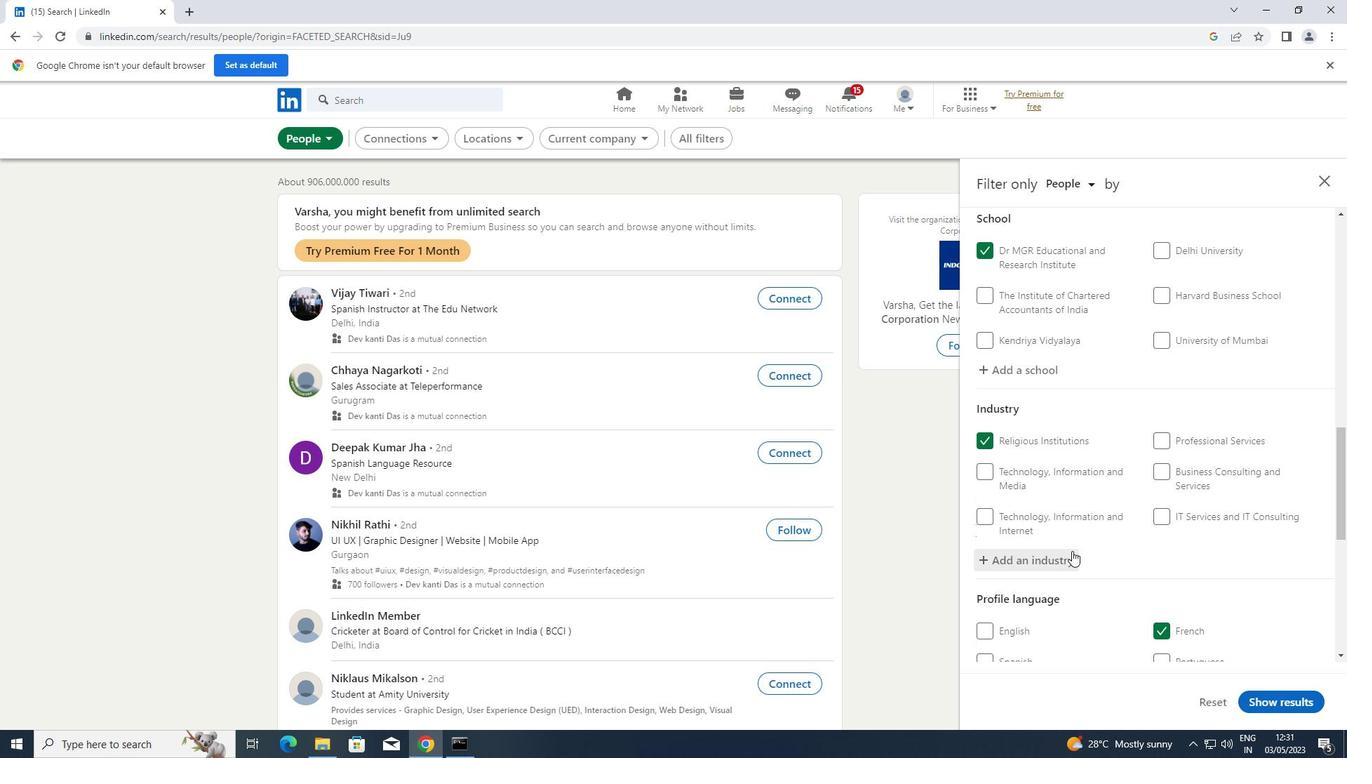 
Action: Mouse scrolled (1072, 550) with delta (0, 0)
Screenshot: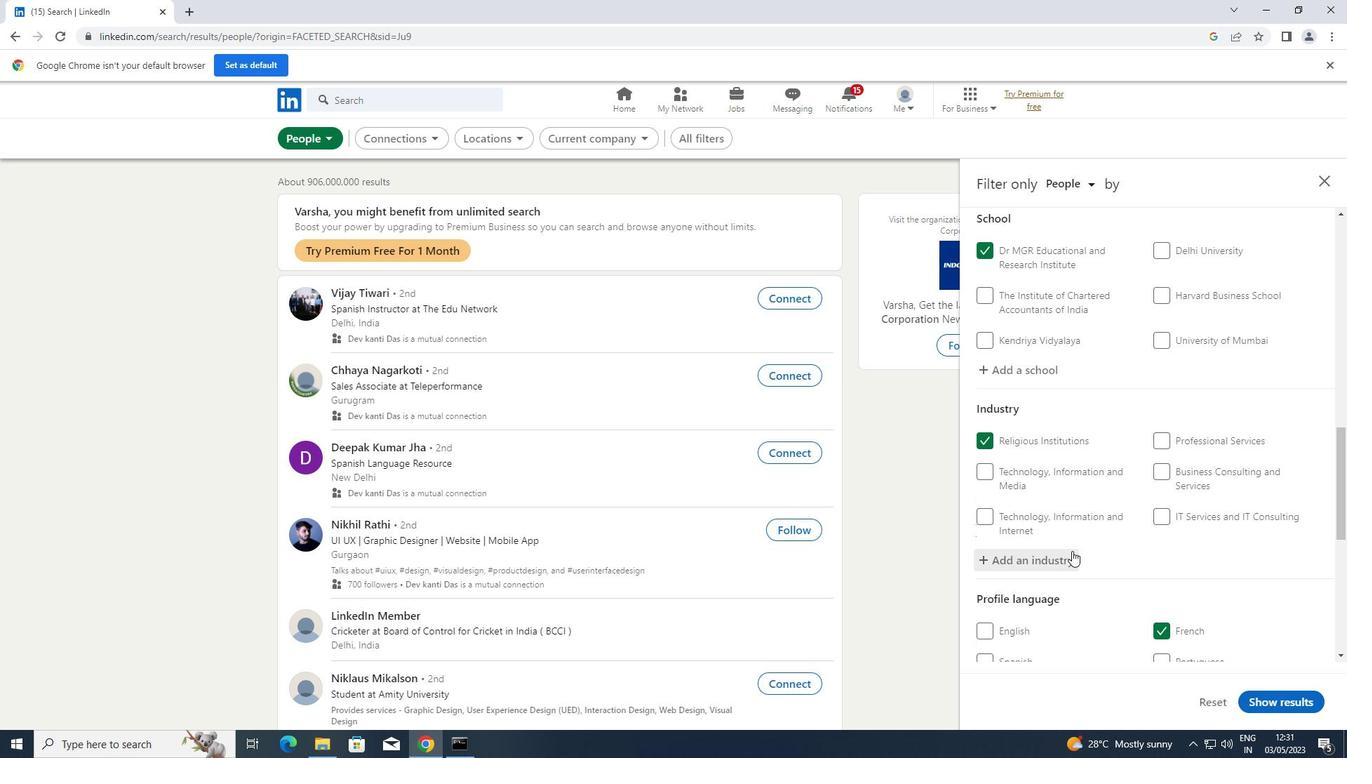 
Action: Mouse scrolled (1072, 550) with delta (0, 0)
Screenshot: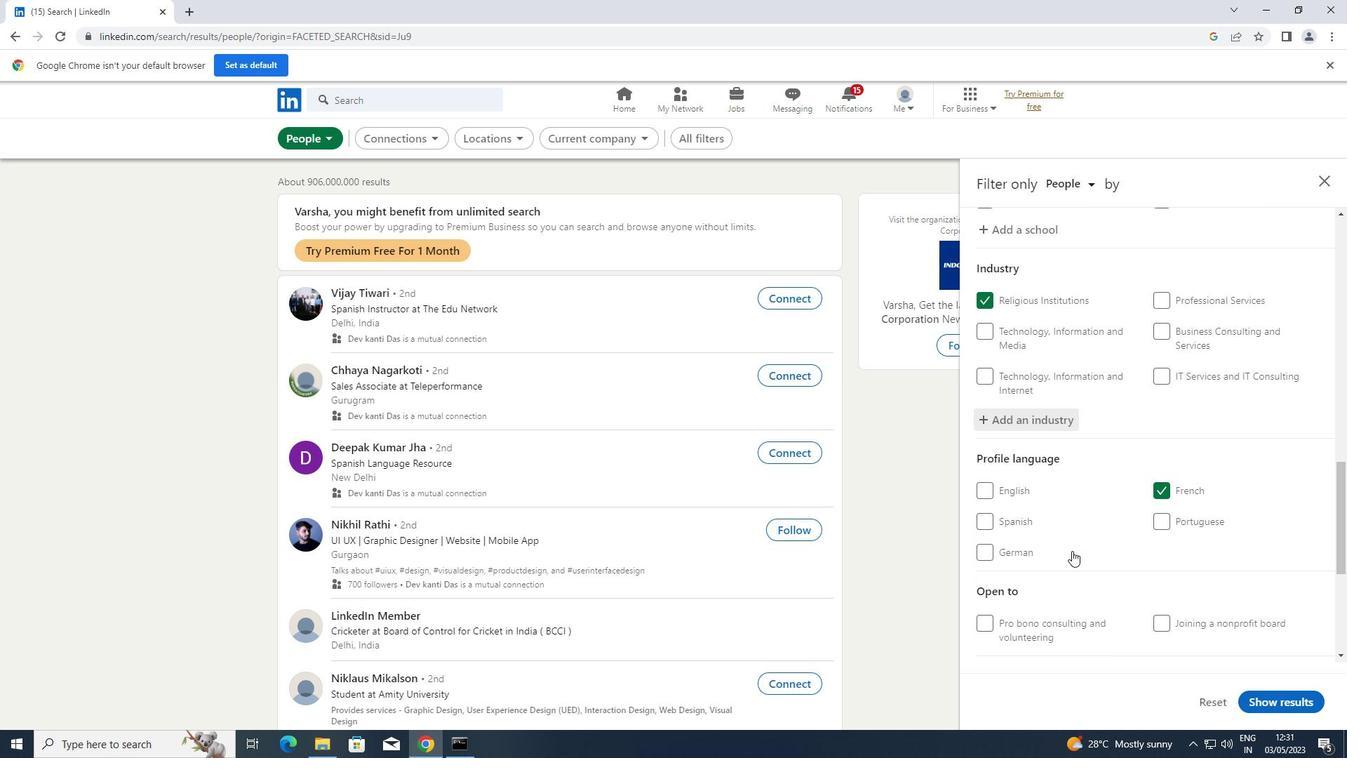 
Action: Mouse scrolled (1072, 550) with delta (0, 0)
Screenshot: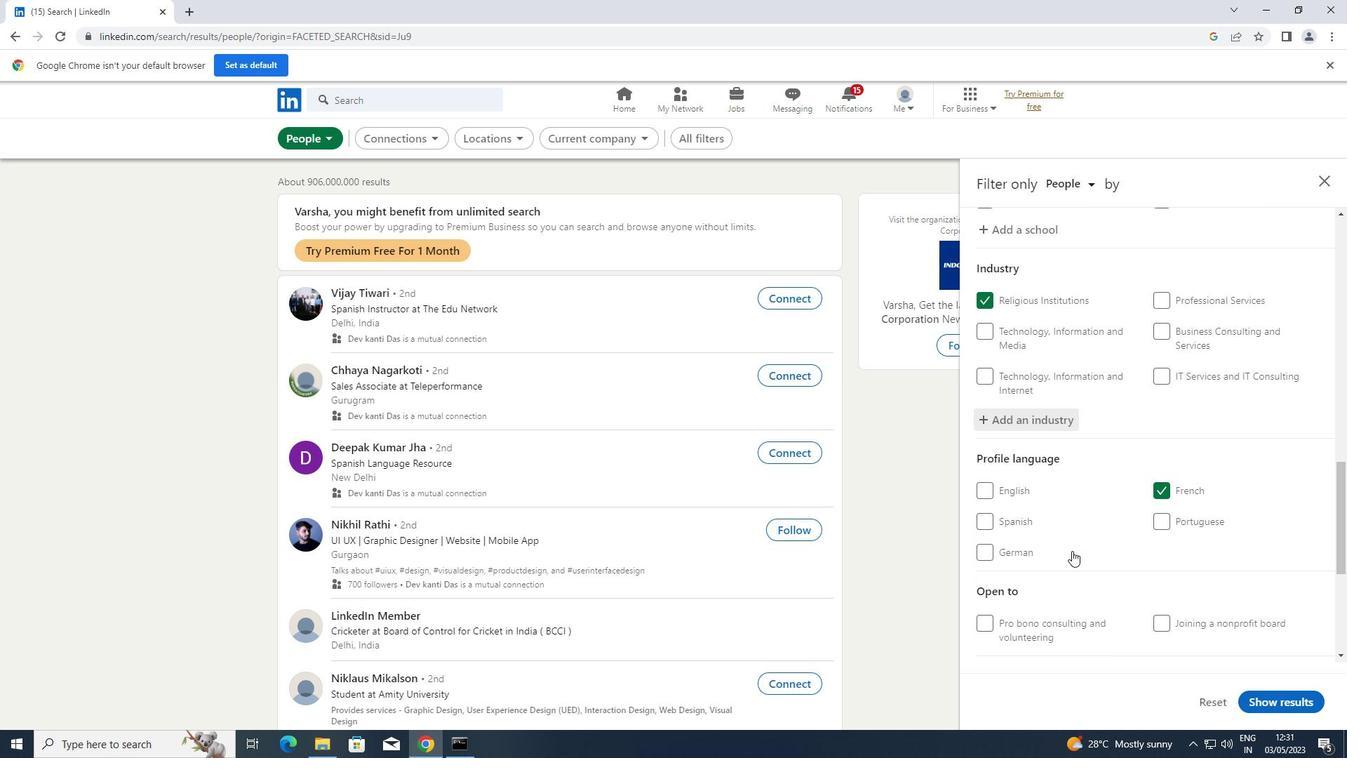
Action: Mouse scrolled (1072, 550) with delta (0, 0)
Screenshot: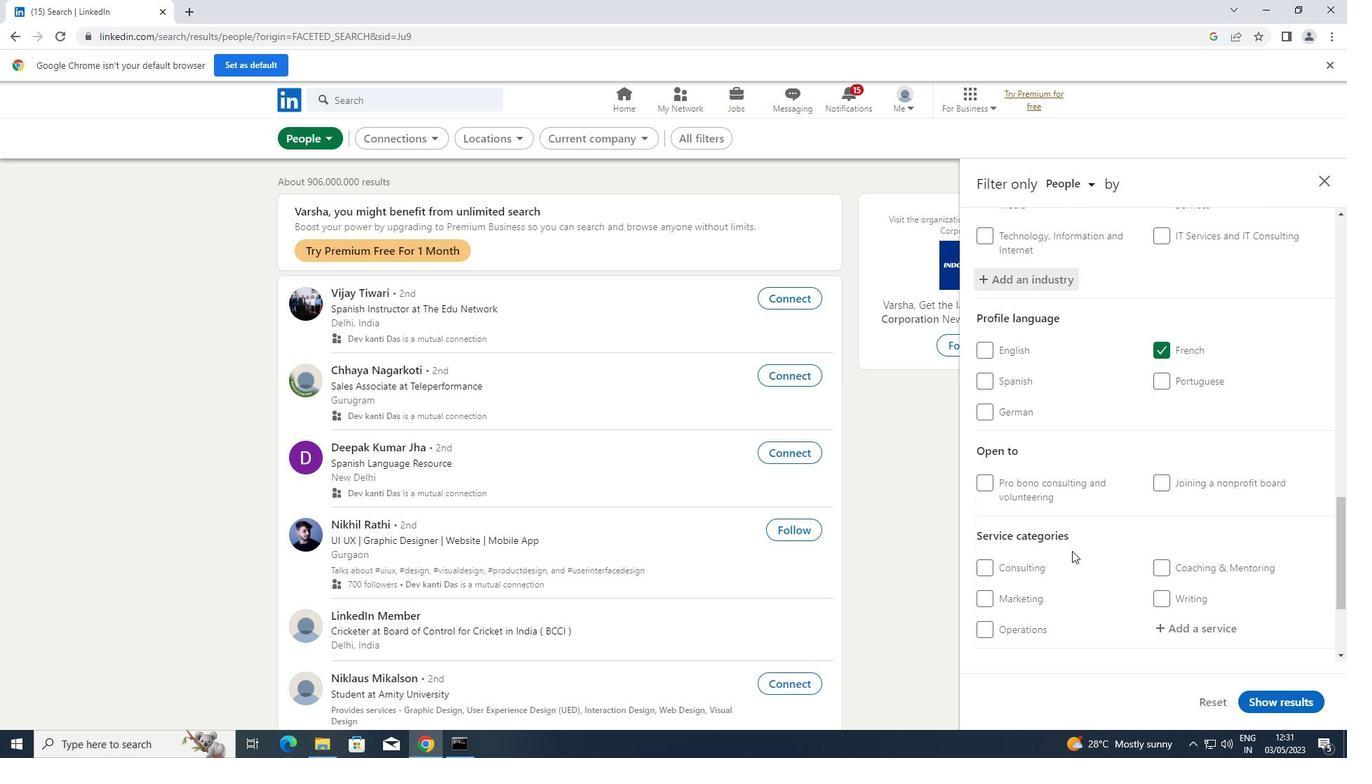 
Action: Mouse scrolled (1072, 550) with delta (0, 0)
Screenshot: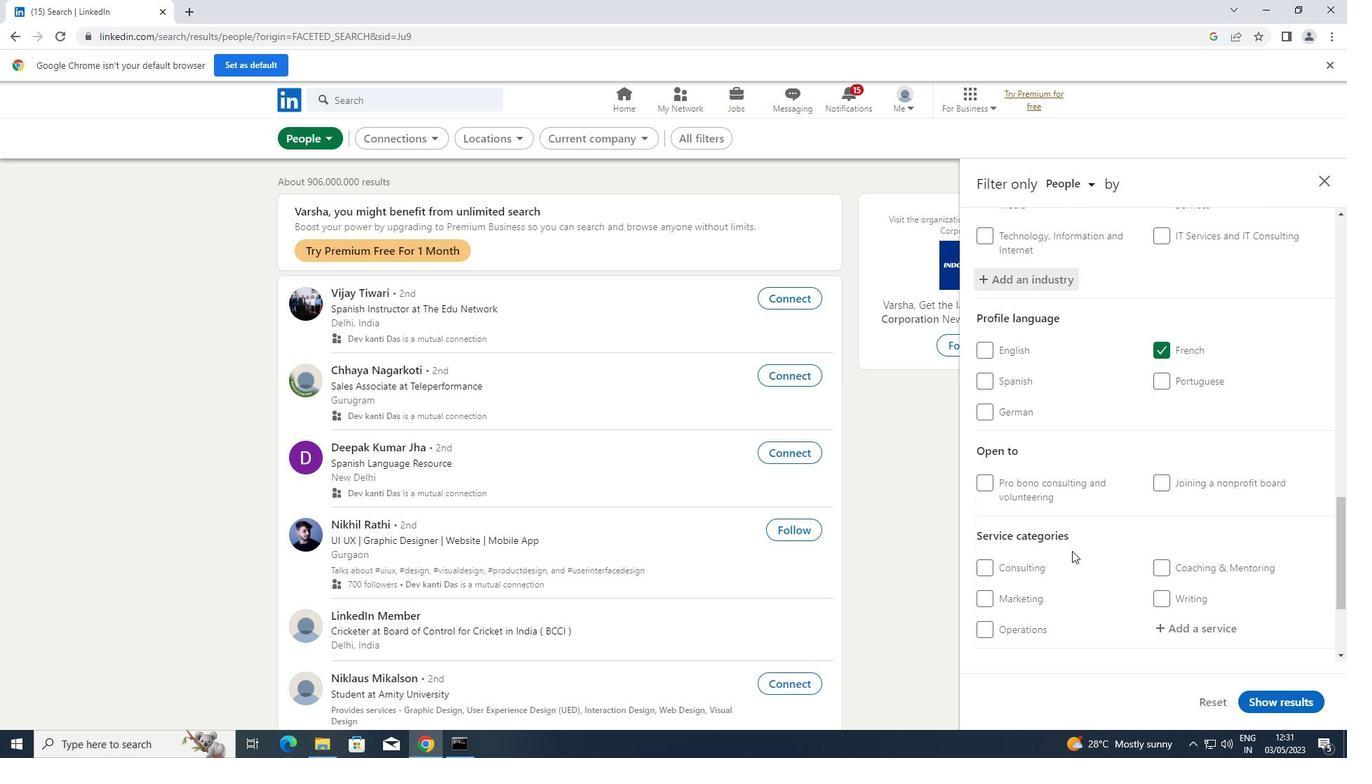 
Action: Mouse moved to (1193, 487)
Screenshot: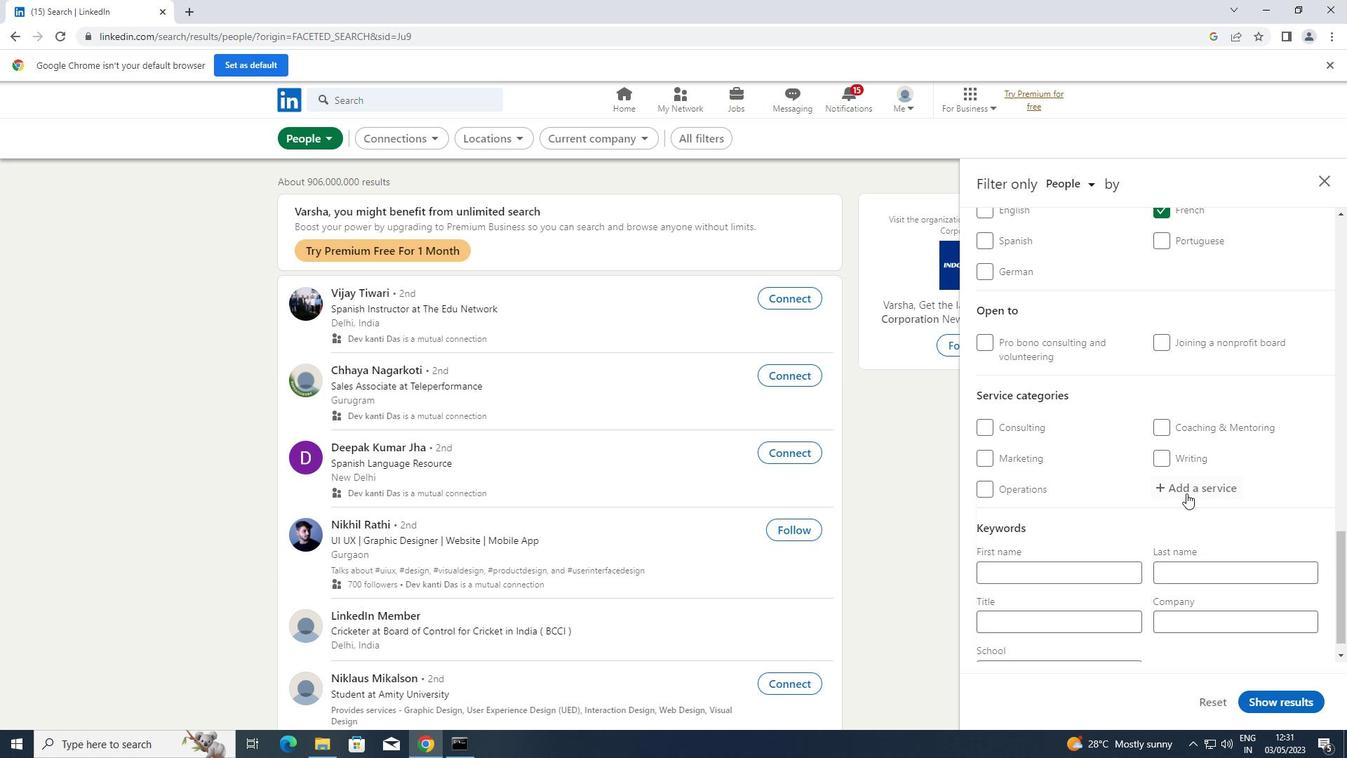 
Action: Mouse pressed left at (1193, 487)
Screenshot: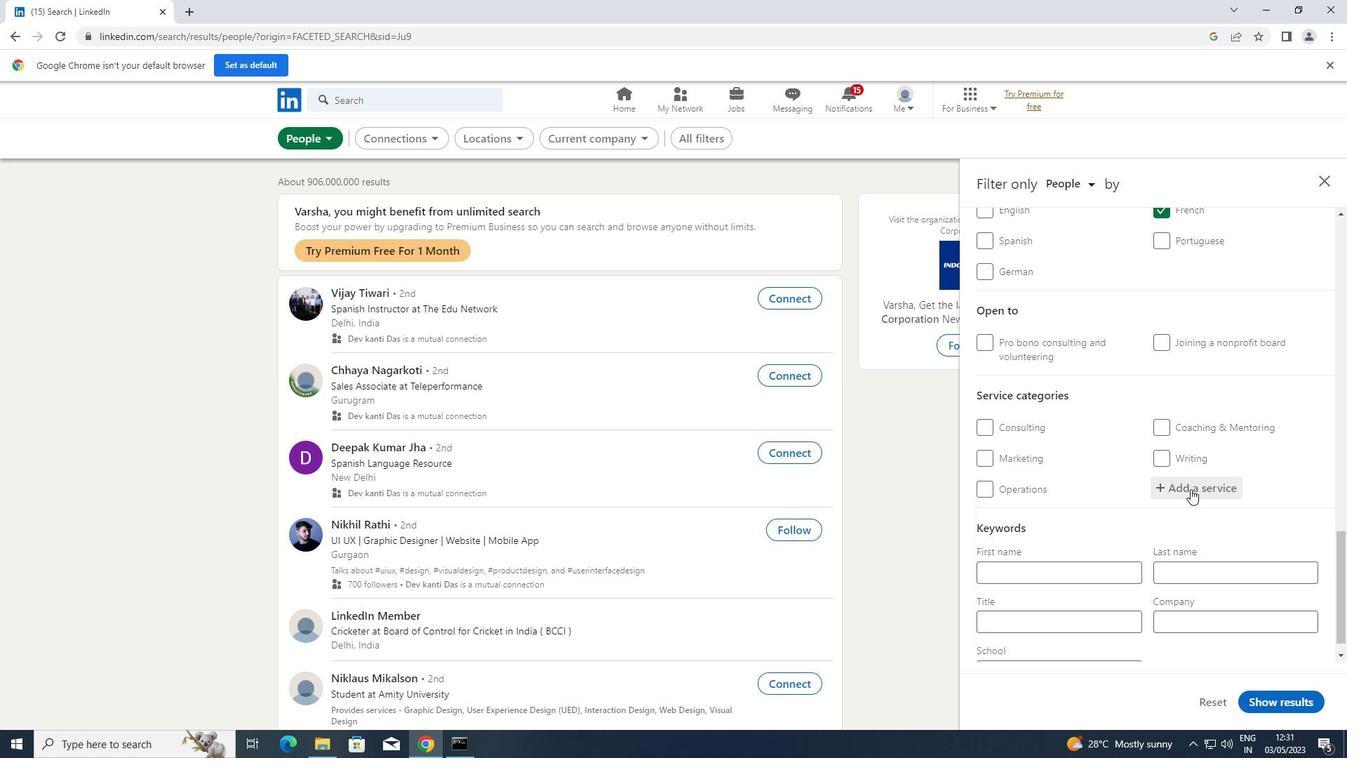 
Action: Key pressed <Key.shift>FINANCIAL
Screenshot: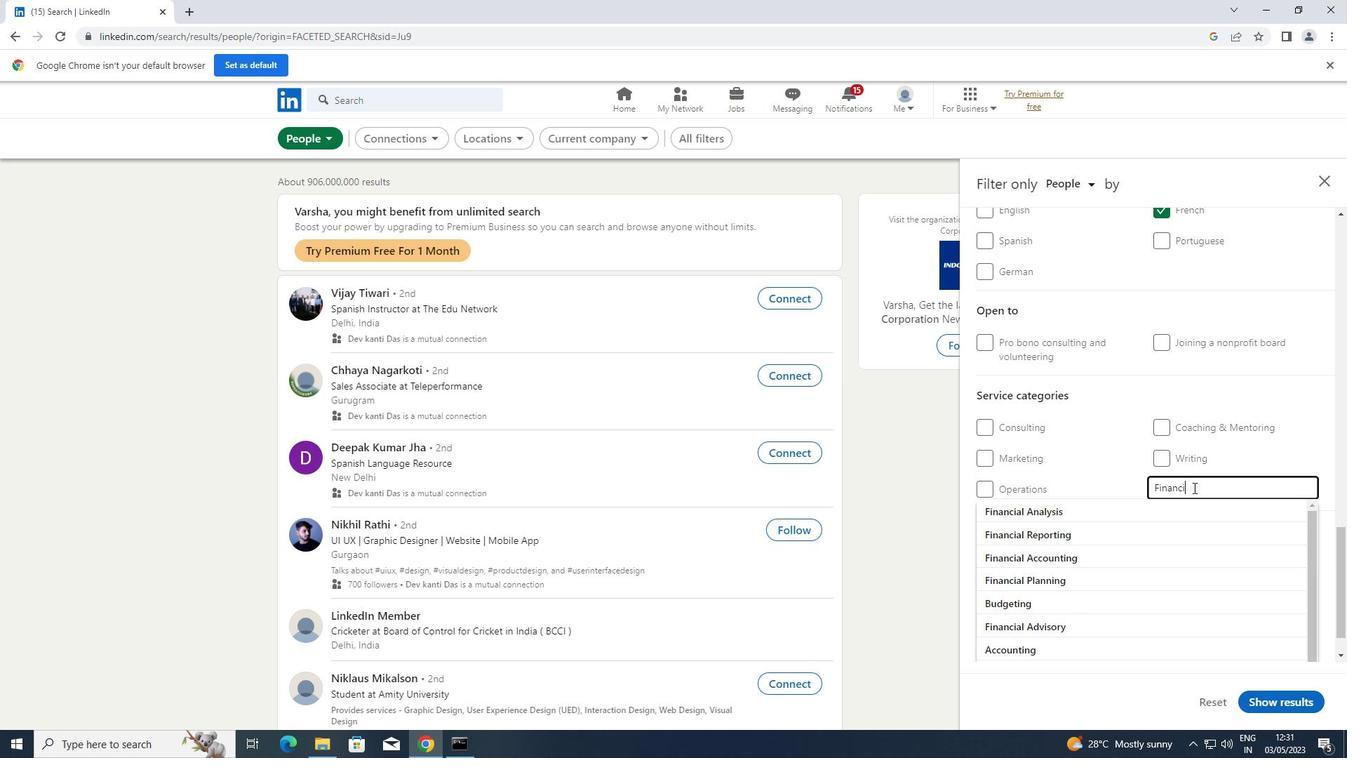
Action: Mouse moved to (1053, 532)
Screenshot: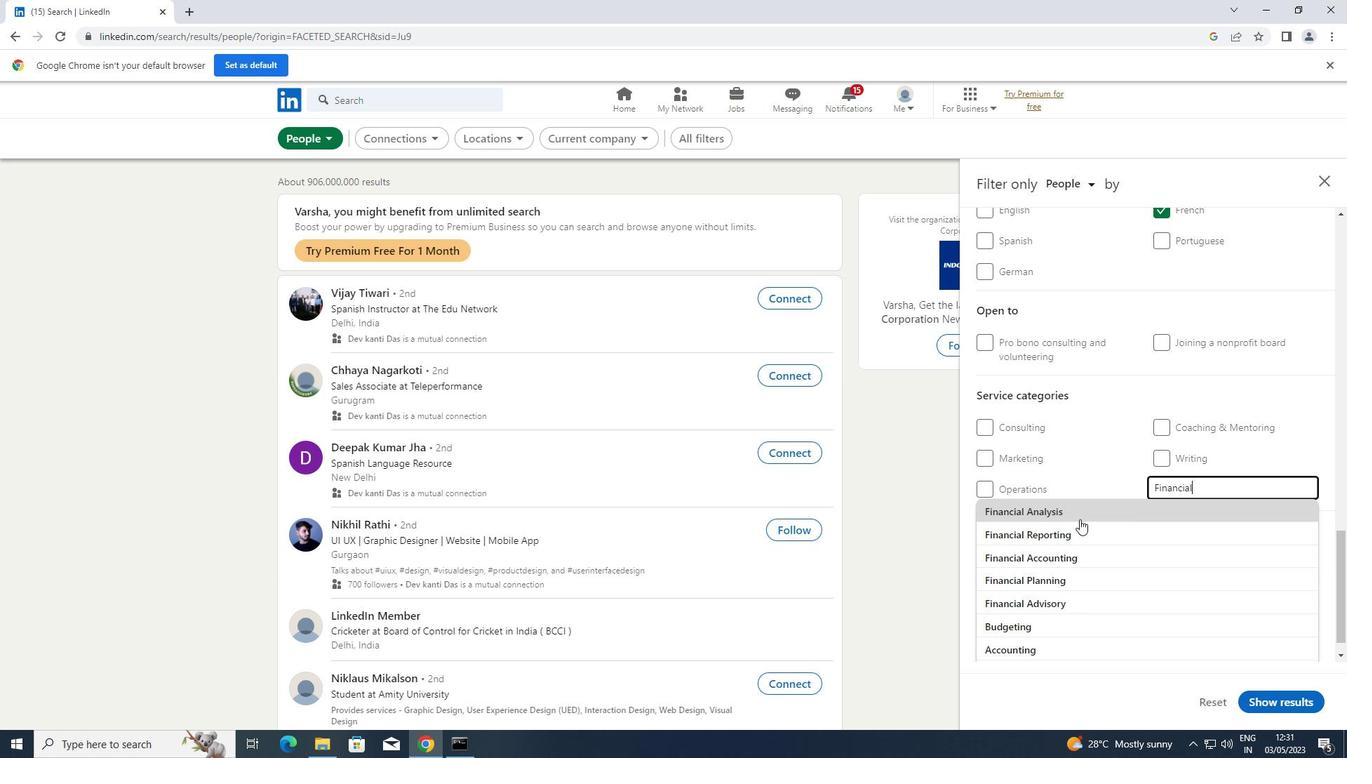 
Action: Mouse pressed left at (1053, 532)
Screenshot: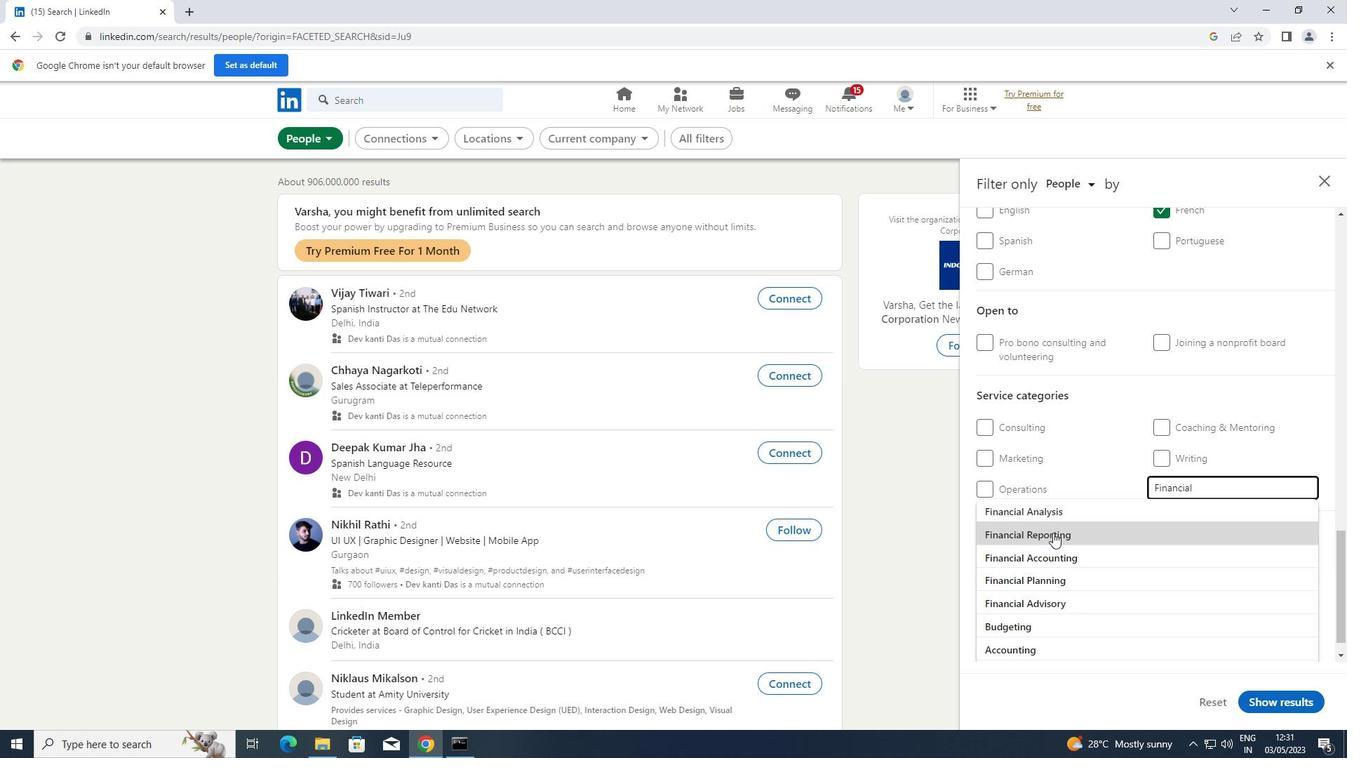 
Action: Mouse scrolled (1053, 532) with delta (0, 0)
Screenshot: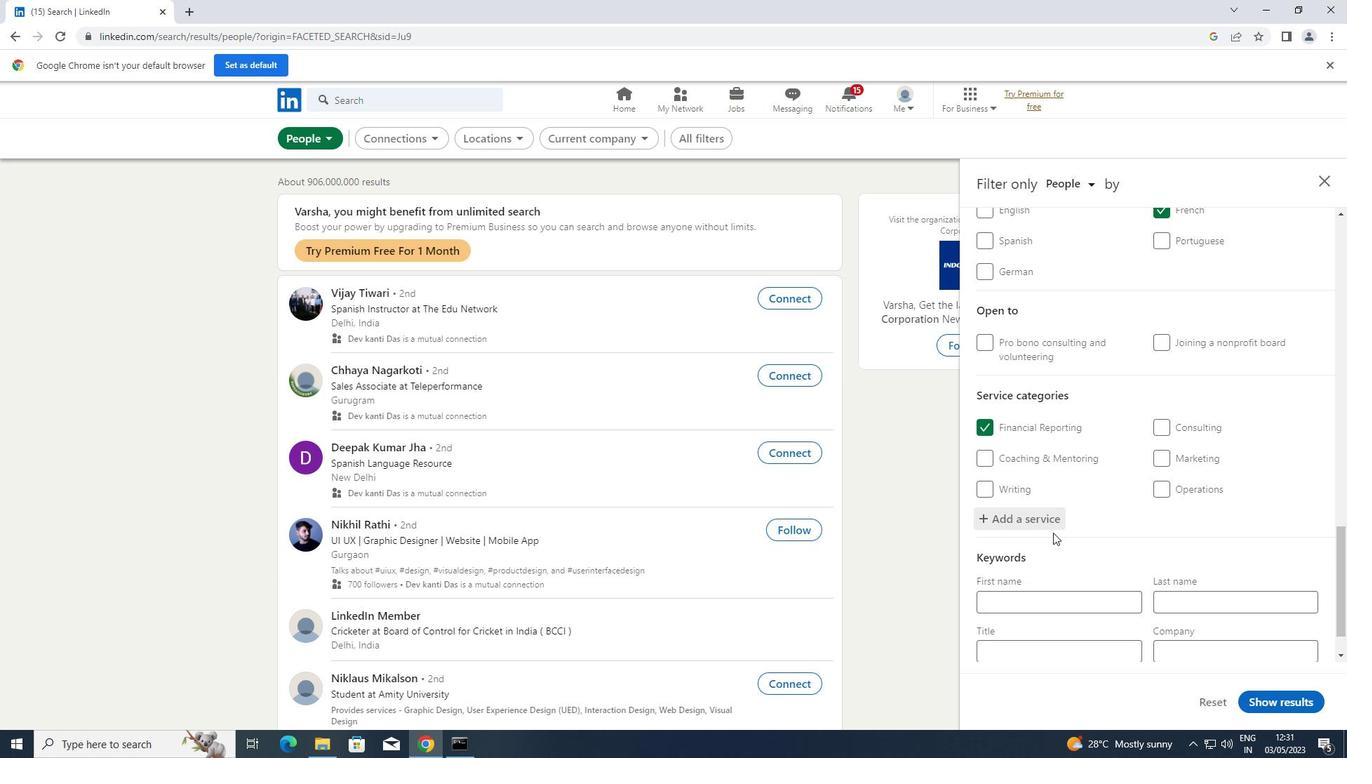 
Action: Mouse scrolled (1053, 532) with delta (0, 0)
Screenshot: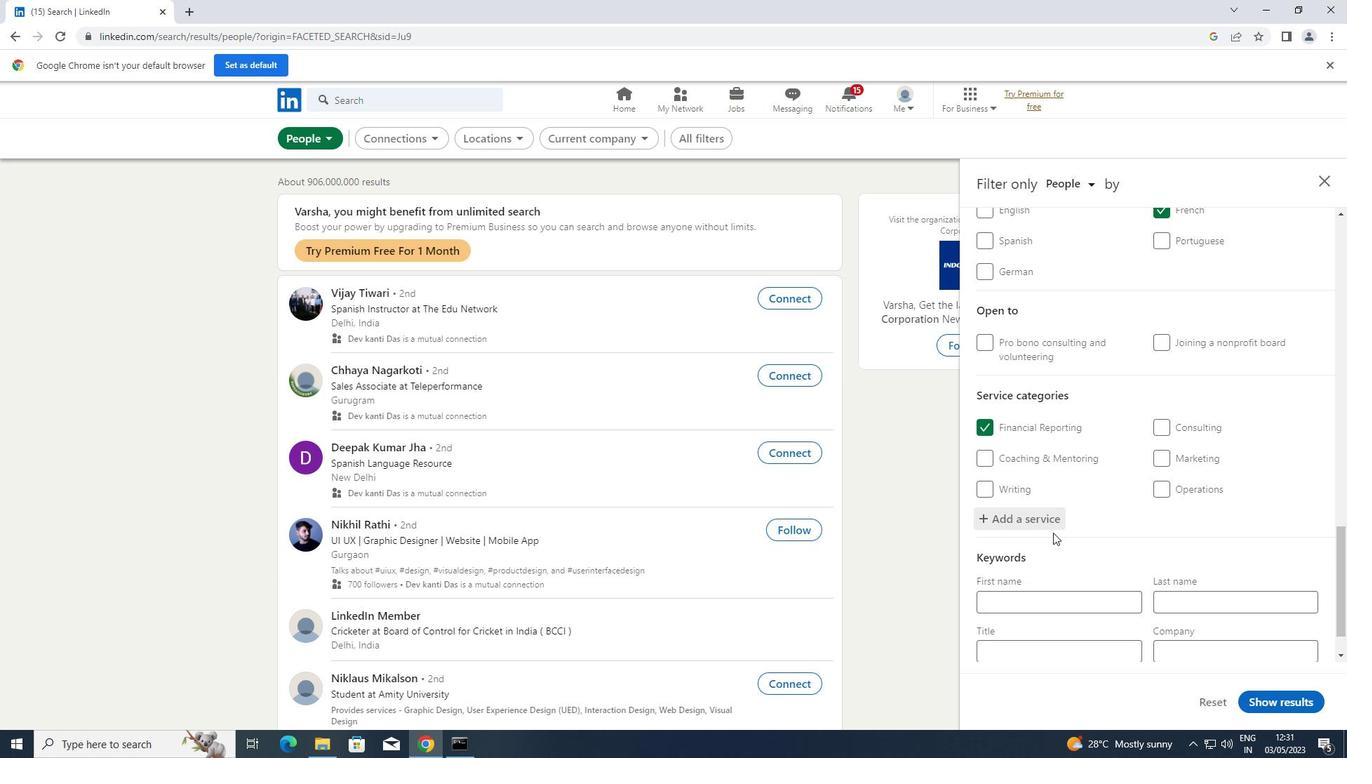 
Action: Mouse scrolled (1053, 532) with delta (0, 0)
Screenshot: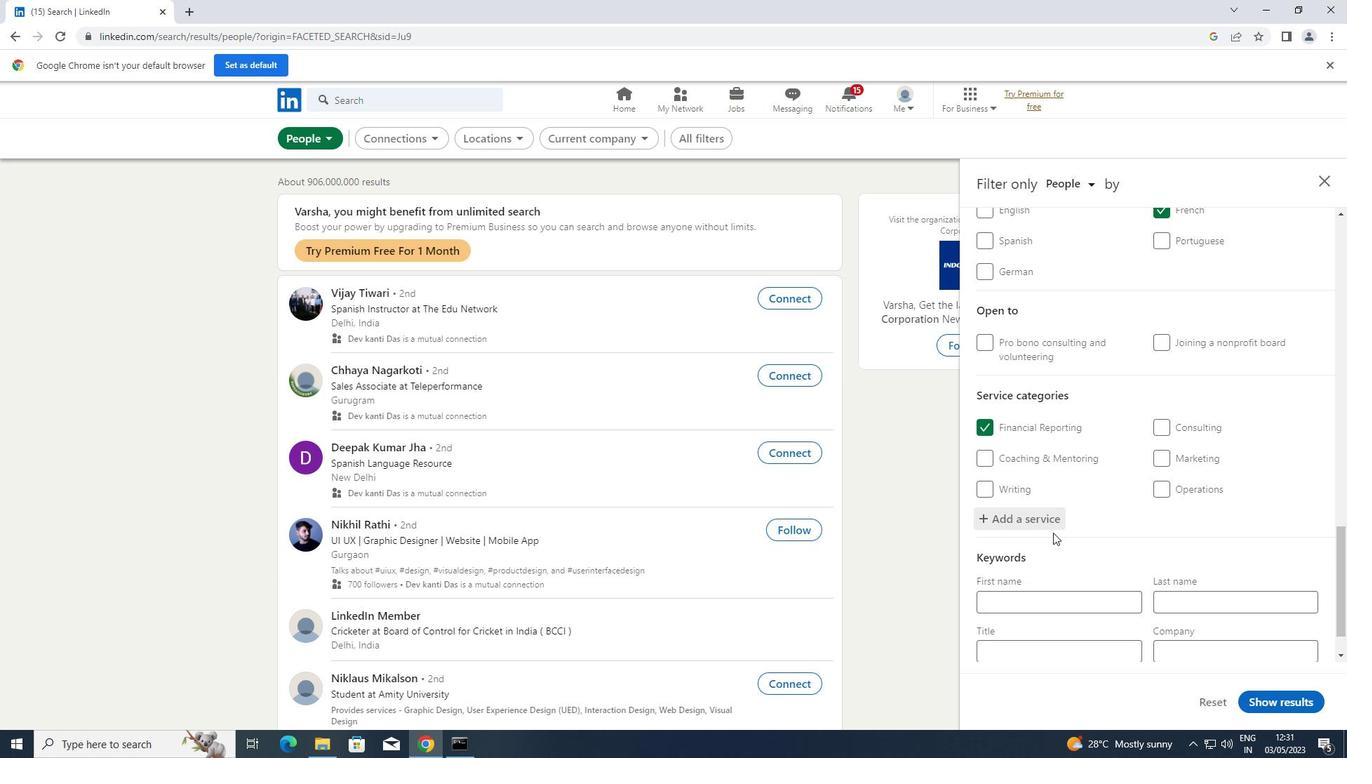 
Action: Mouse scrolled (1053, 532) with delta (0, 0)
Screenshot: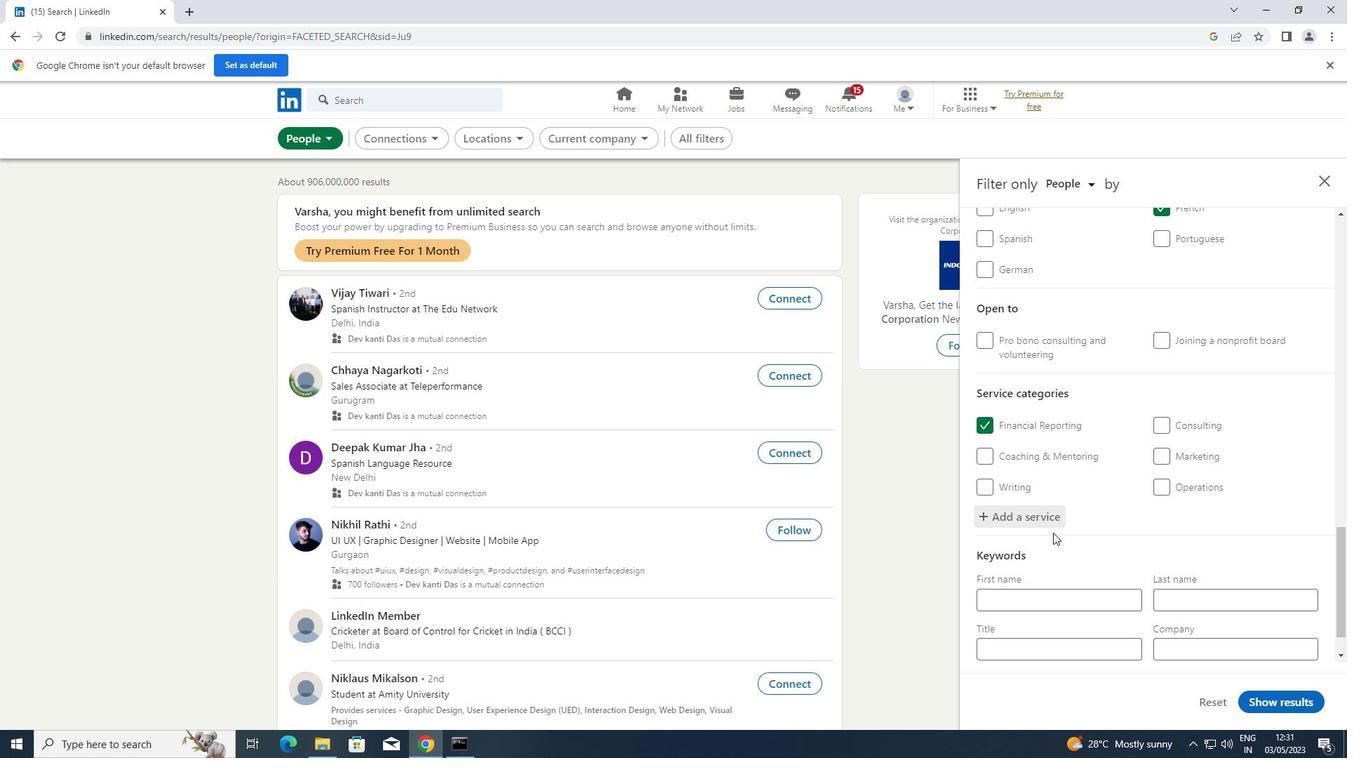 
Action: Mouse moved to (1050, 596)
Screenshot: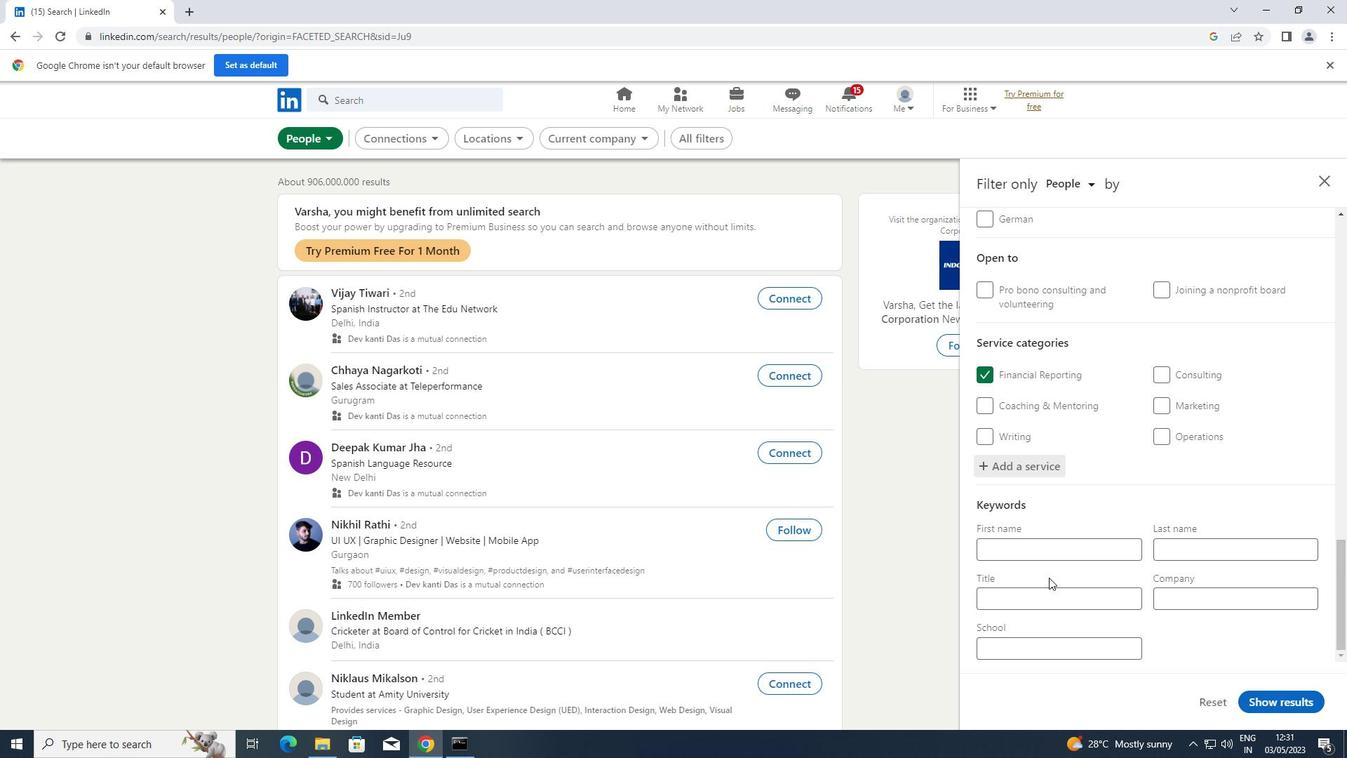 
Action: Mouse pressed left at (1050, 596)
Screenshot: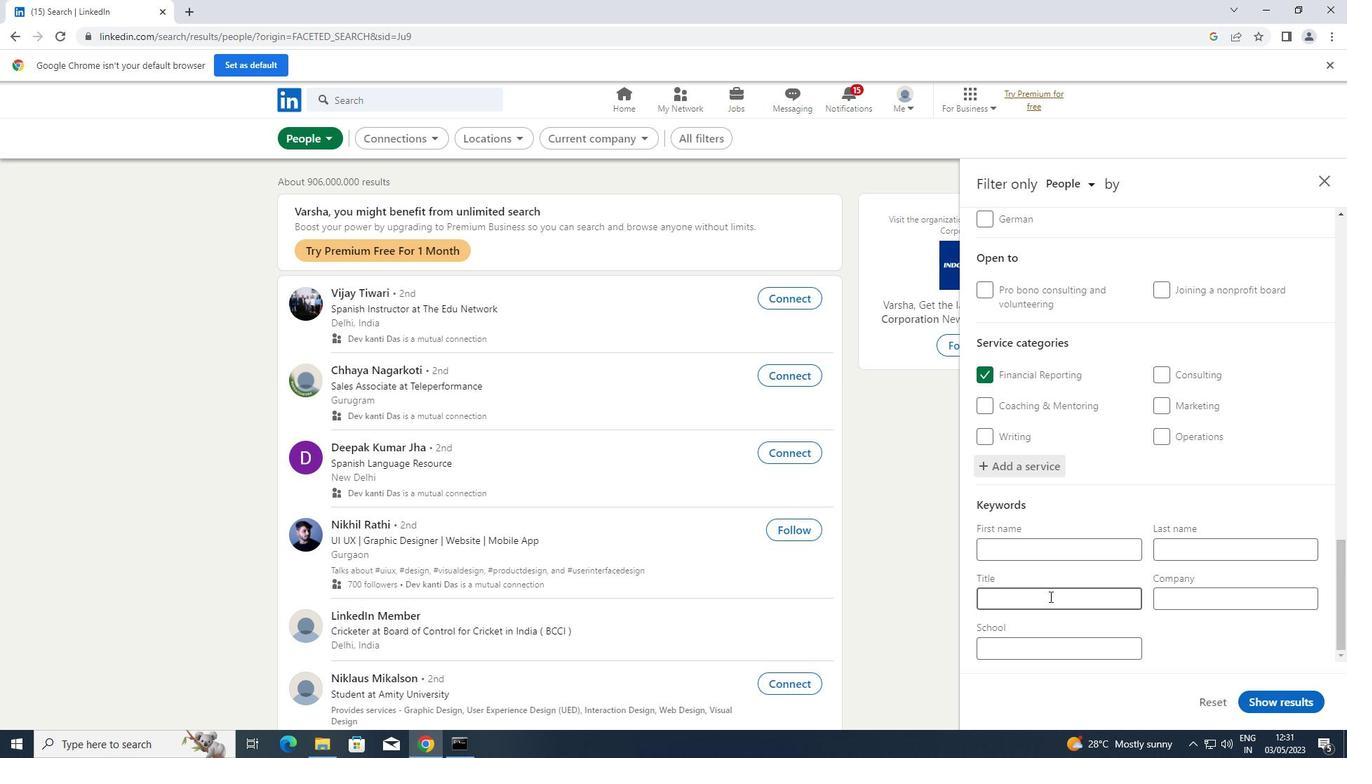 
Action: Mouse moved to (1050, 597)
Screenshot: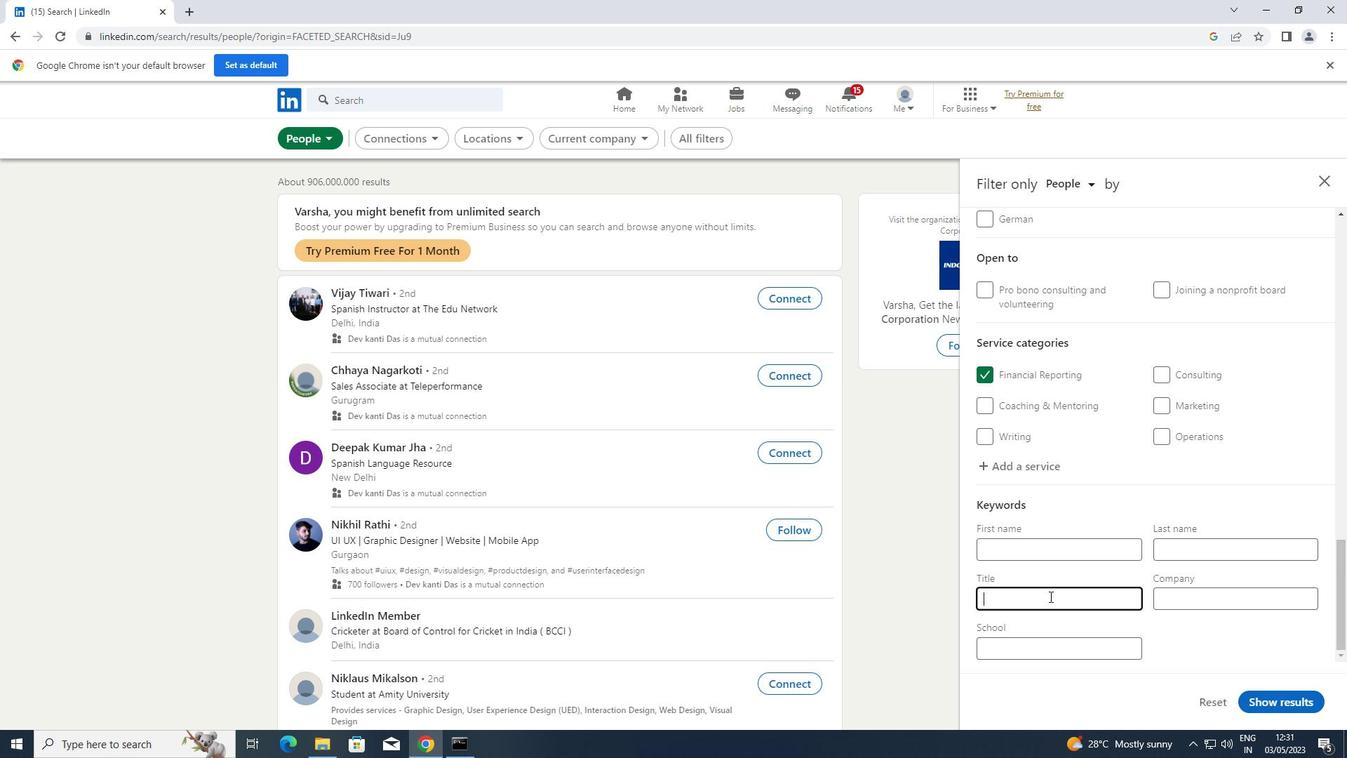 
Action: Key pressed <Key.shift>ACCOUNTING<Key.space><Key.shift>STAFF
Screenshot: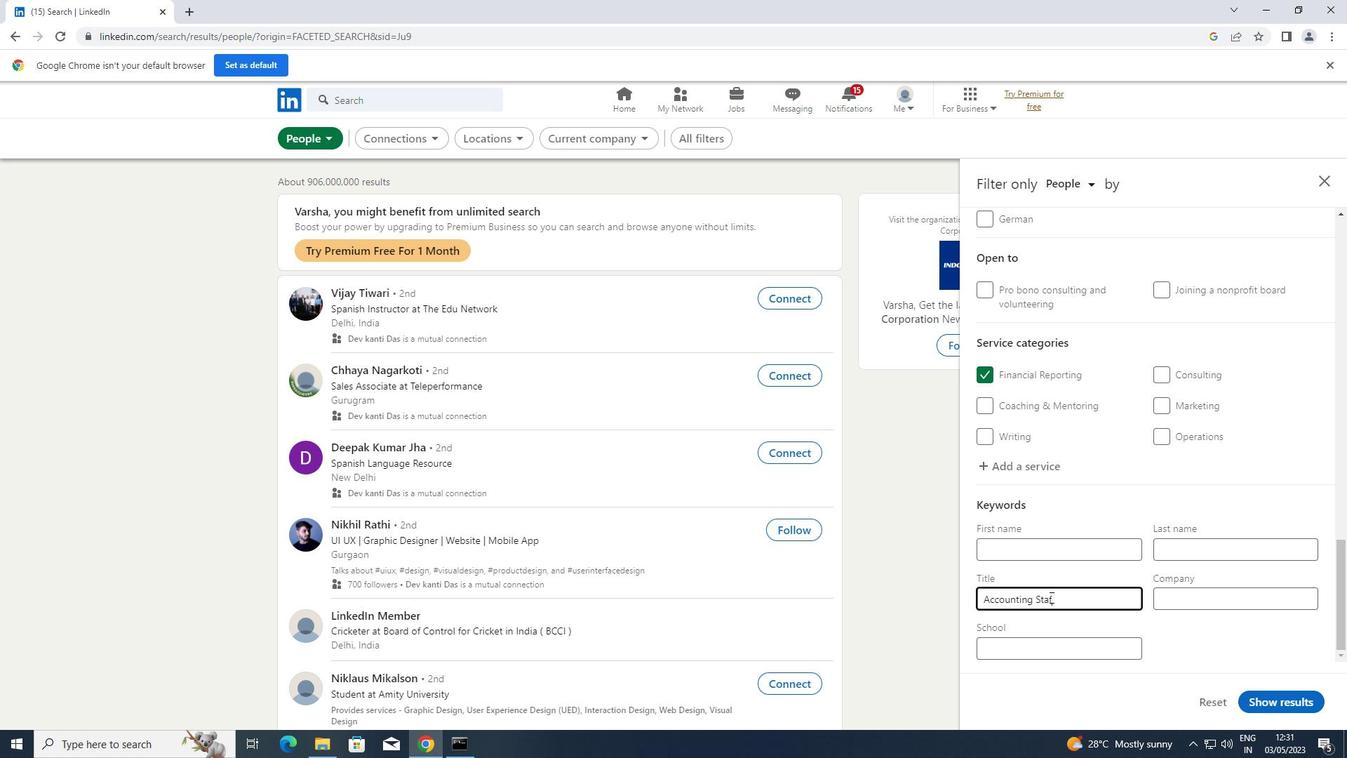 
Action: Mouse moved to (1269, 702)
Screenshot: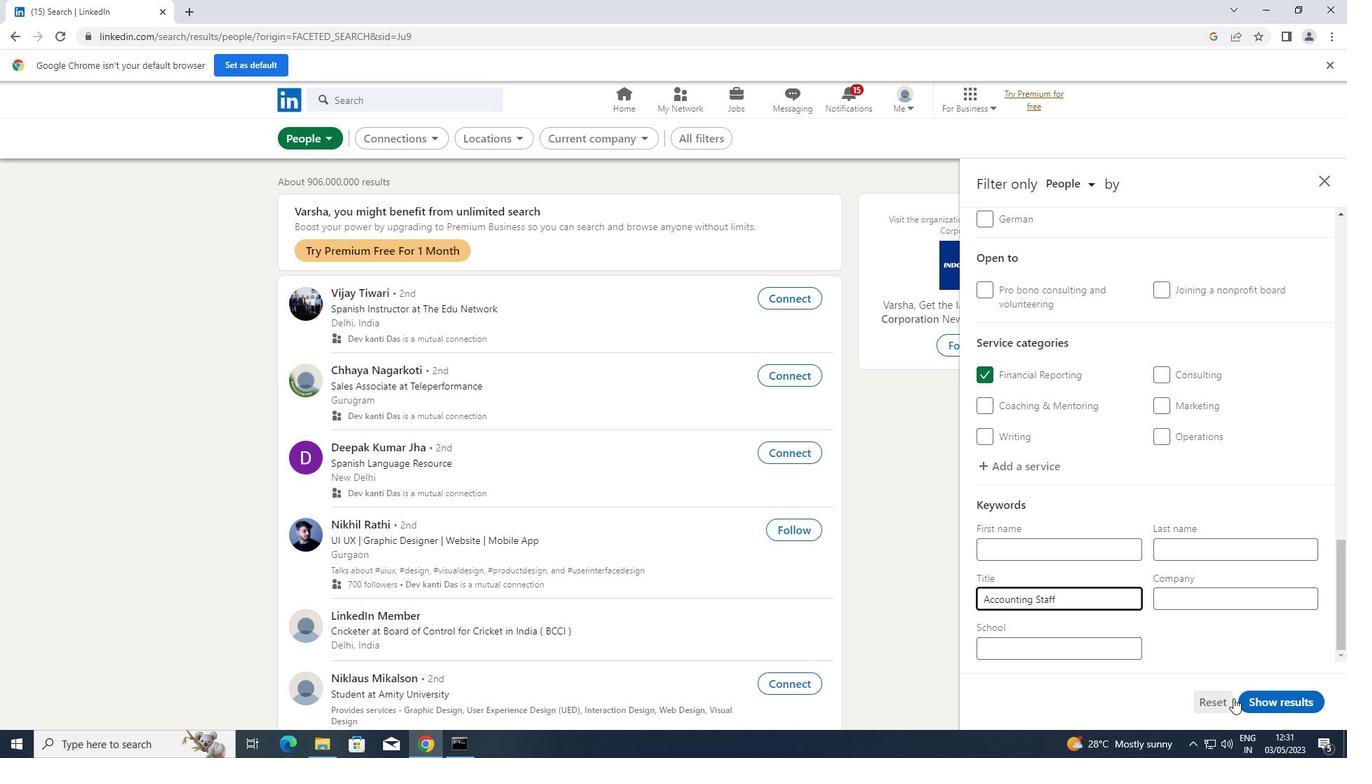 
Action: Mouse pressed left at (1269, 702)
Screenshot: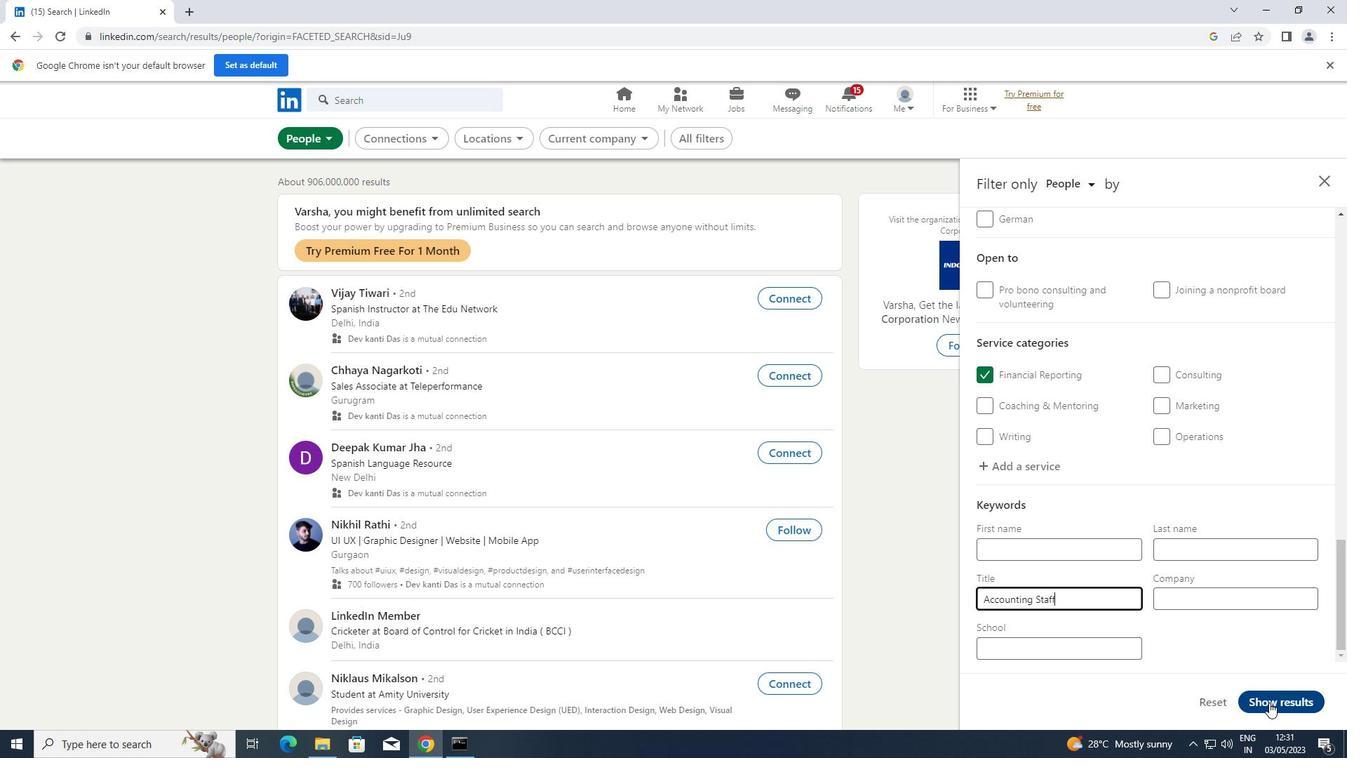 
